 Task: Look for space in Amirdzhan, Azerbaijan from 1st June, 2023 to 9th June, 2023 for 6 adults in price range Rs.6000 to Rs.12000. Place can be entire place with 3 bedrooms having 3 beds and 3 bathrooms. Property type can be house. Amenities needed are: air conditioning, . Booking option can be shelf check-in. Required host language is English.
Action: Mouse moved to (605, 656)
Screenshot: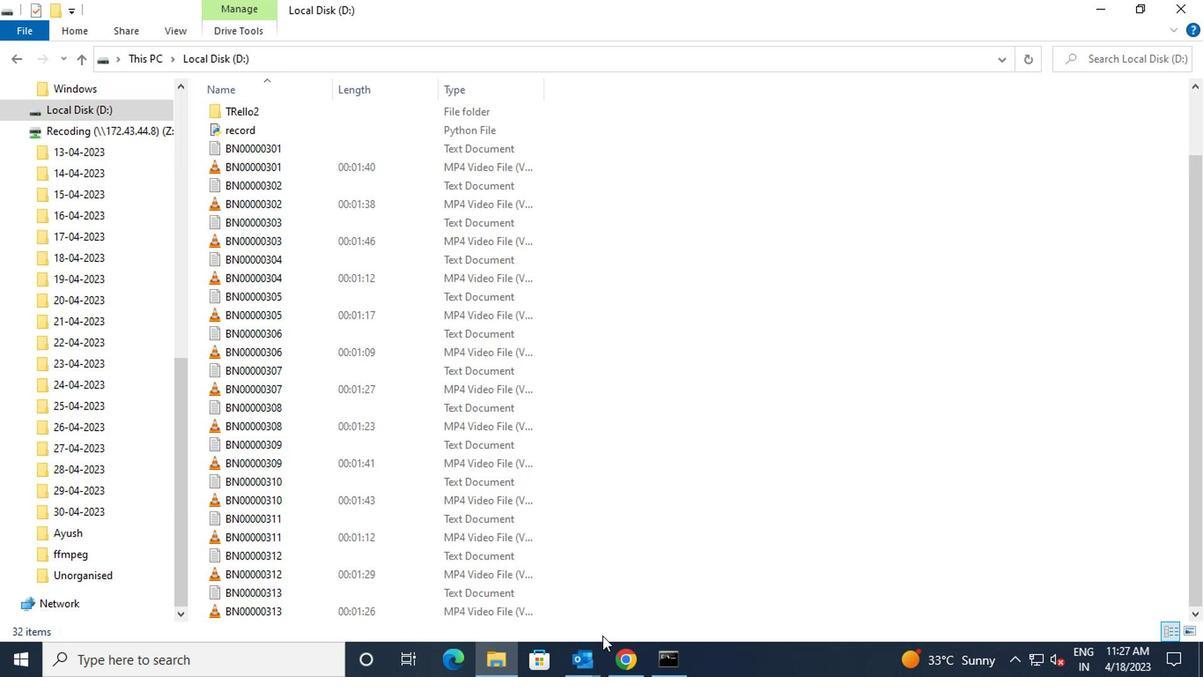 
Action: Mouse pressed left at (605, 656)
Screenshot: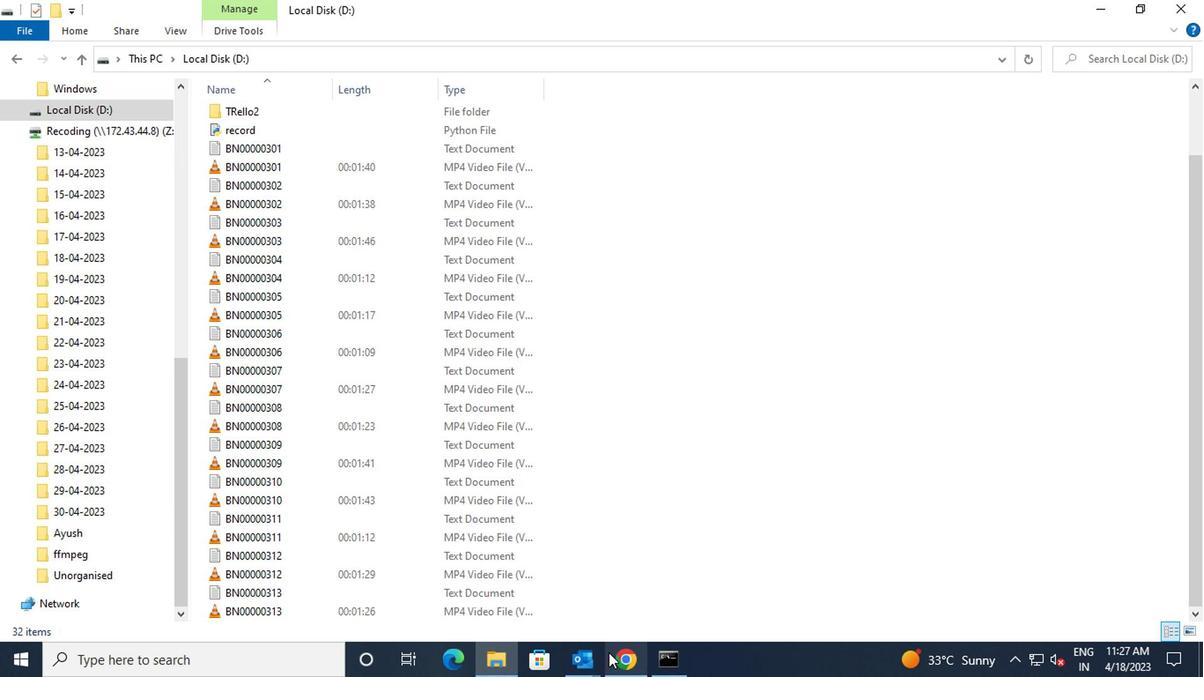
Action: Mouse moved to (472, 114)
Screenshot: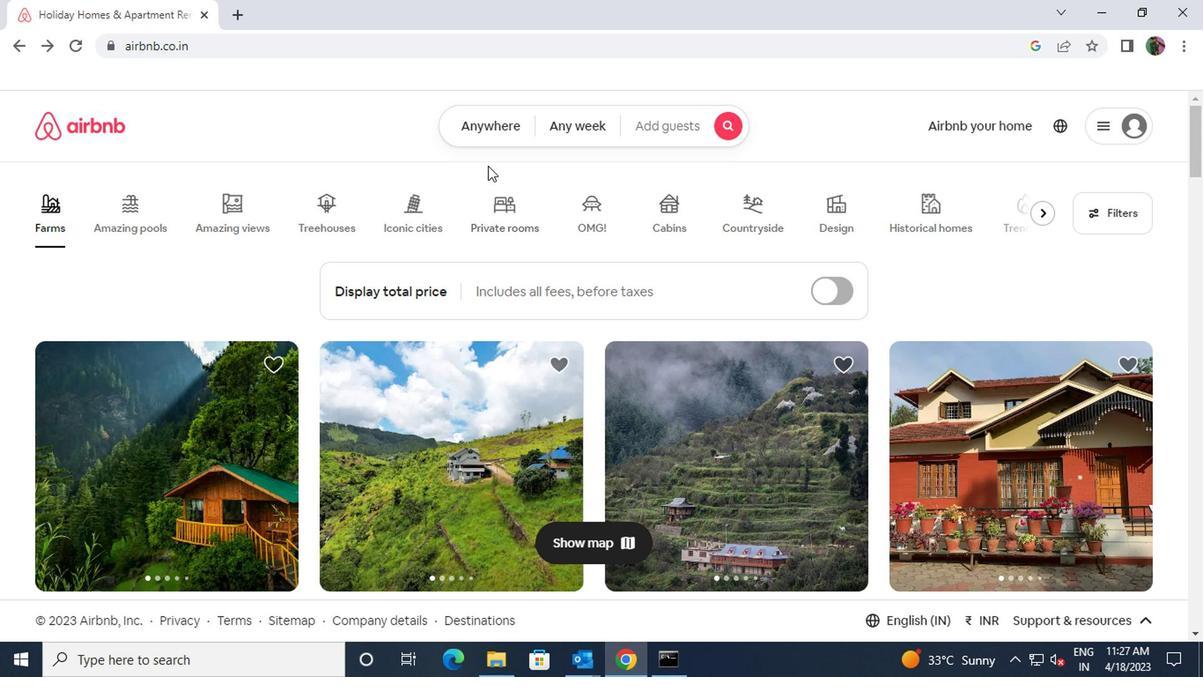 
Action: Mouse pressed left at (472, 114)
Screenshot: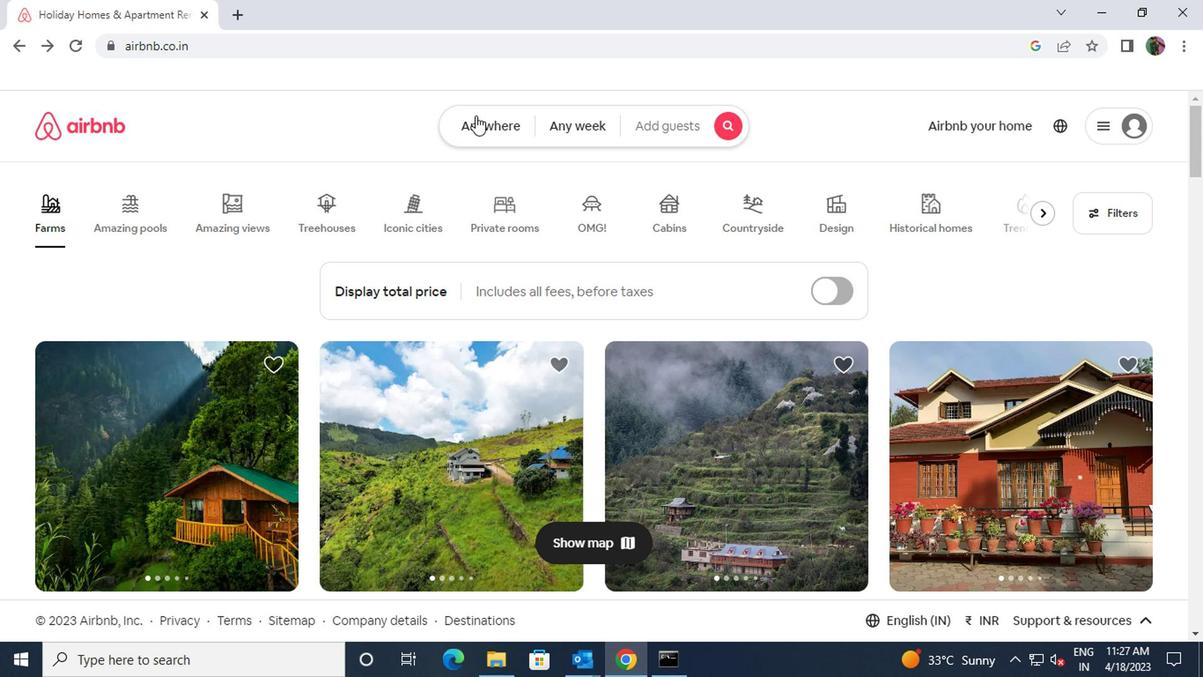 
Action: Mouse moved to (376, 184)
Screenshot: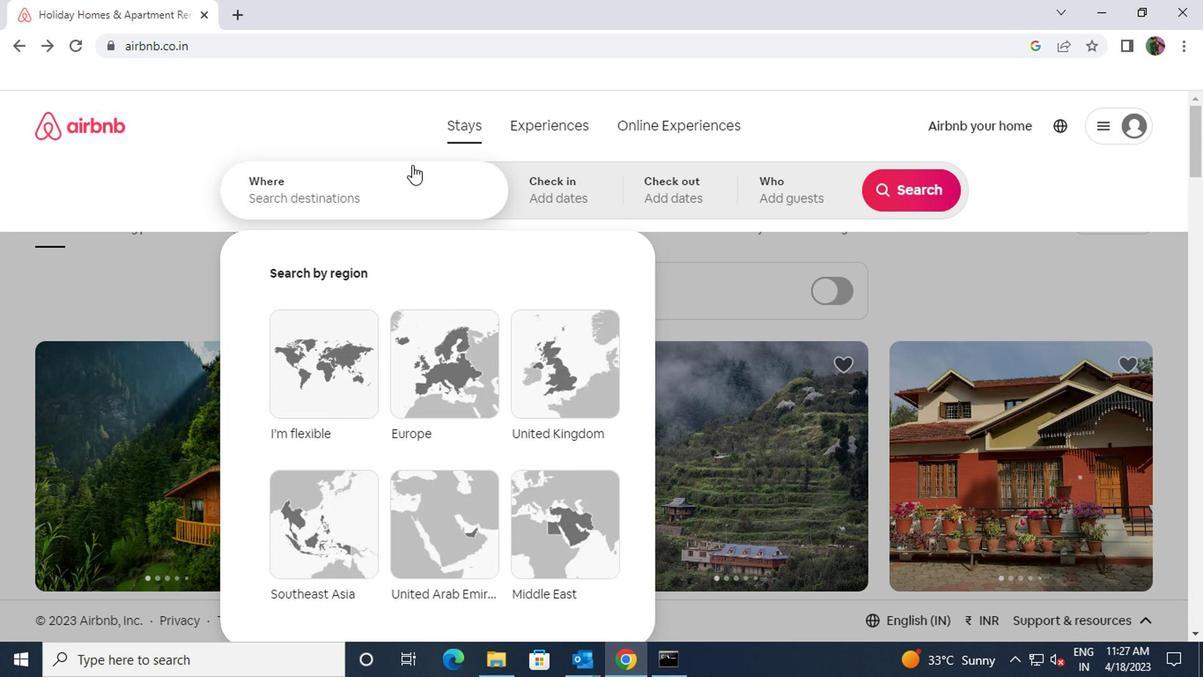 
Action: Mouse pressed left at (376, 184)
Screenshot: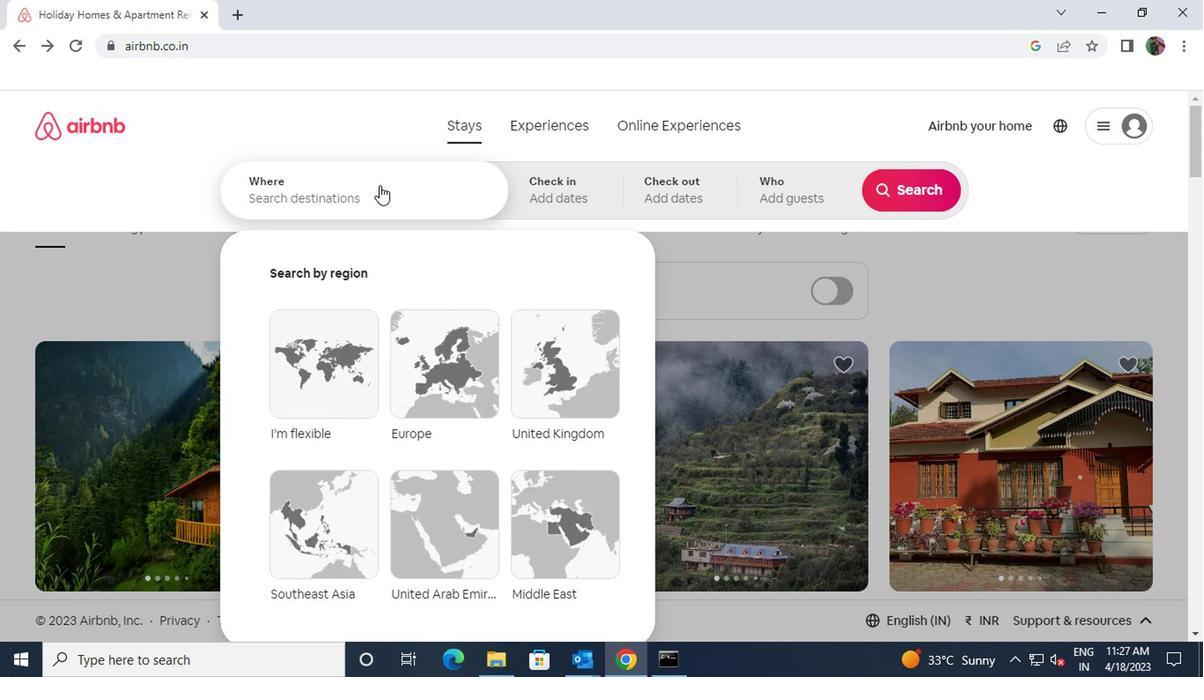 
Action: Key pressed <Key.shift>AMIRDZHAN<Key.space>AZER
Screenshot: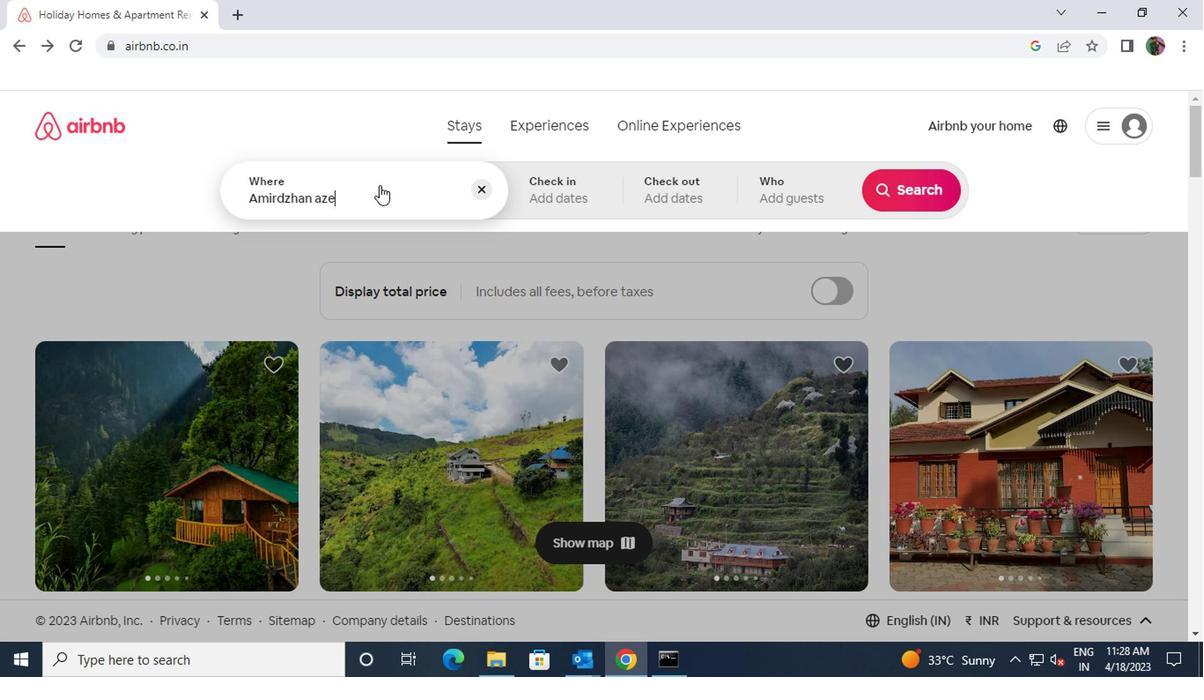 
Action: Mouse moved to (353, 276)
Screenshot: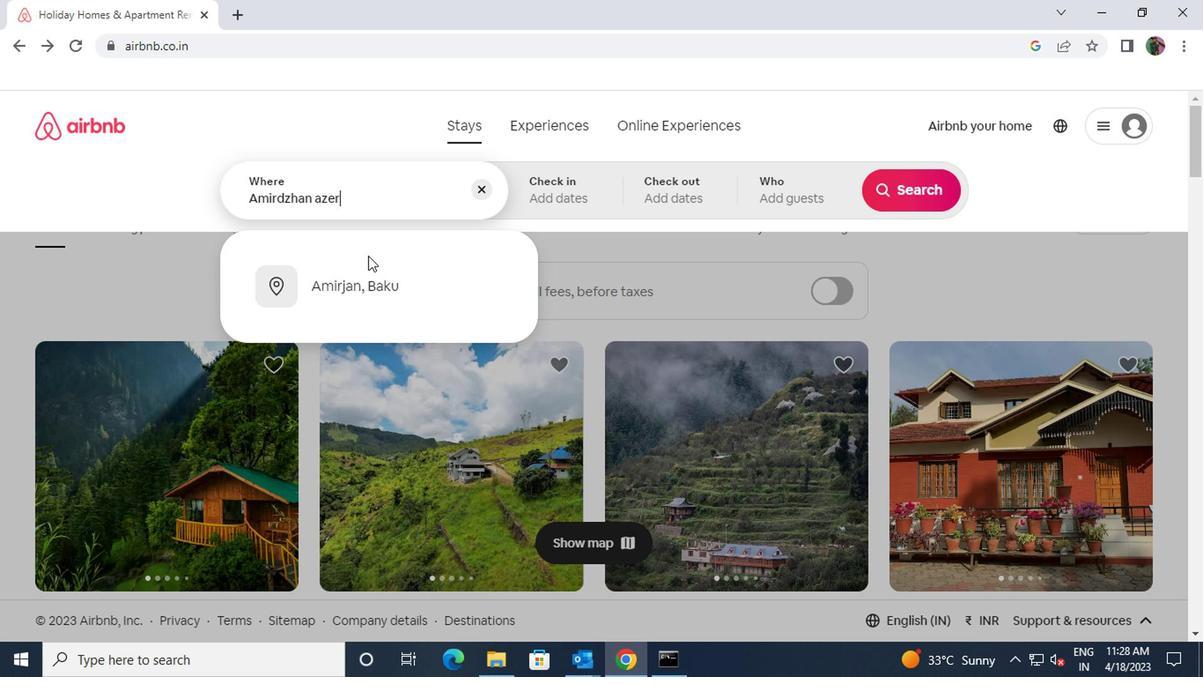 
Action: Mouse pressed left at (353, 276)
Screenshot: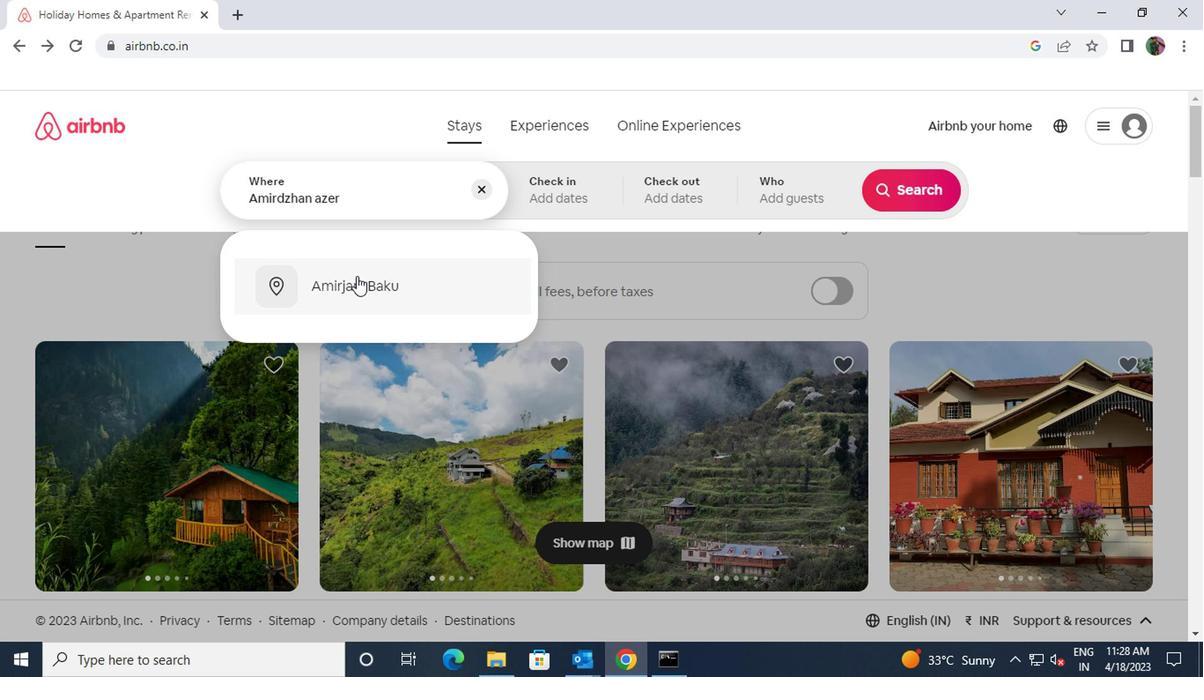
Action: Mouse moved to (888, 329)
Screenshot: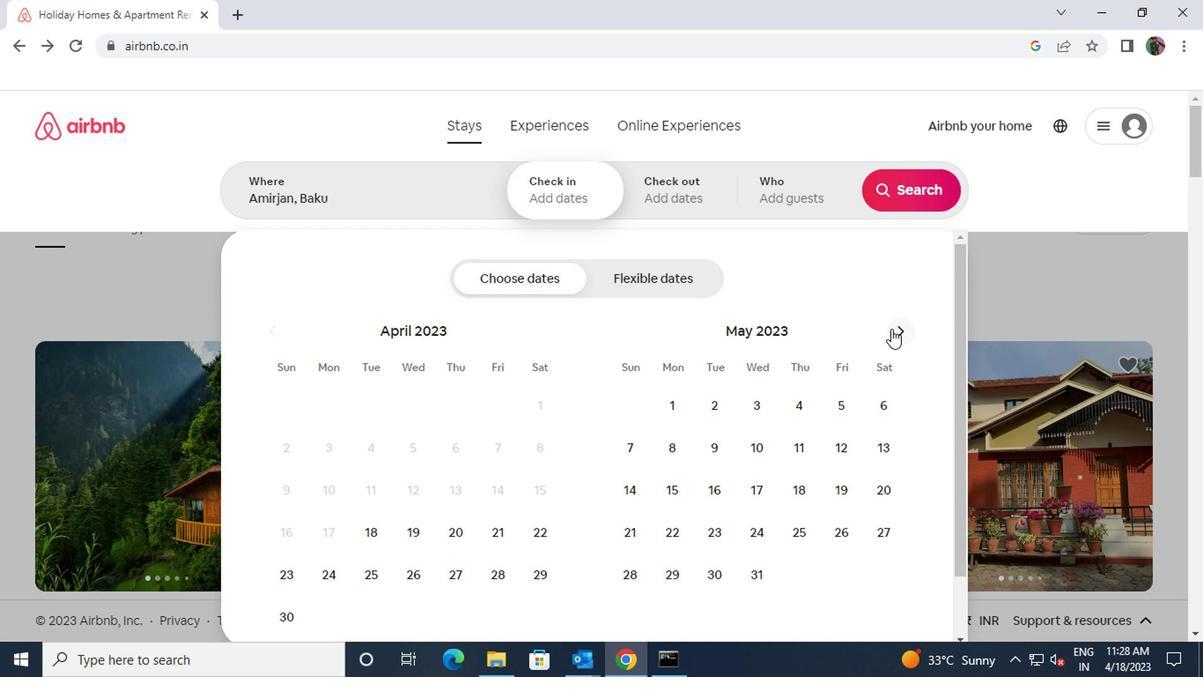
Action: Mouse pressed left at (888, 329)
Screenshot: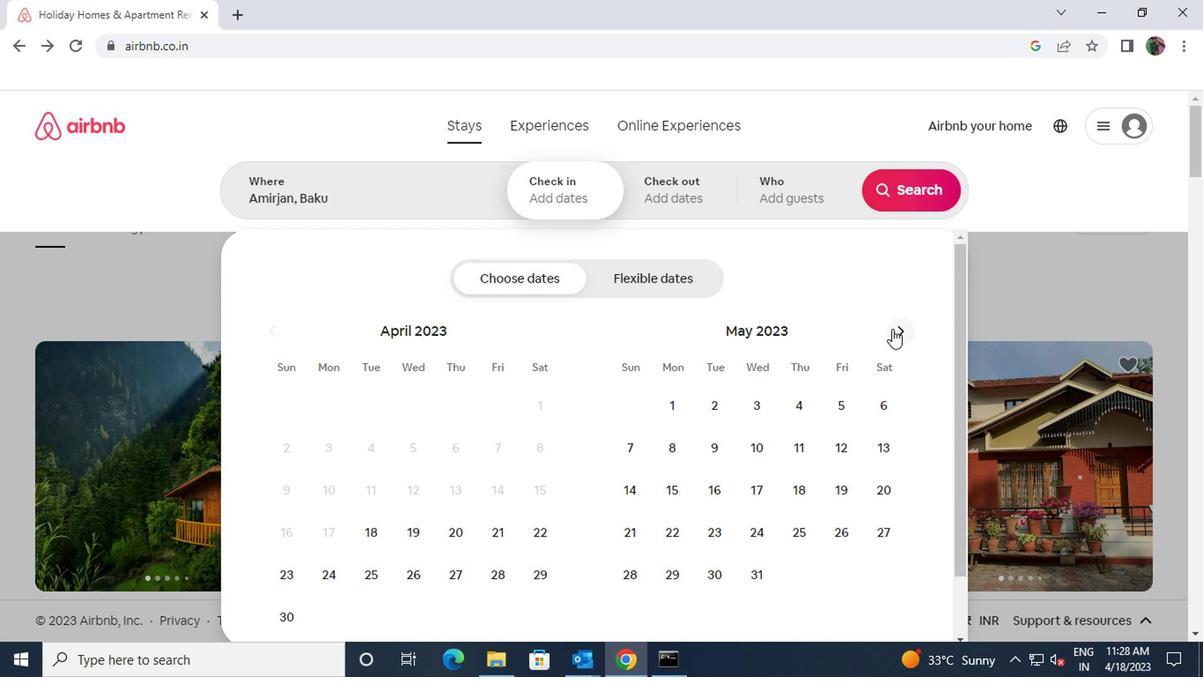 
Action: Mouse moved to (795, 399)
Screenshot: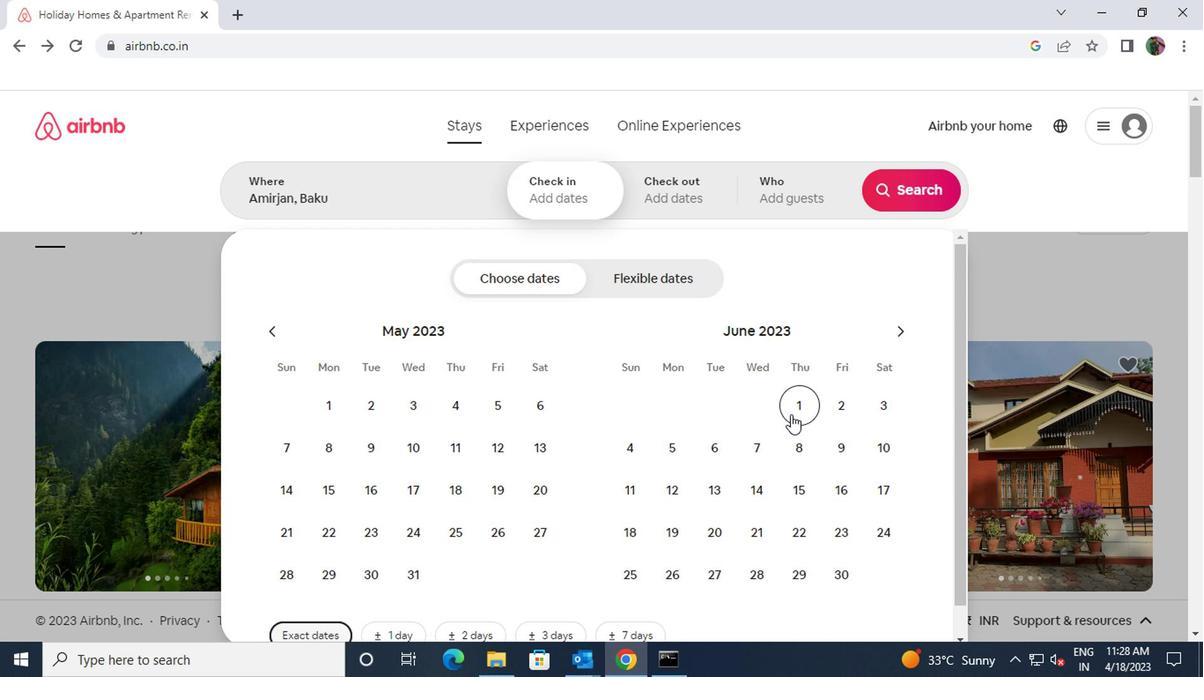
Action: Mouse pressed left at (795, 399)
Screenshot: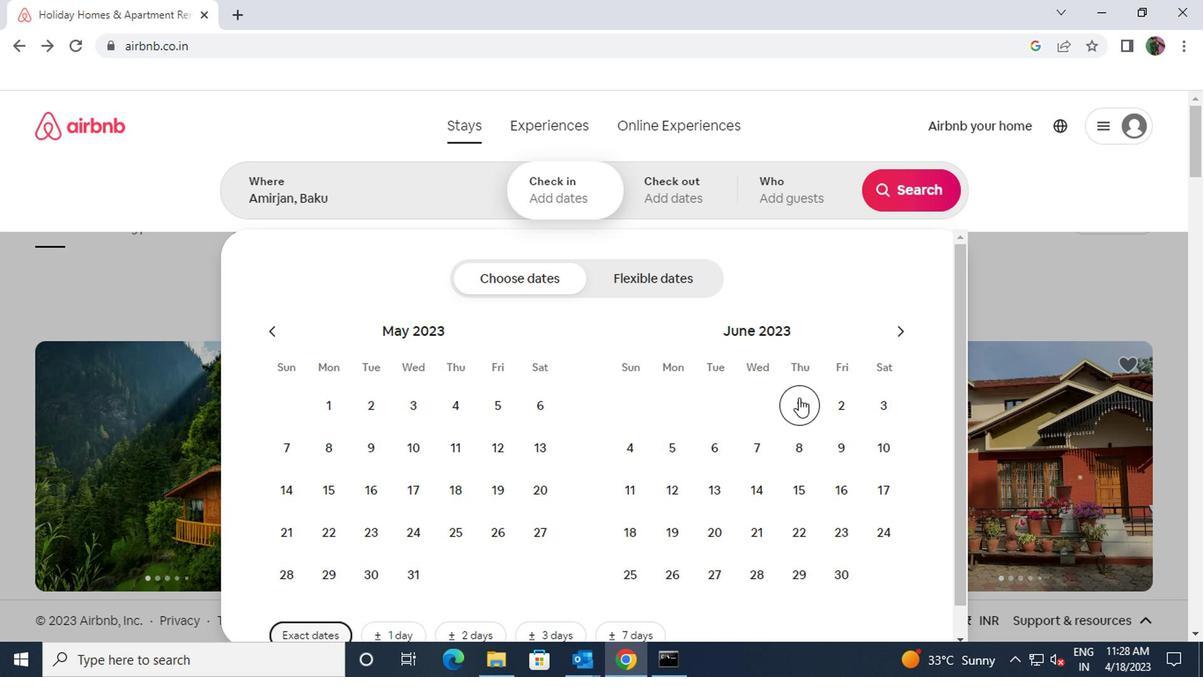 
Action: Mouse moved to (830, 441)
Screenshot: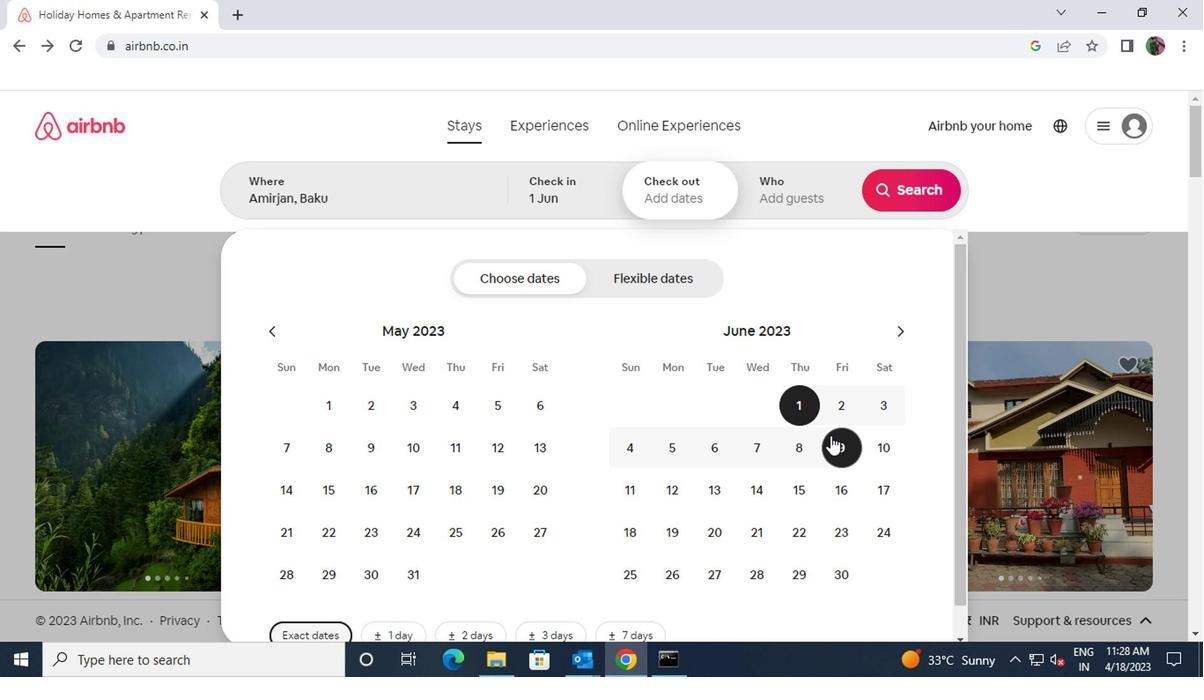 
Action: Mouse pressed left at (830, 441)
Screenshot: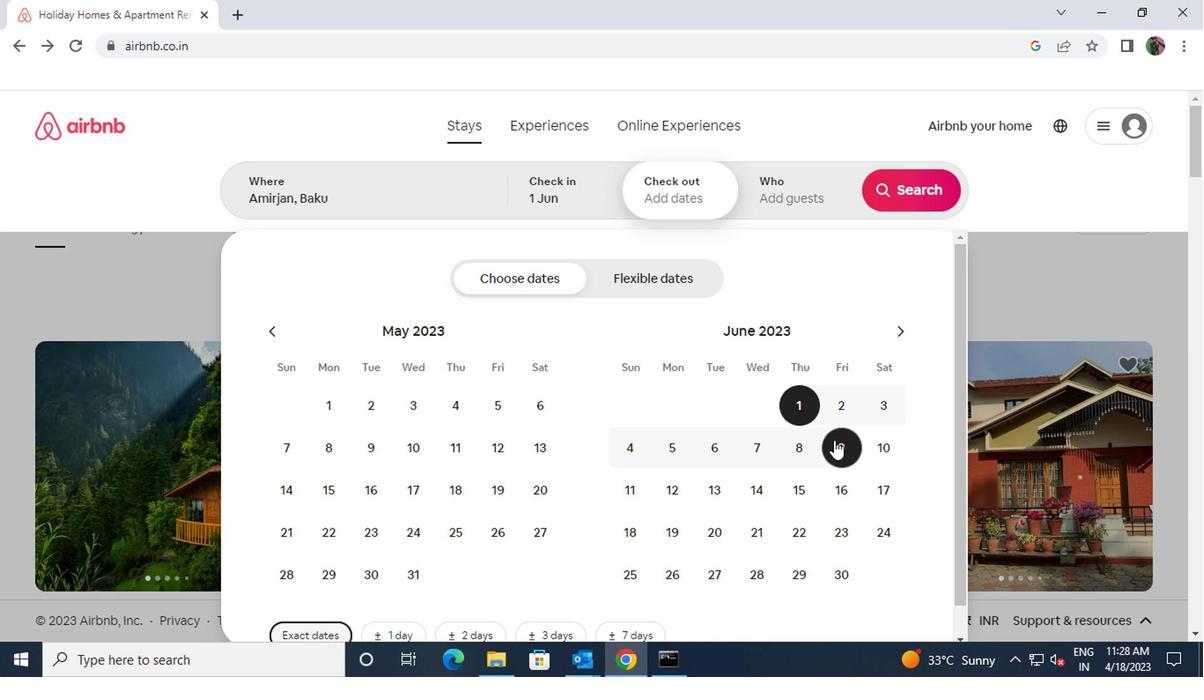 
Action: Mouse moved to (784, 206)
Screenshot: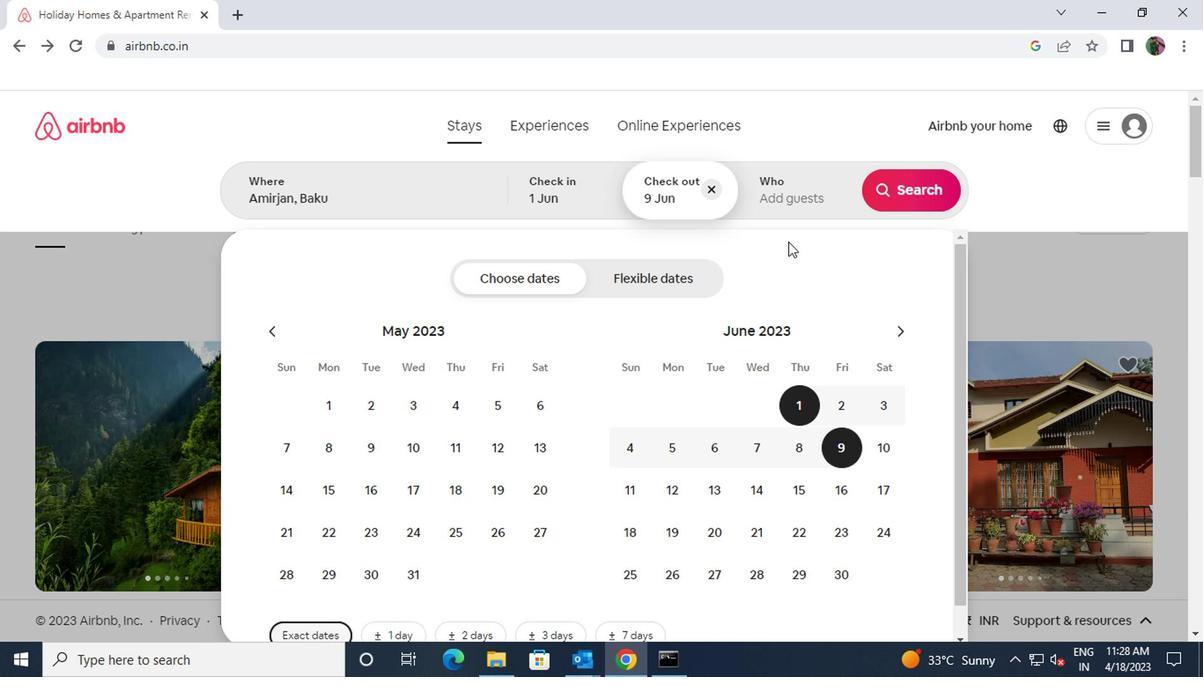 
Action: Mouse pressed left at (784, 206)
Screenshot: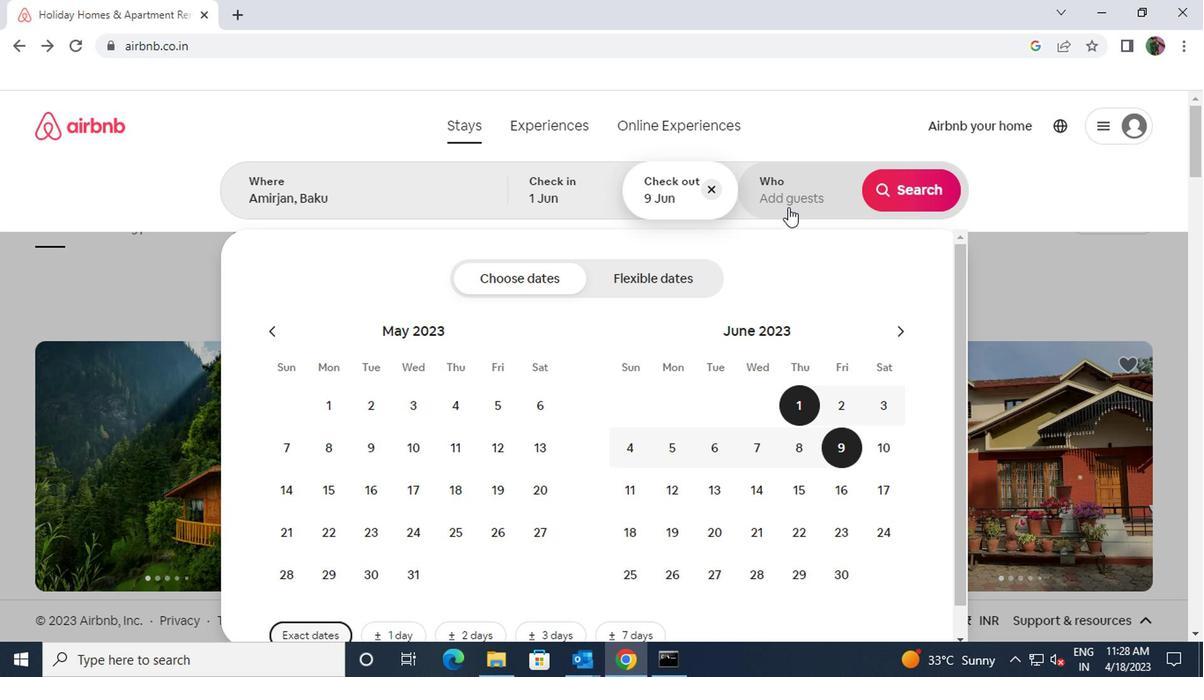 
Action: Mouse moved to (910, 291)
Screenshot: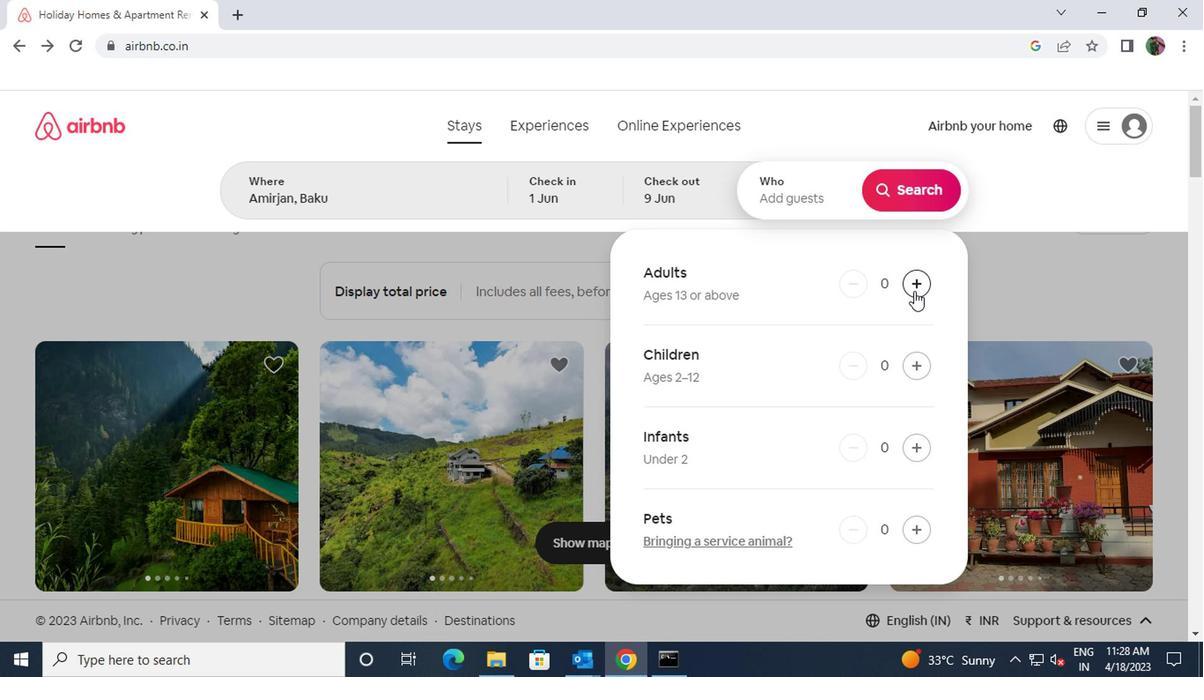 
Action: Mouse pressed left at (910, 291)
Screenshot: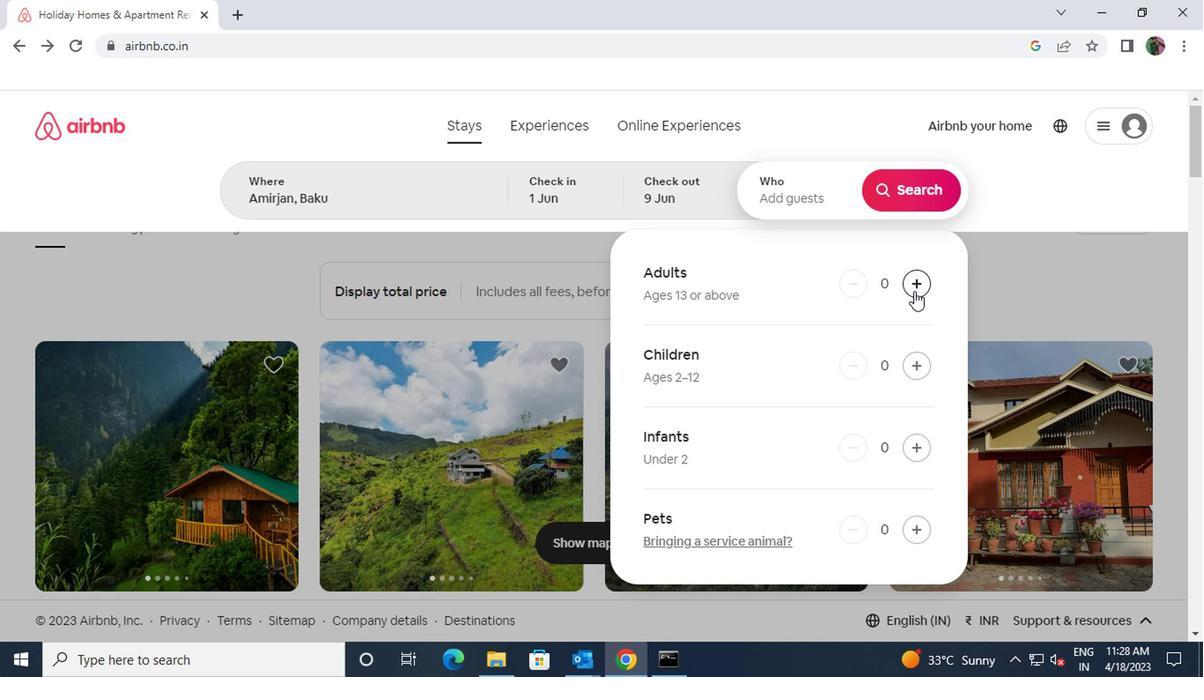 
Action: Mouse pressed left at (910, 291)
Screenshot: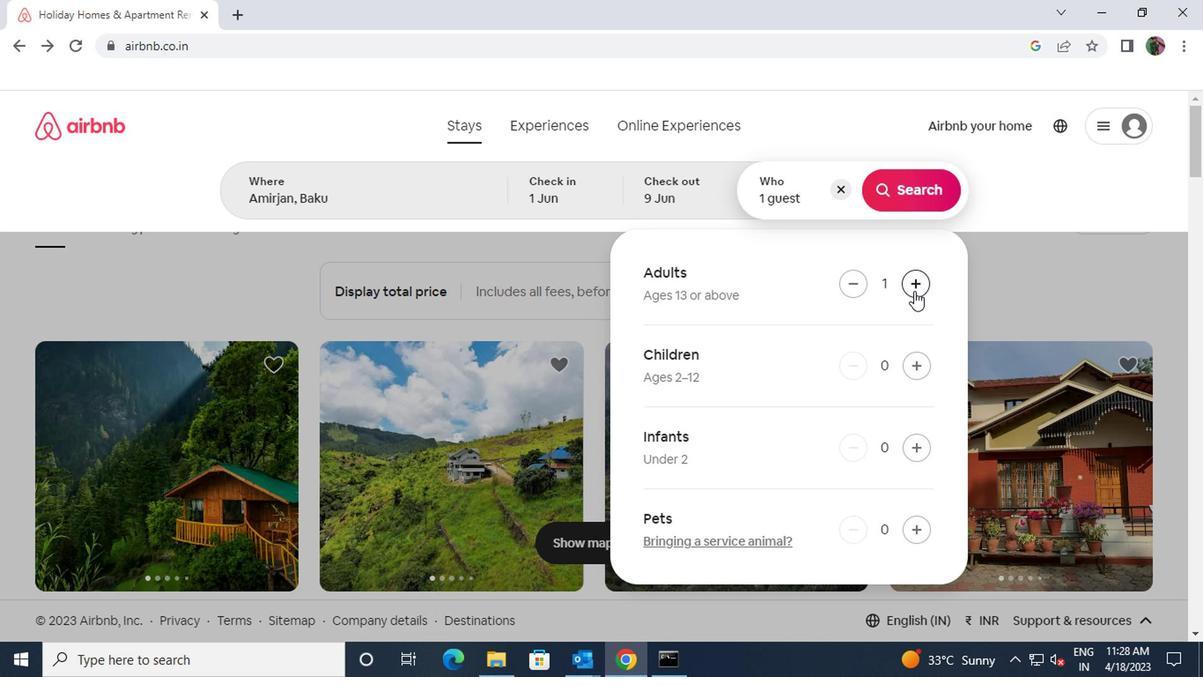 
Action: Mouse moved to (910, 291)
Screenshot: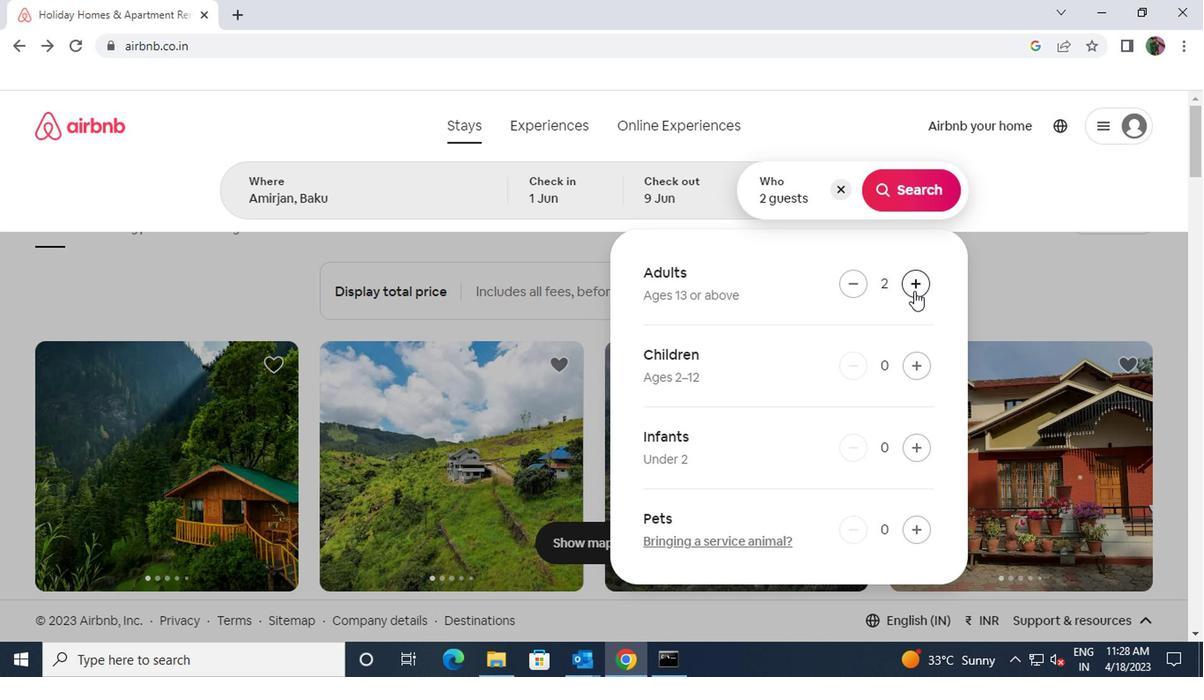
Action: Mouse pressed left at (910, 291)
Screenshot: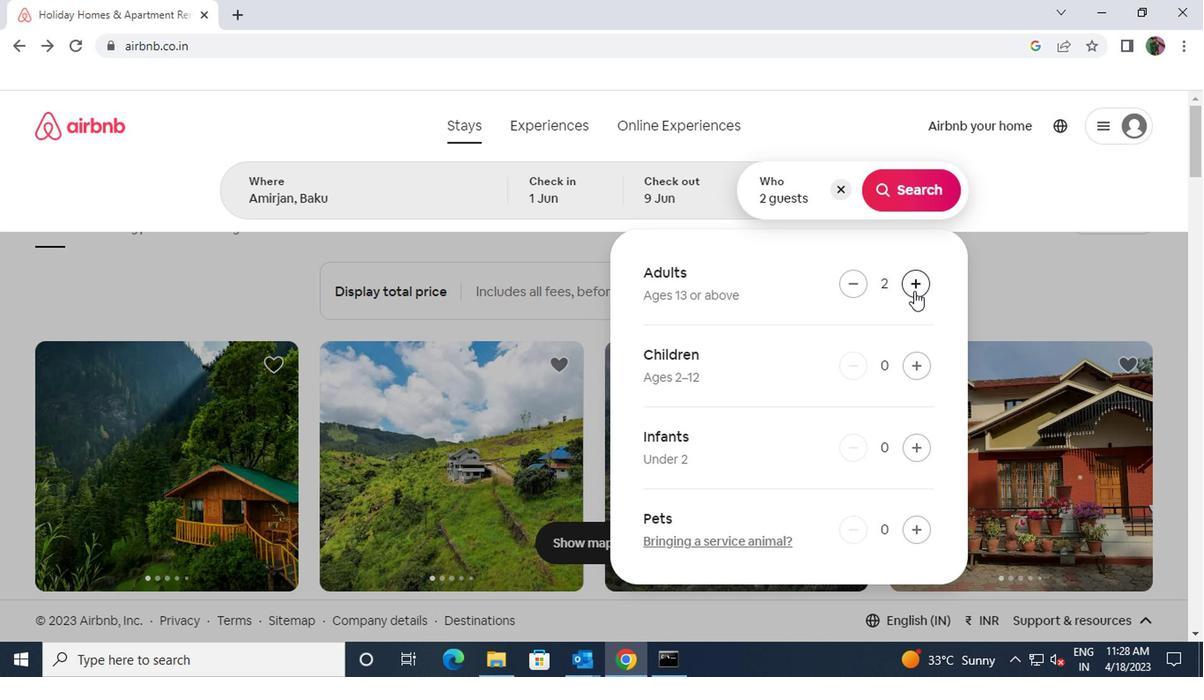 
Action: Mouse pressed left at (910, 291)
Screenshot: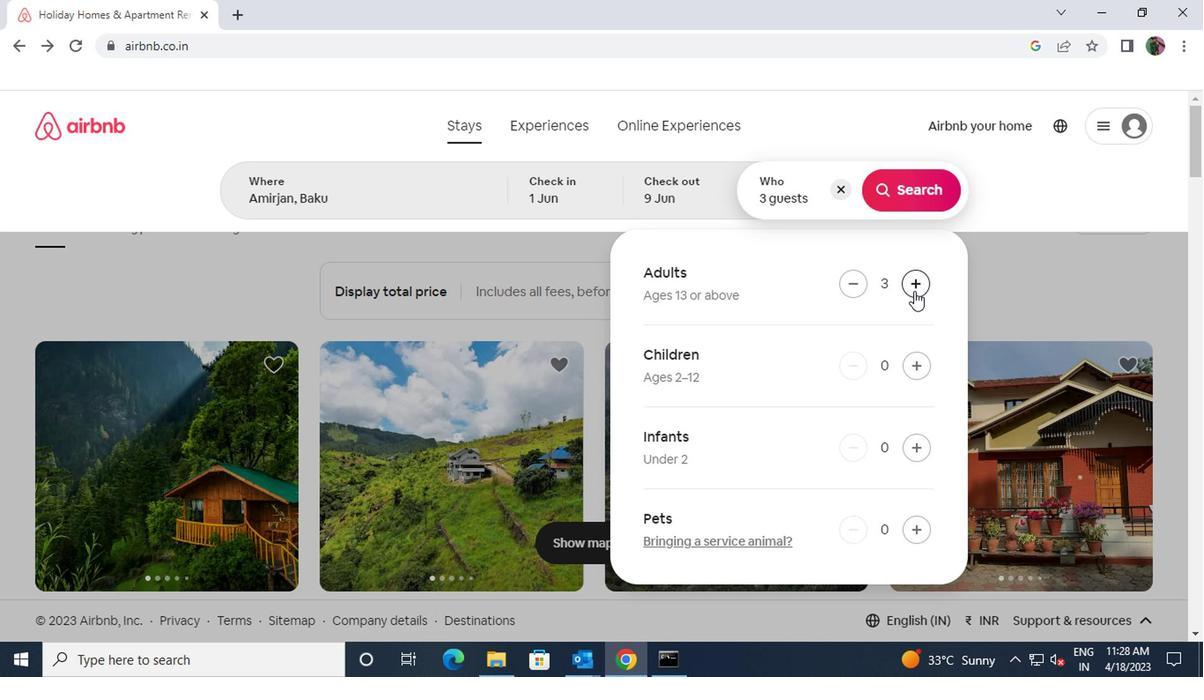 
Action: Mouse pressed left at (910, 291)
Screenshot: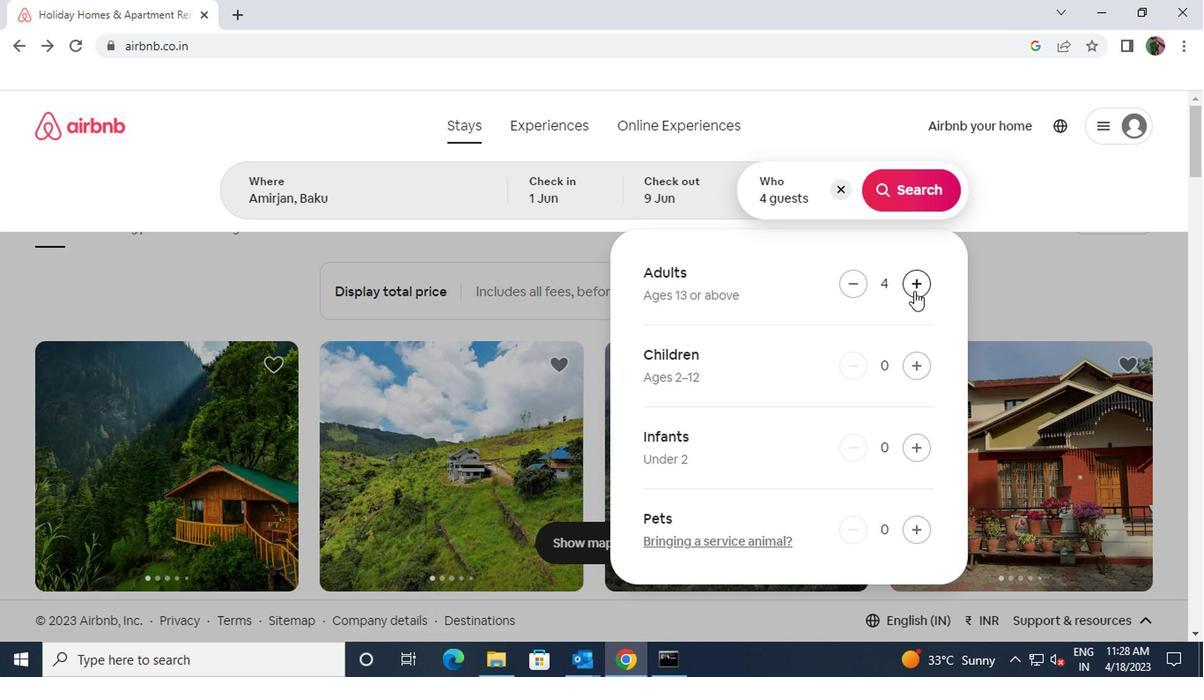 
Action: Mouse pressed left at (910, 291)
Screenshot: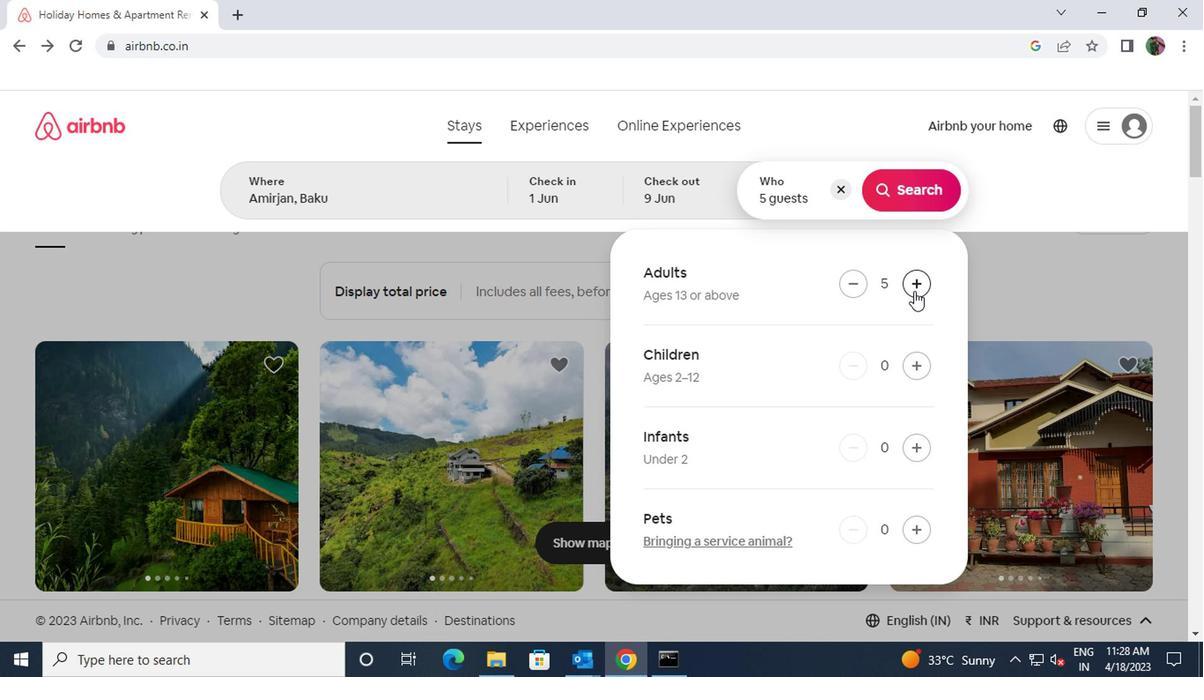 
Action: Mouse moved to (908, 196)
Screenshot: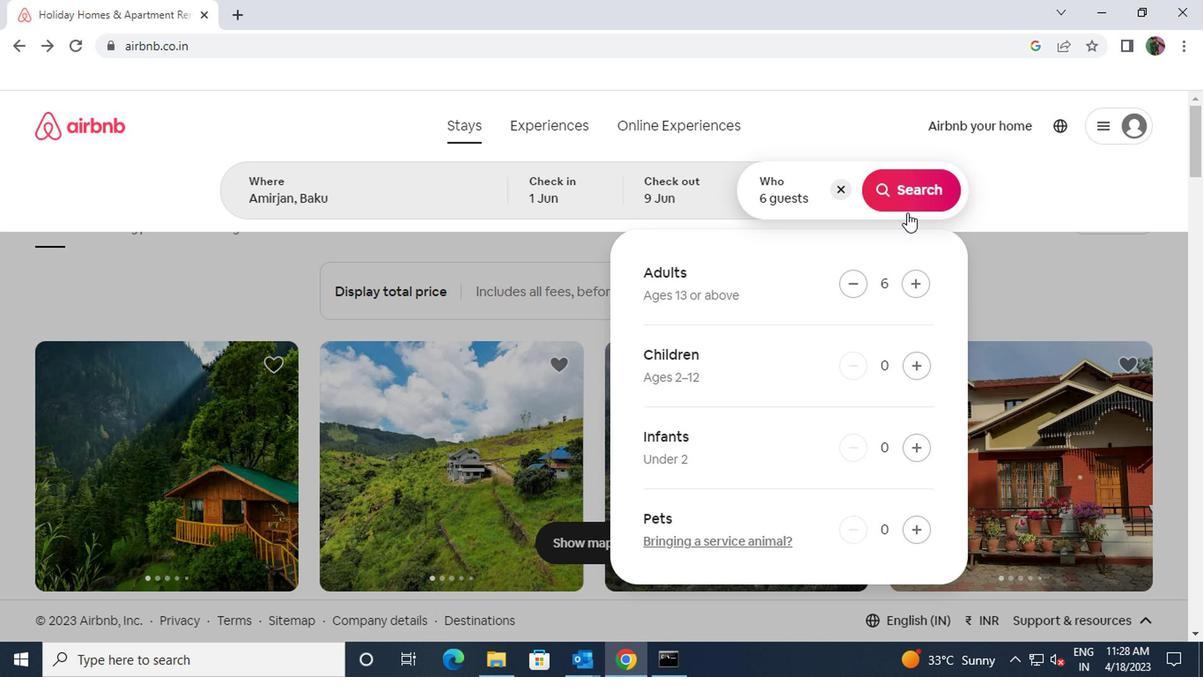 
Action: Mouse pressed left at (908, 196)
Screenshot: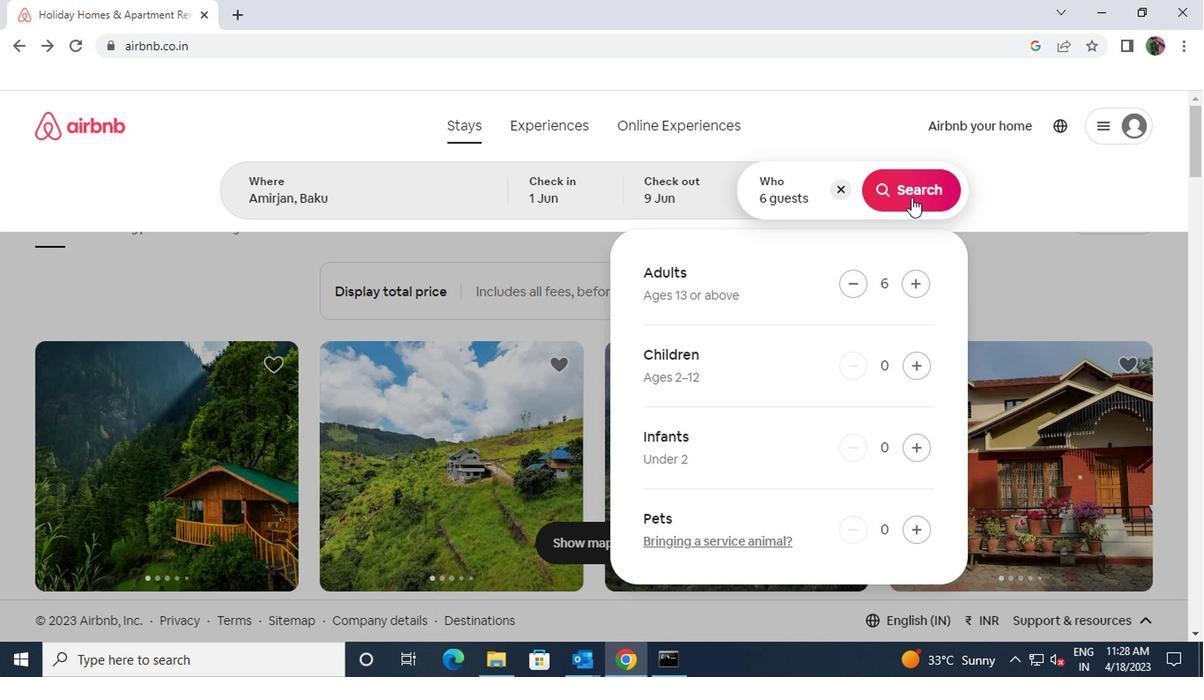 
Action: Mouse moved to (1100, 197)
Screenshot: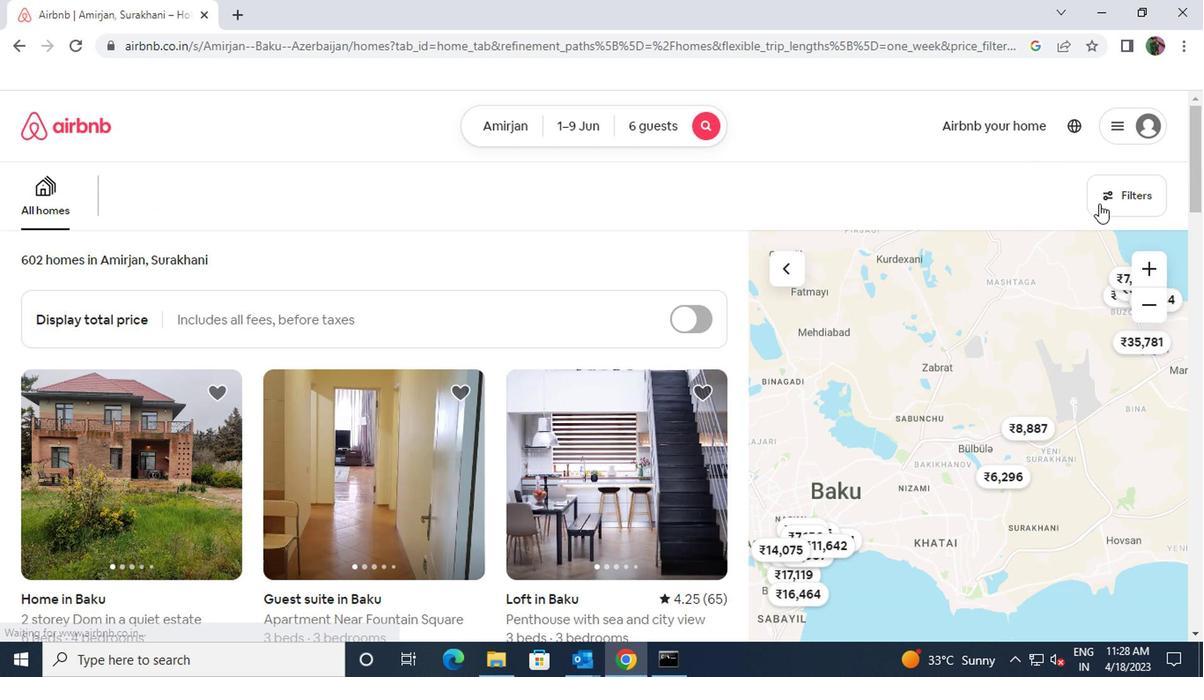 
Action: Mouse pressed left at (1100, 197)
Screenshot: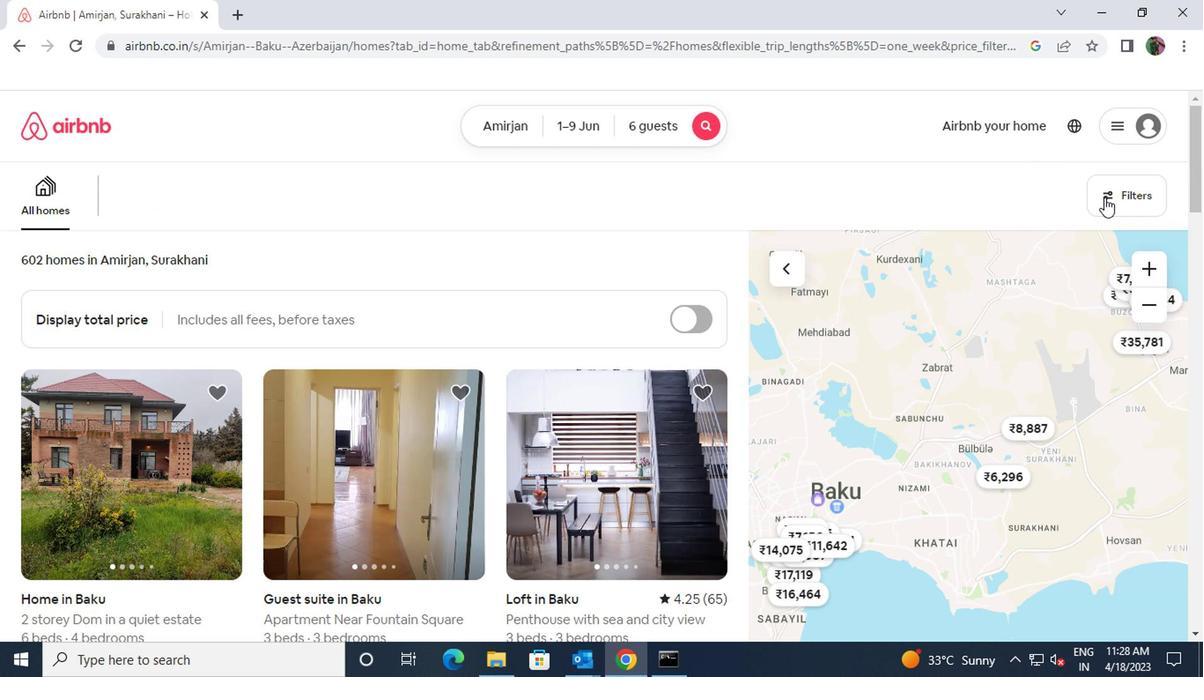 
Action: Mouse moved to (381, 424)
Screenshot: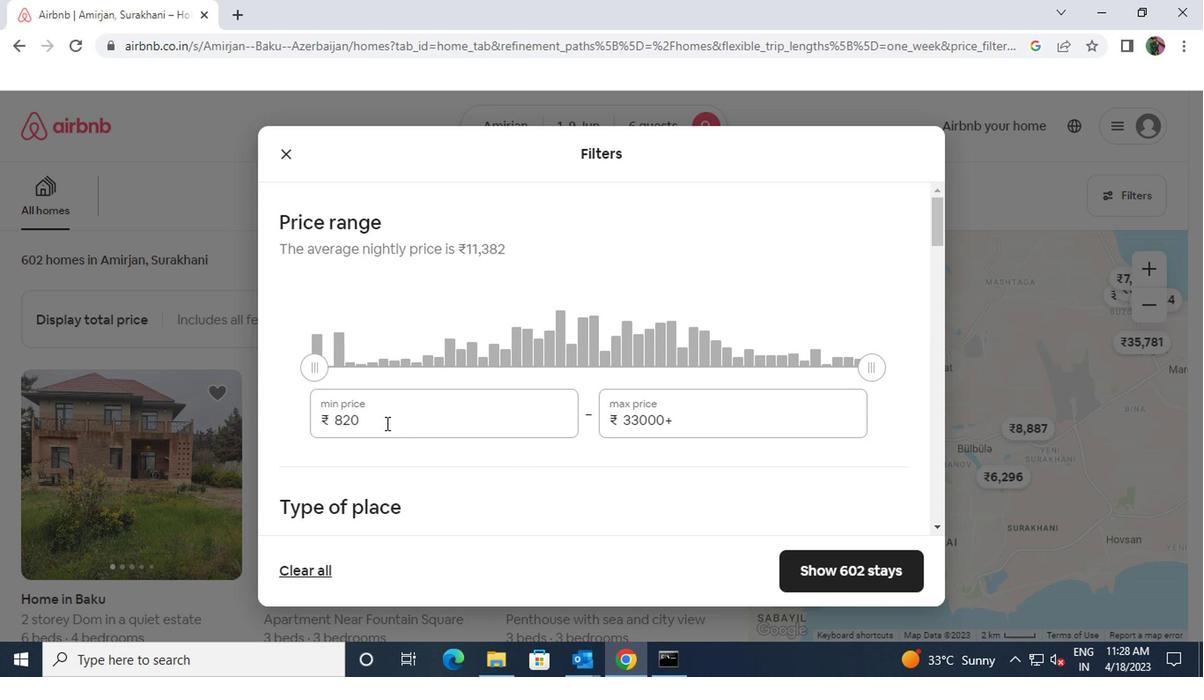 
Action: Mouse pressed left at (381, 424)
Screenshot: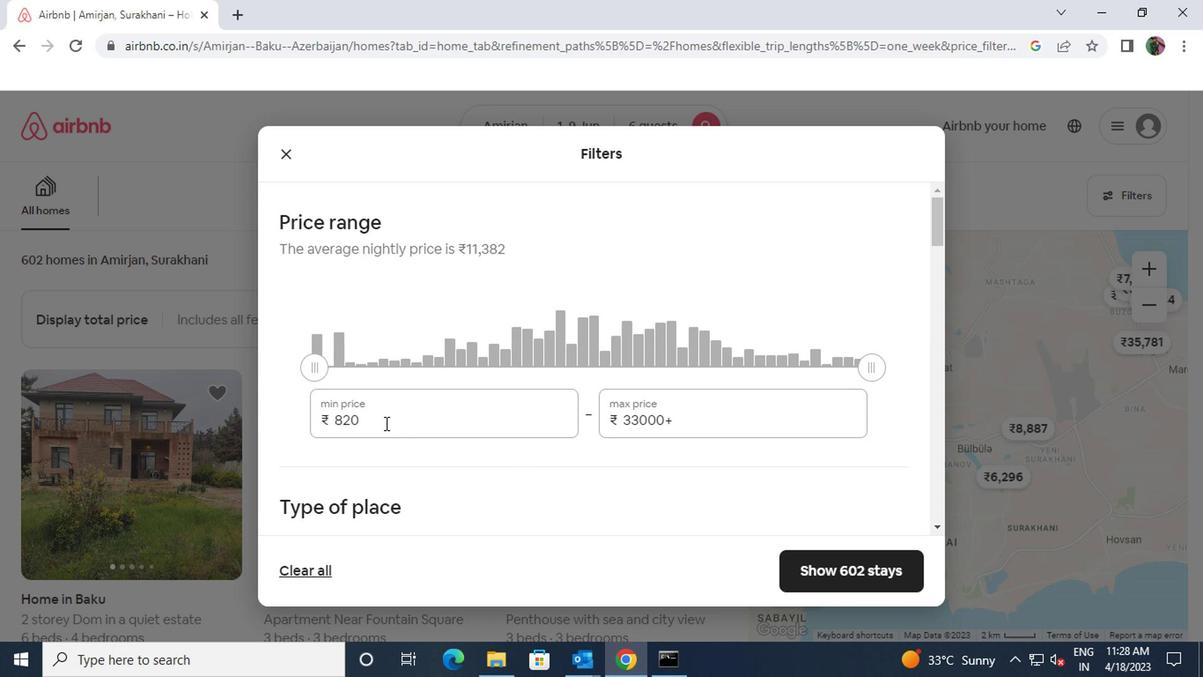 
Action: Mouse moved to (325, 429)
Screenshot: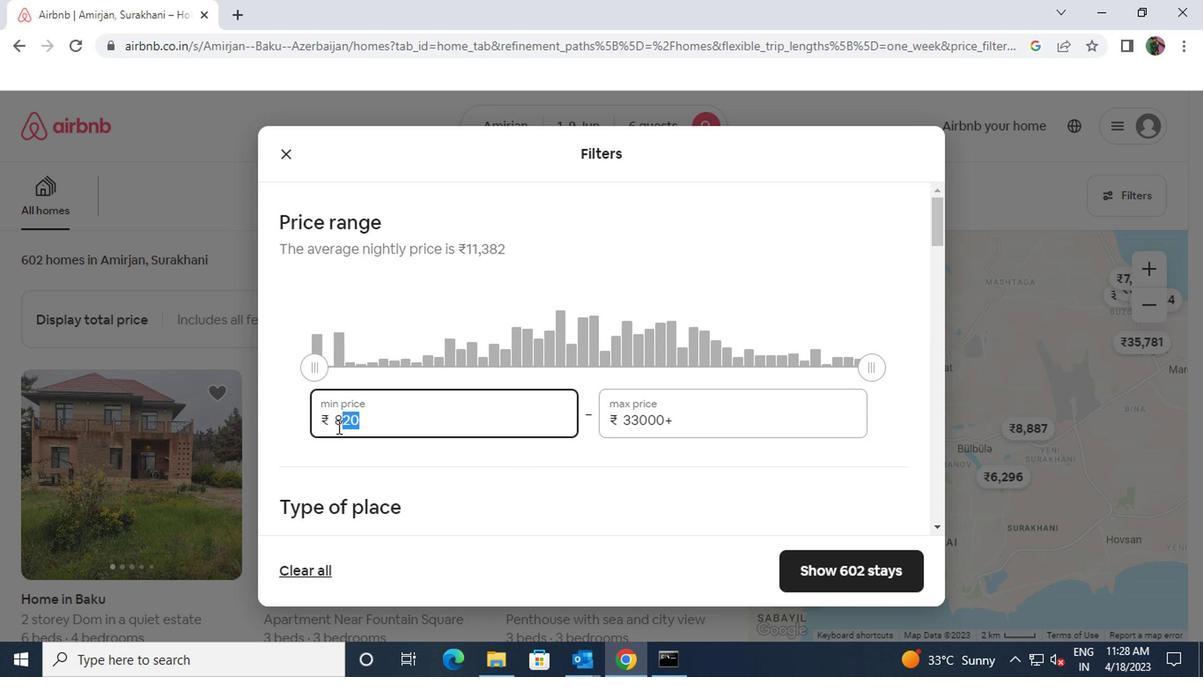 
Action: Key pressed 6000
Screenshot: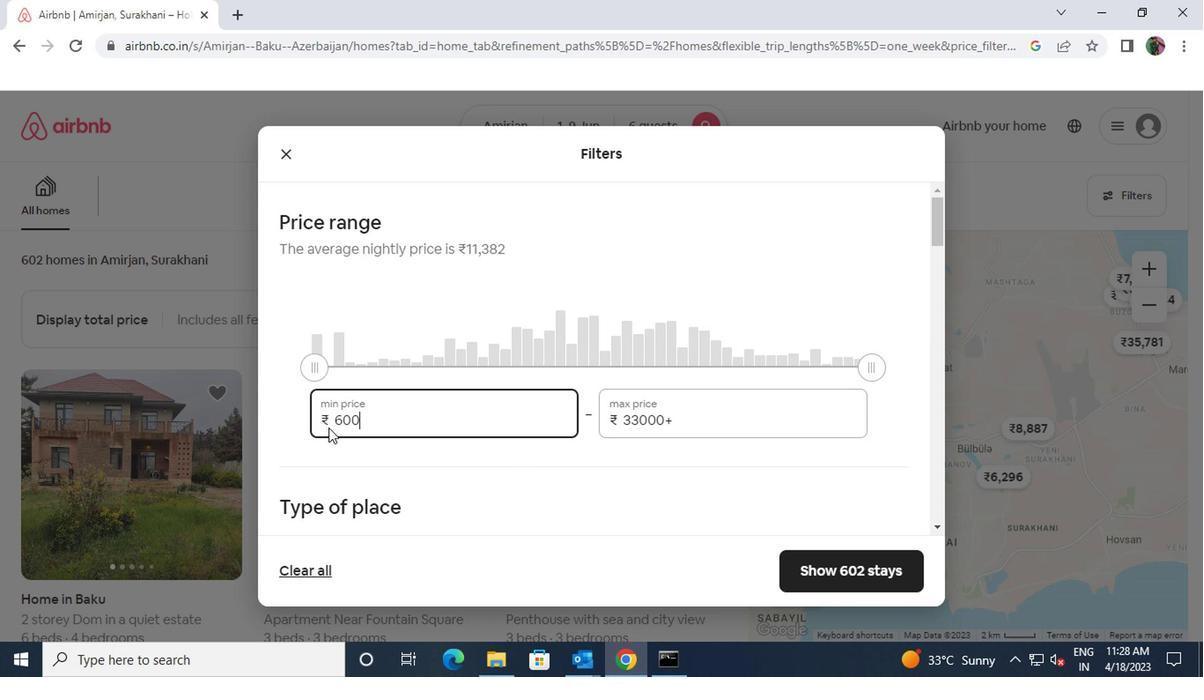 
Action: Mouse moved to (671, 418)
Screenshot: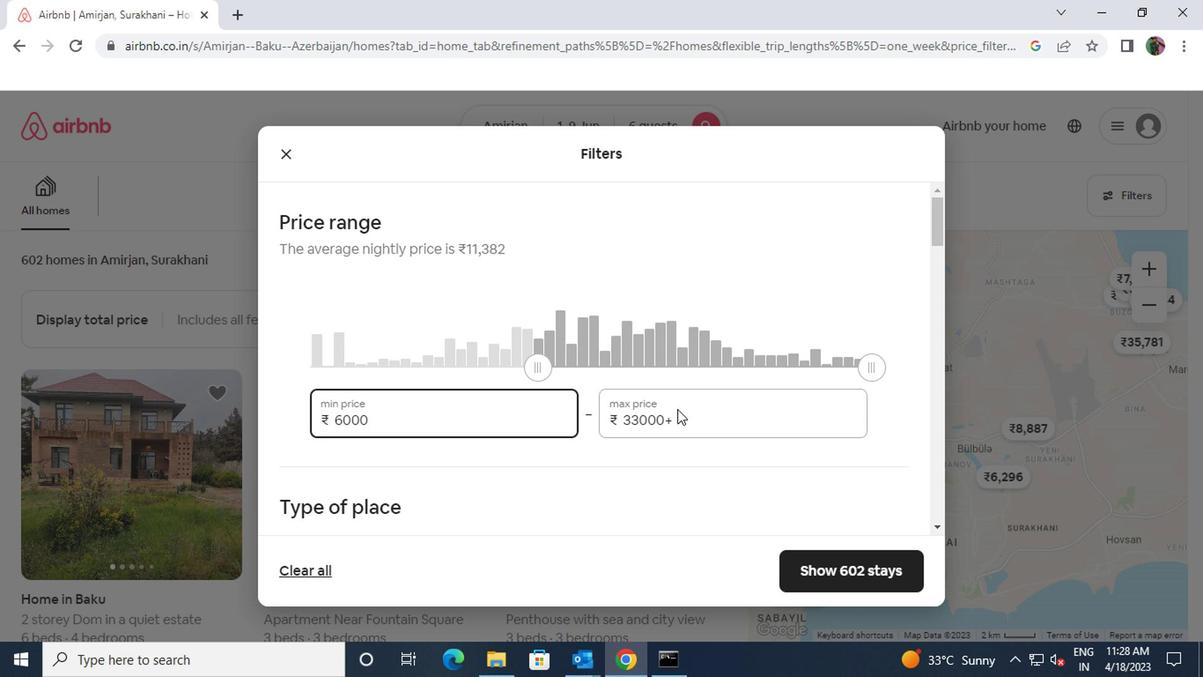 
Action: Mouse pressed left at (671, 418)
Screenshot: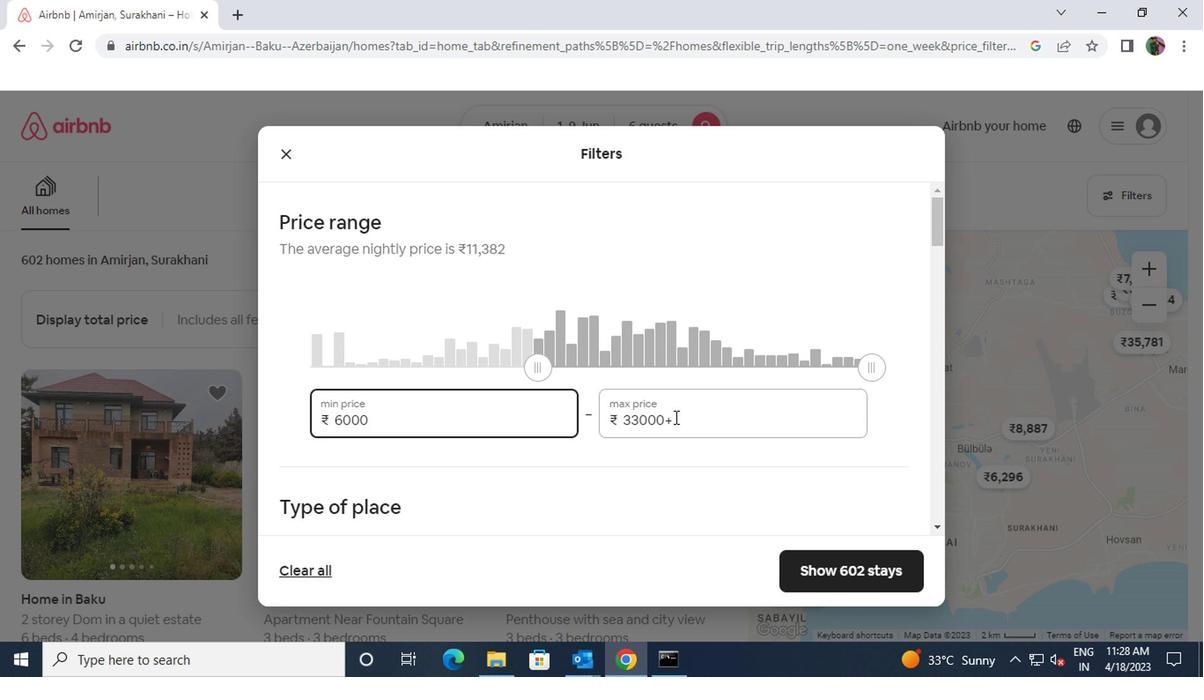 
Action: Mouse moved to (608, 419)
Screenshot: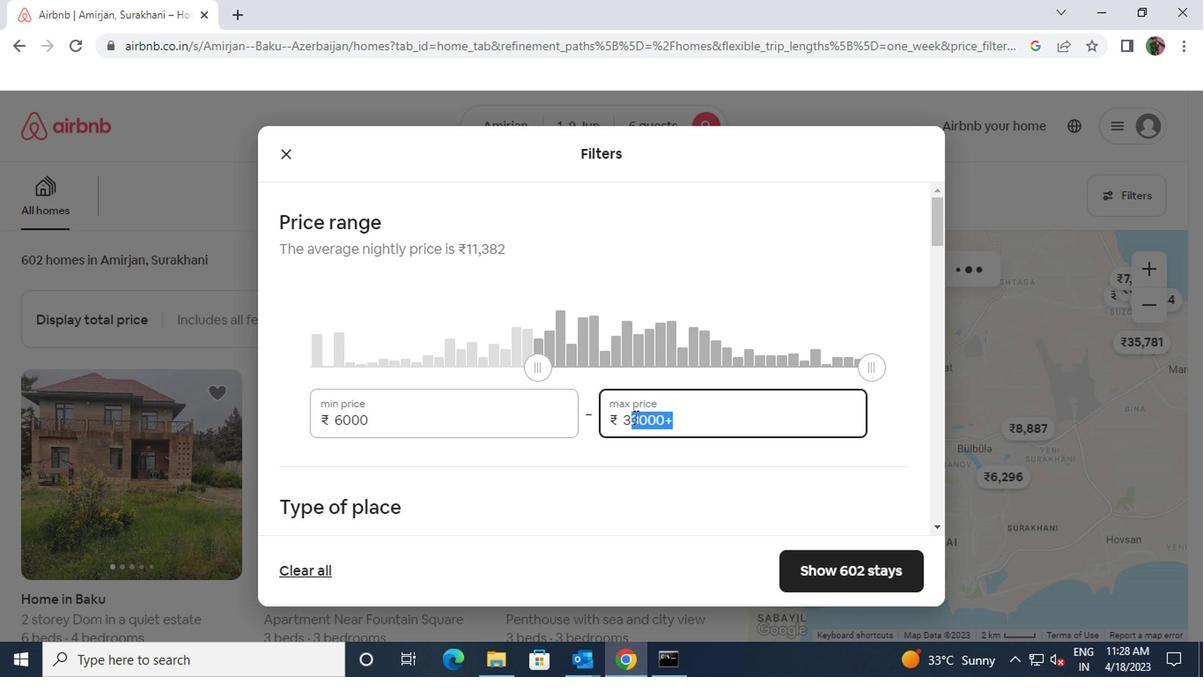 
Action: Key pressed 12000
Screenshot: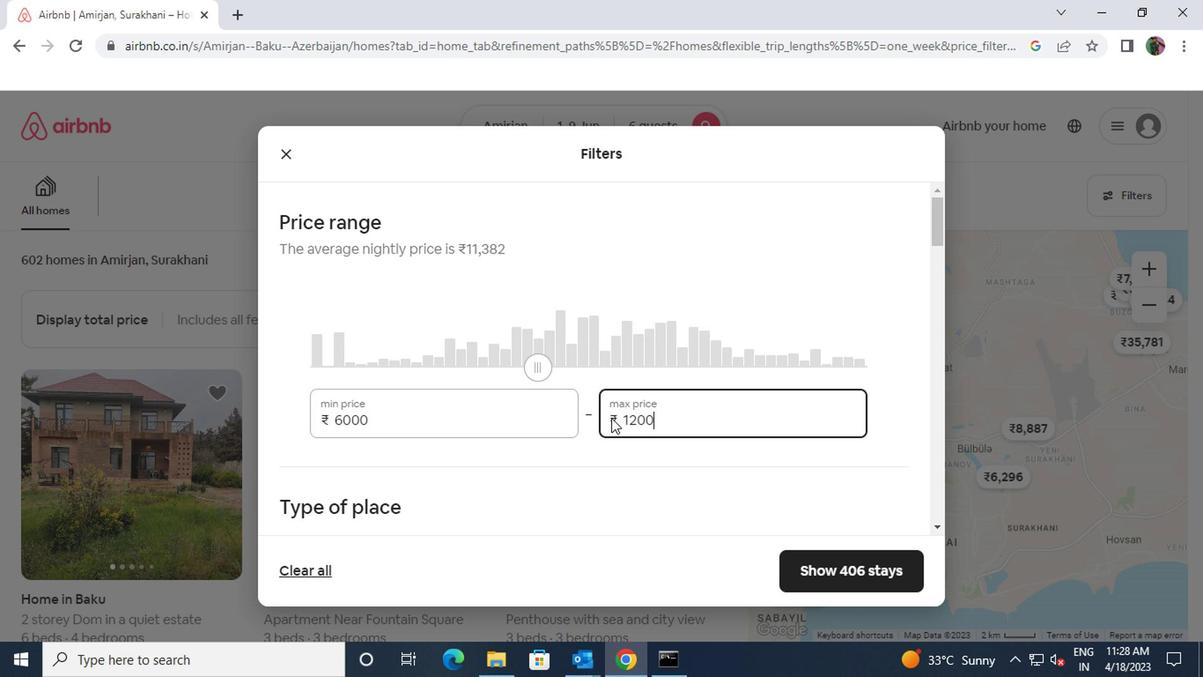 
Action: Mouse scrolled (608, 418) with delta (0, 0)
Screenshot: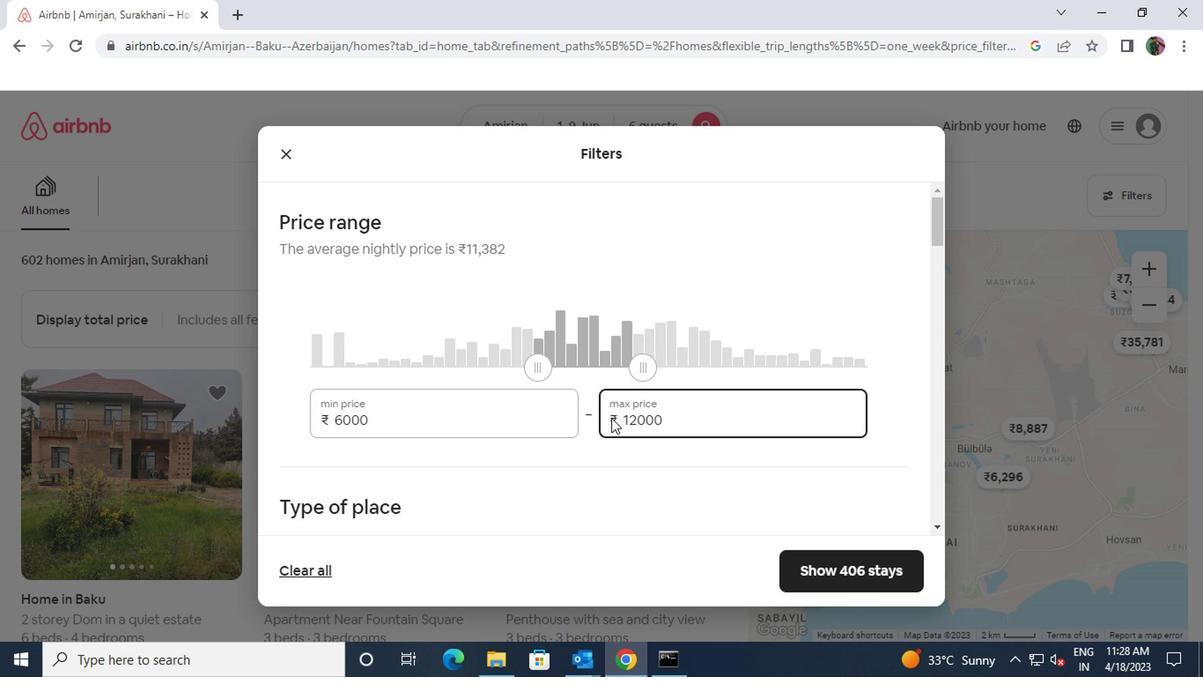 
Action: Mouse scrolled (608, 418) with delta (0, 0)
Screenshot: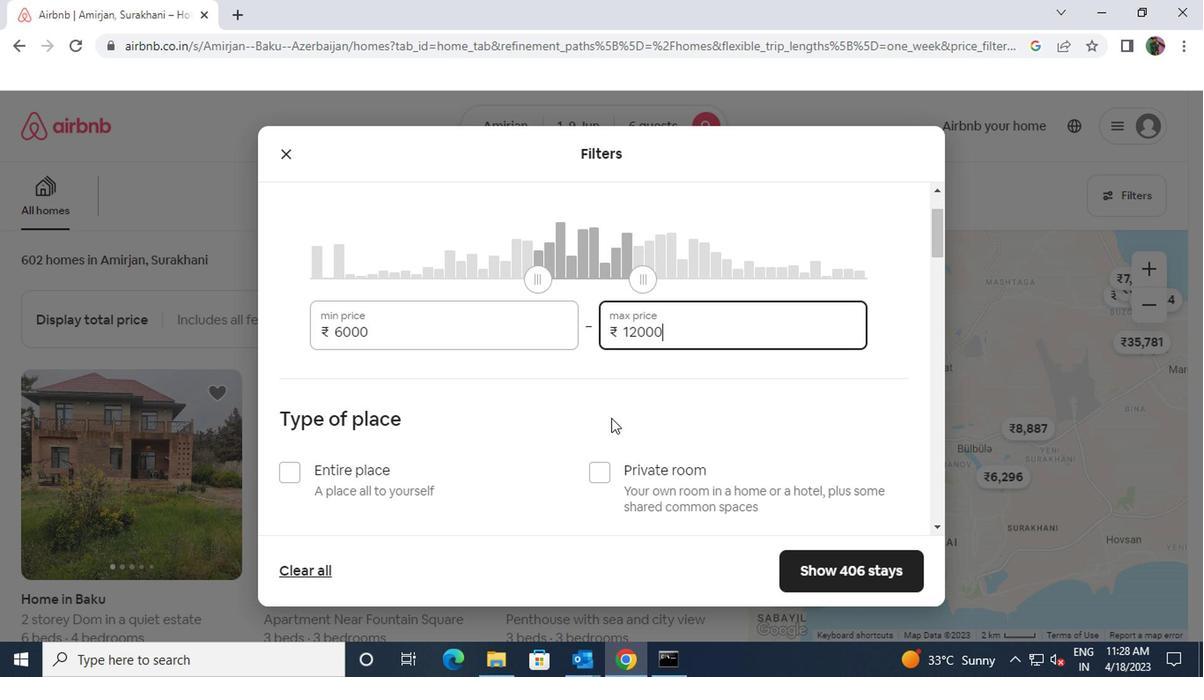 
Action: Mouse moved to (285, 381)
Screenshot: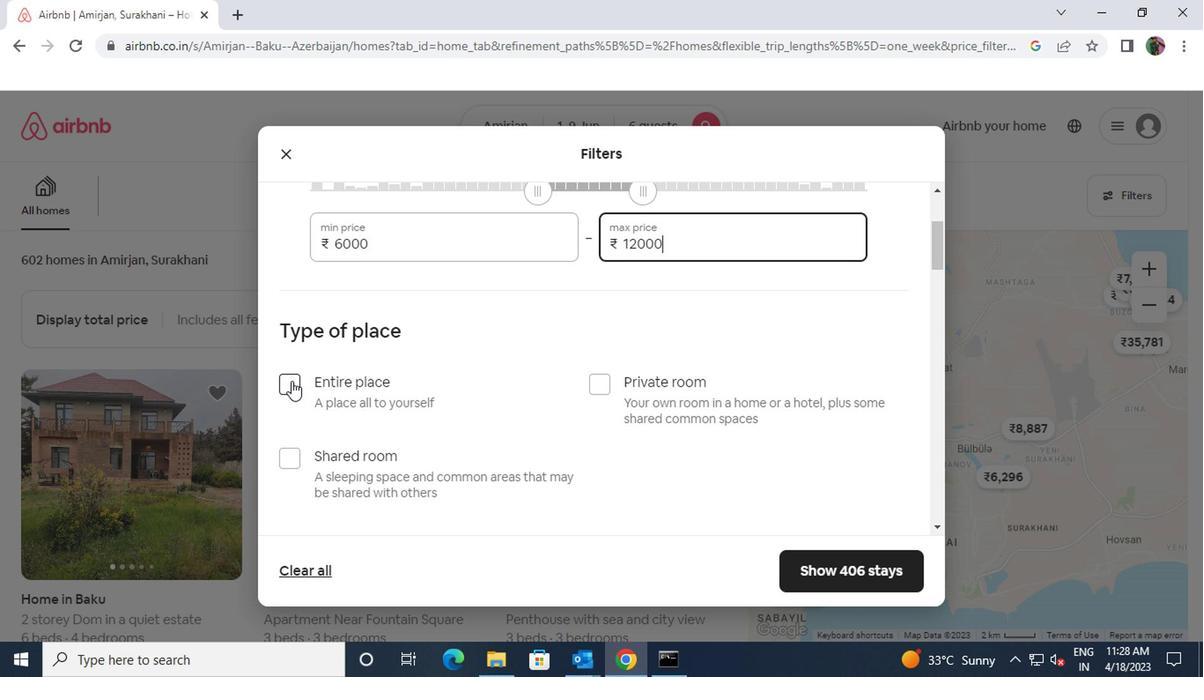 
Action: Mouse pressed left at (285, 381)
Screenshot: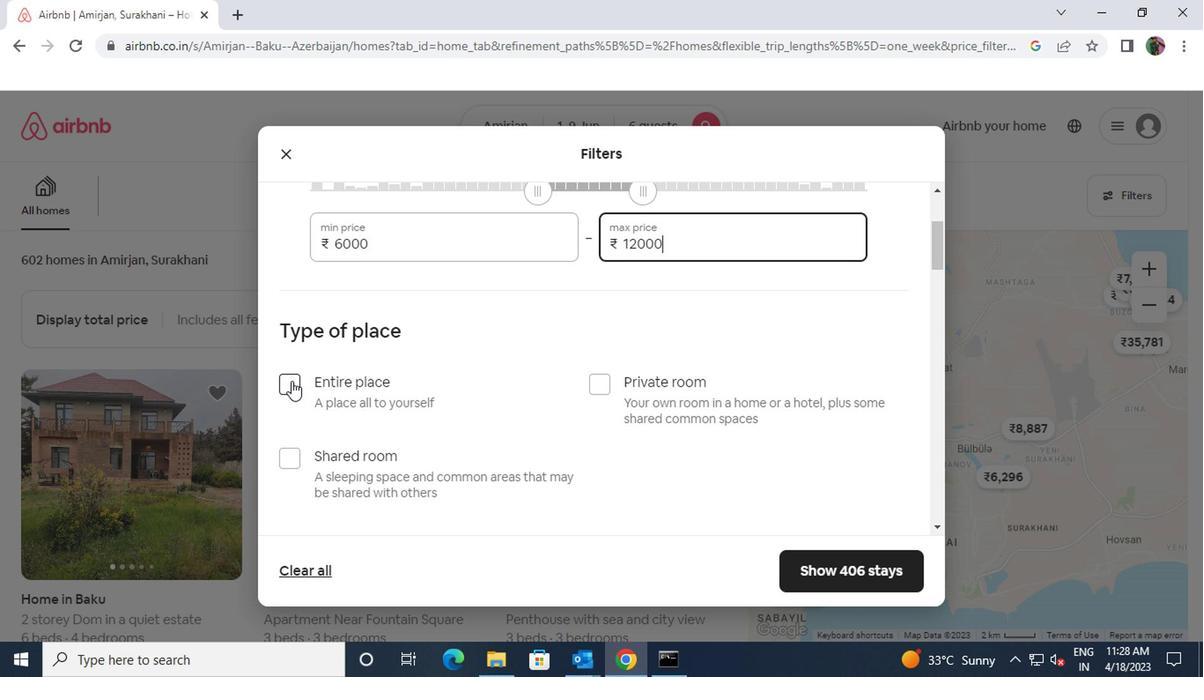 
Action: Mouse moved to (452, 446)
Screenshot: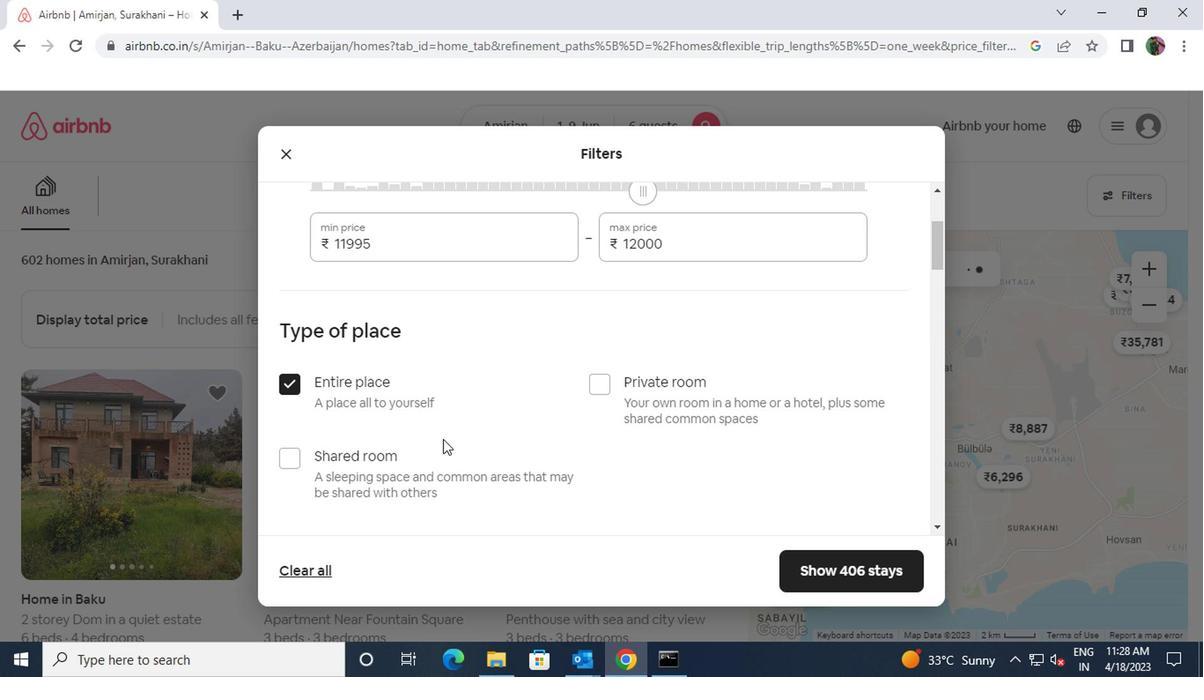 
Action: Mouse scrolled (452, 445) with delta (0, 0)
Screenshot: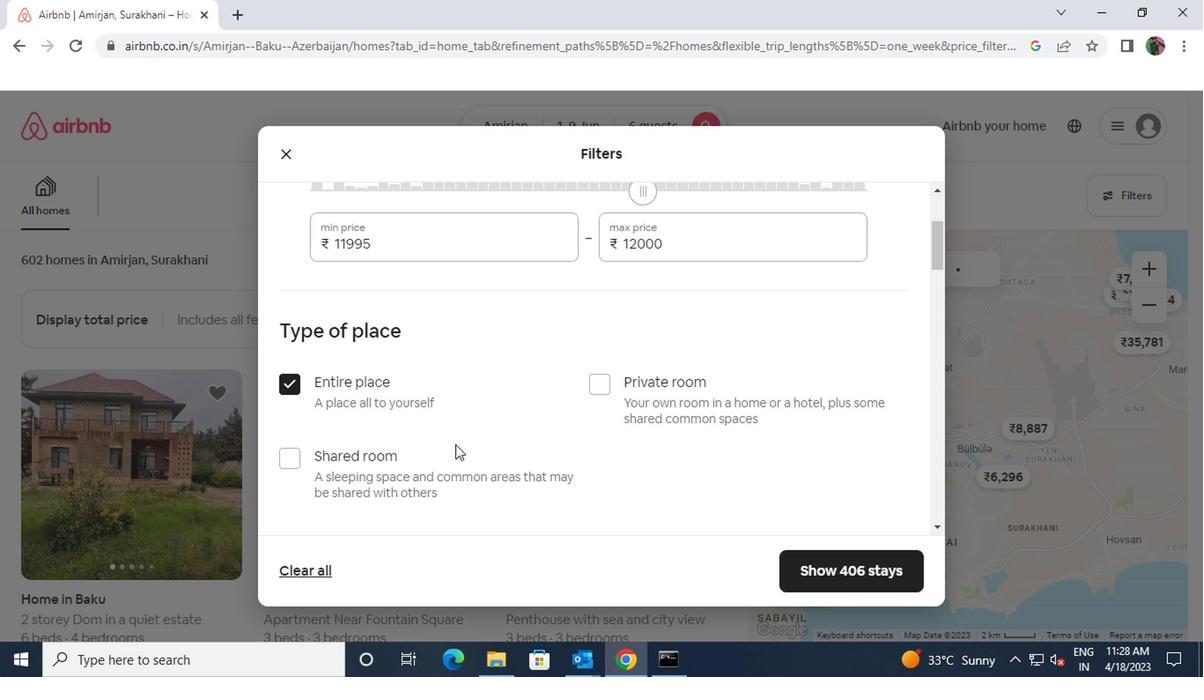 
Action: Mouse moved to (453, 446)
Screenshot: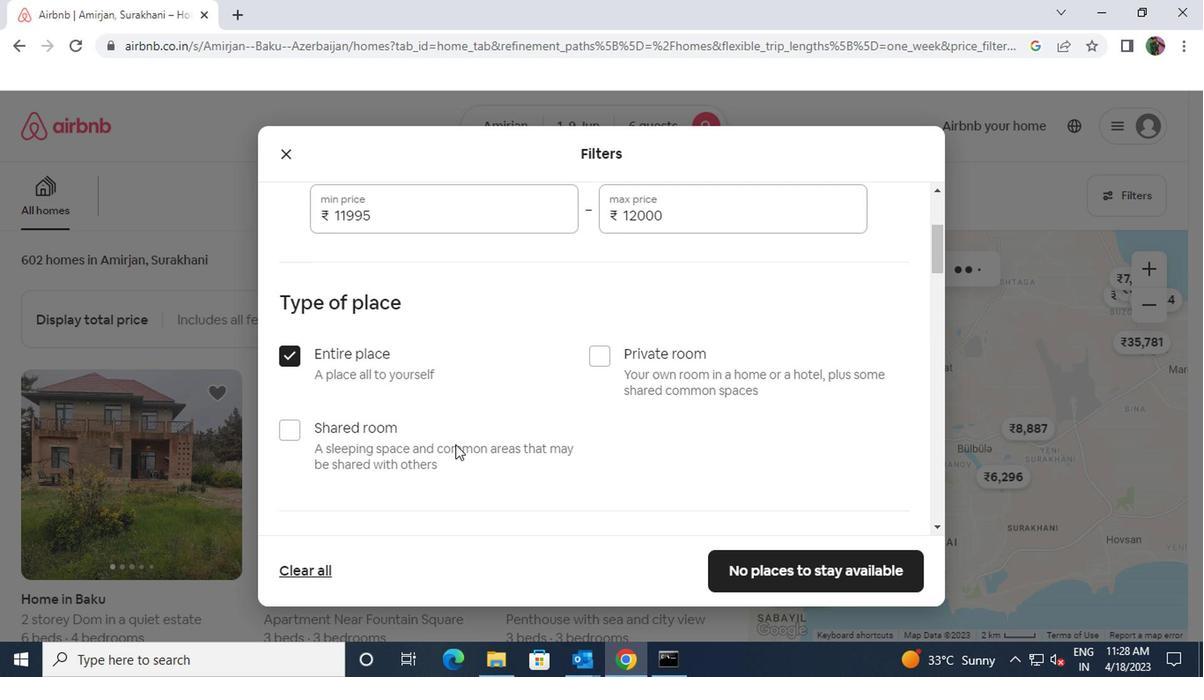 
Action: Mouse scrolled (453, 445) with delta (0, 0)
Screenshot: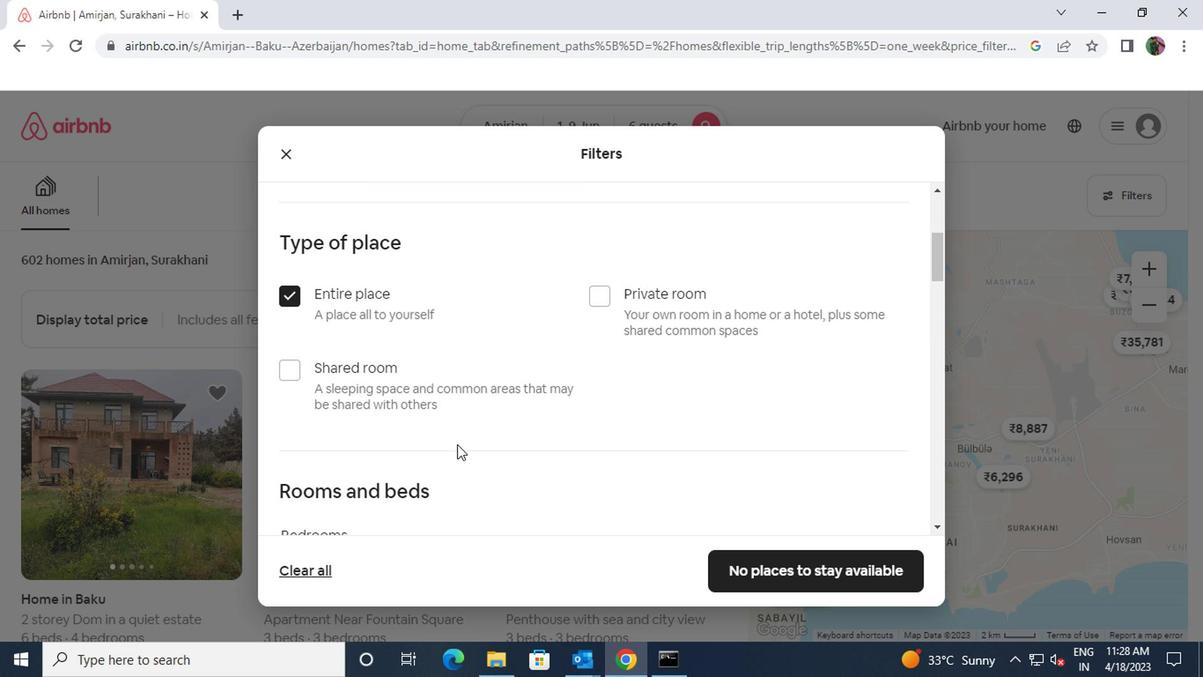 
Action: Mouse moved to (455, 443)
Screenshot: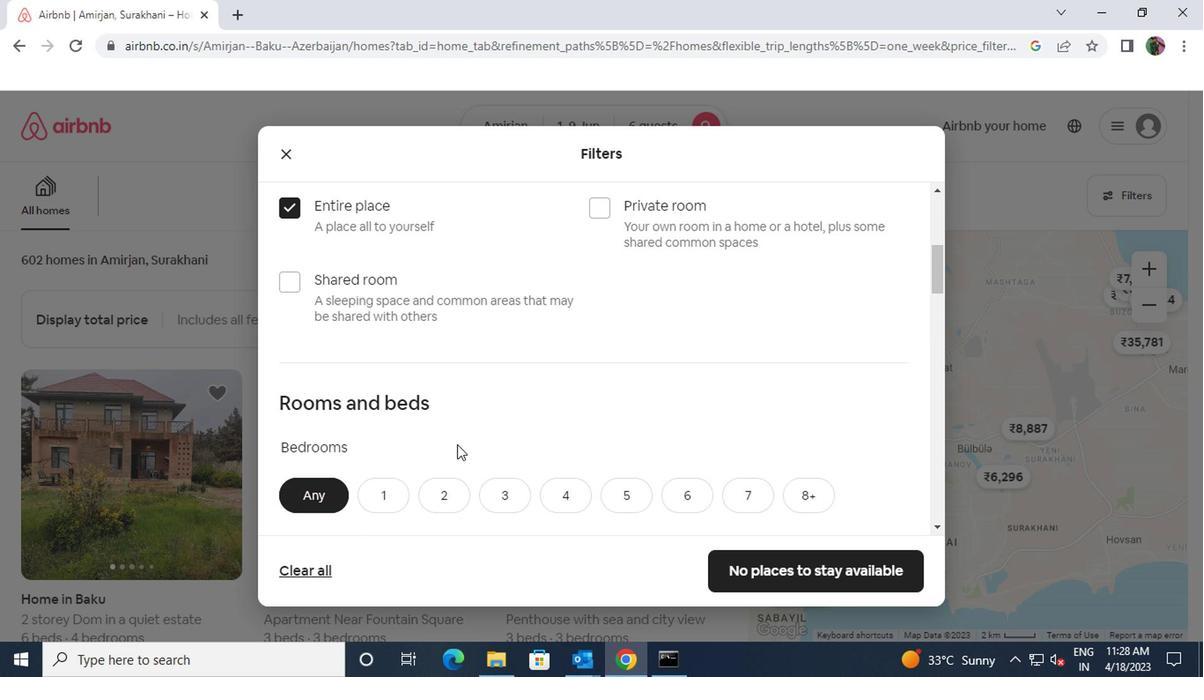 
Action: Mouse scrolled (455, 442) with delta (0, -1)
Screenshot: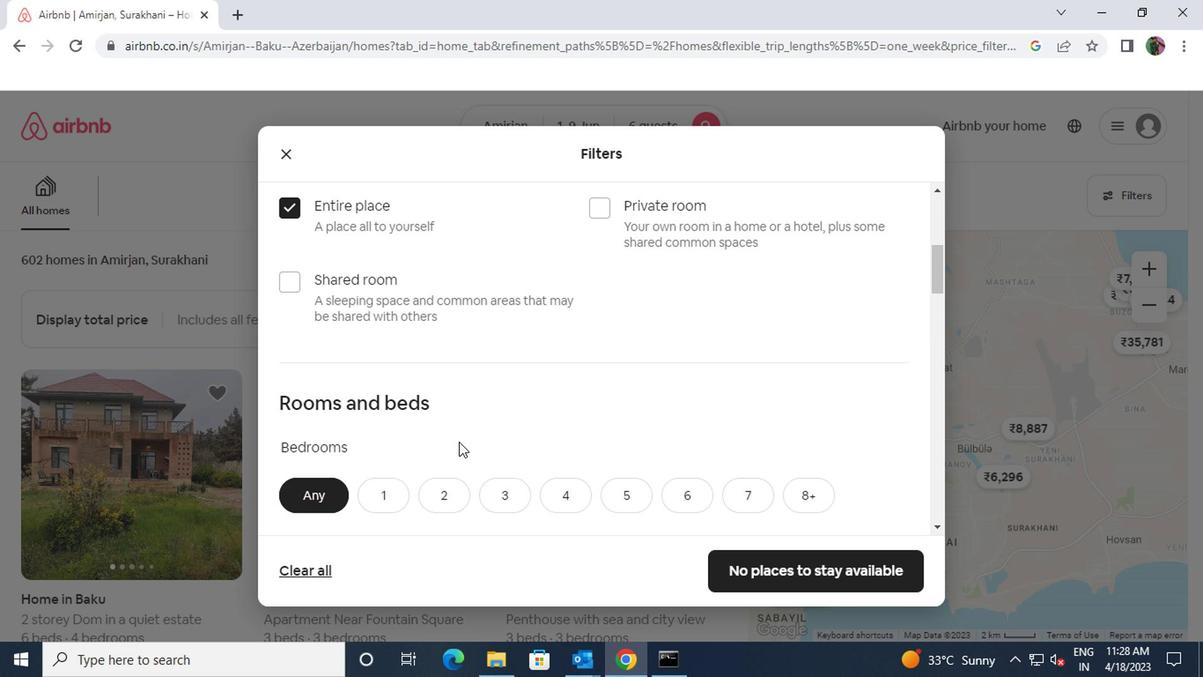 
Action: Mouse moved to (497, 406)
Screenshot: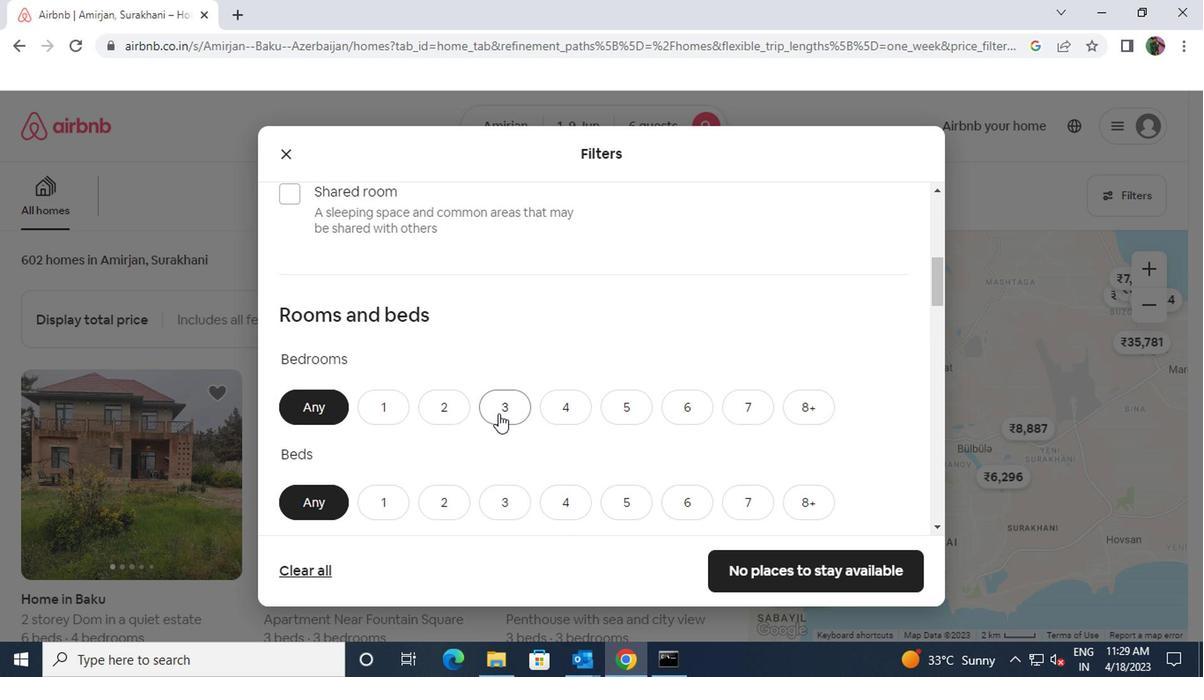 
Action: Mouse pressed left at (497, 406)
Screenshot: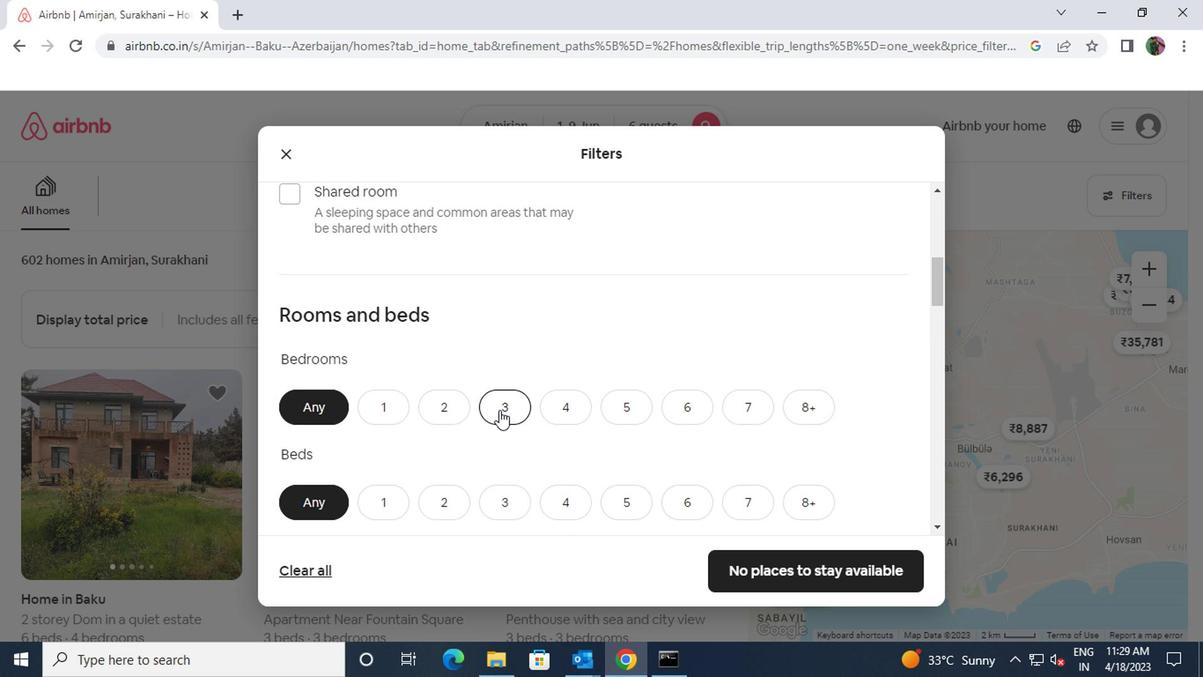 
Action: Mouse moved to (500, 495)
Screenshot: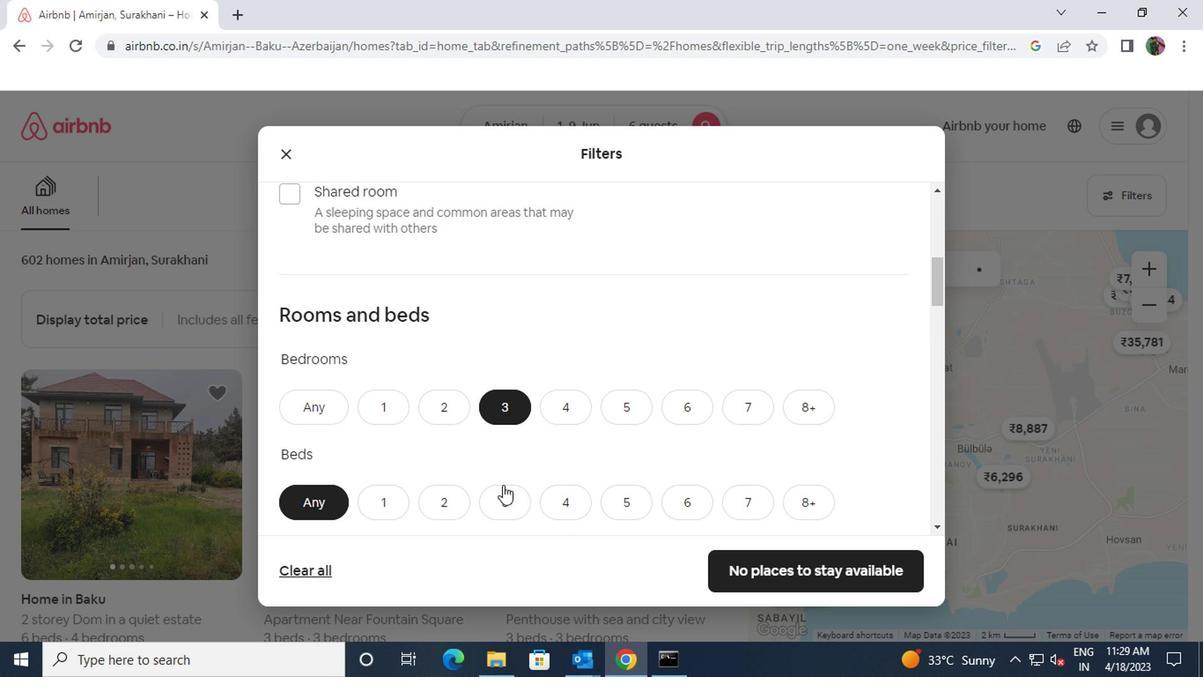 
Action: Mouse pressed left at (500, 495)
Screenshot: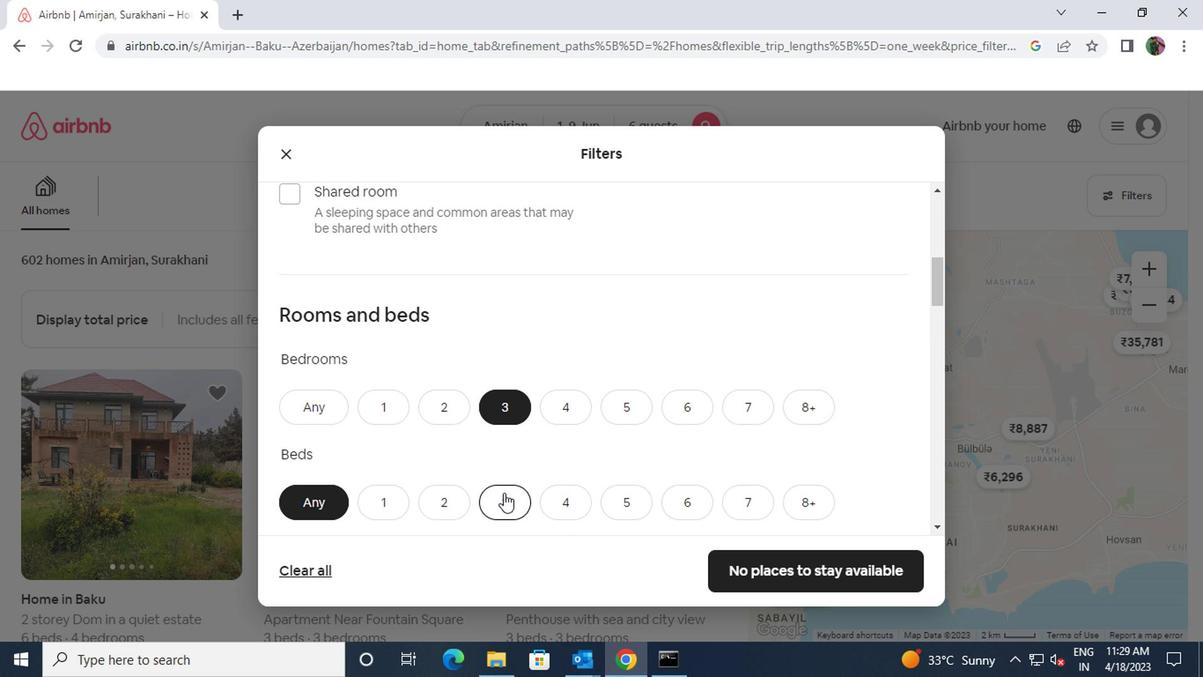 
Action: Mouse moved to (500, 495)
Screenshot: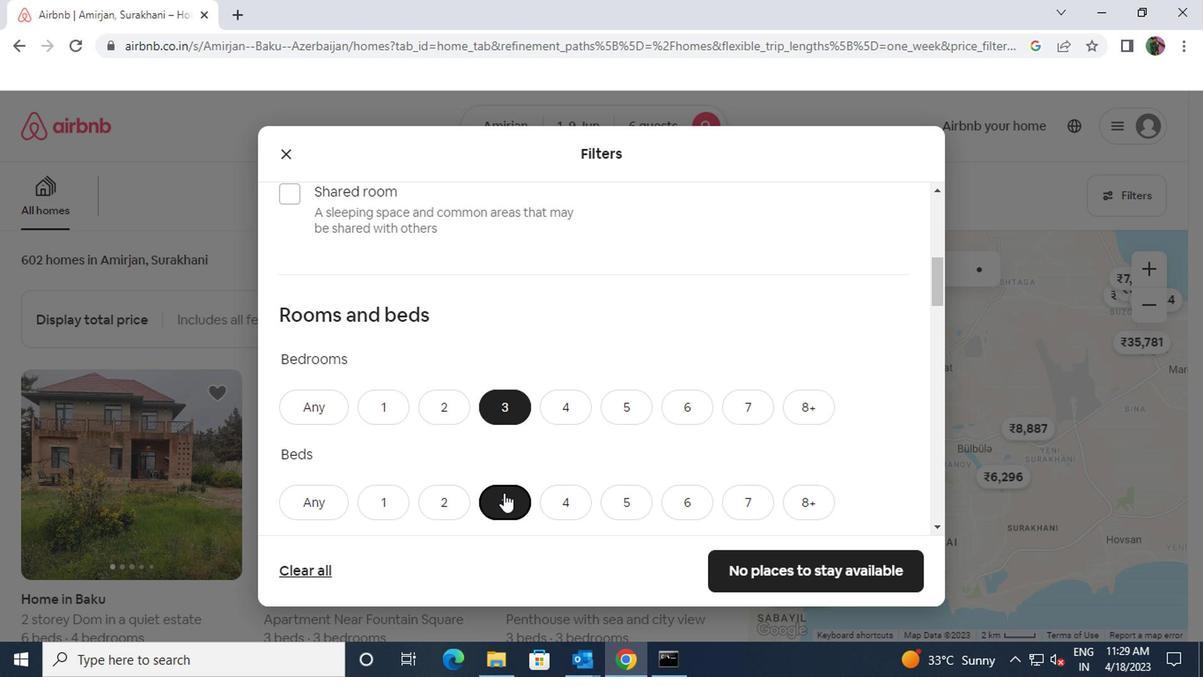 
Action: Mouse scrolled (500, 495) with delta (0, 0)
Screenshot: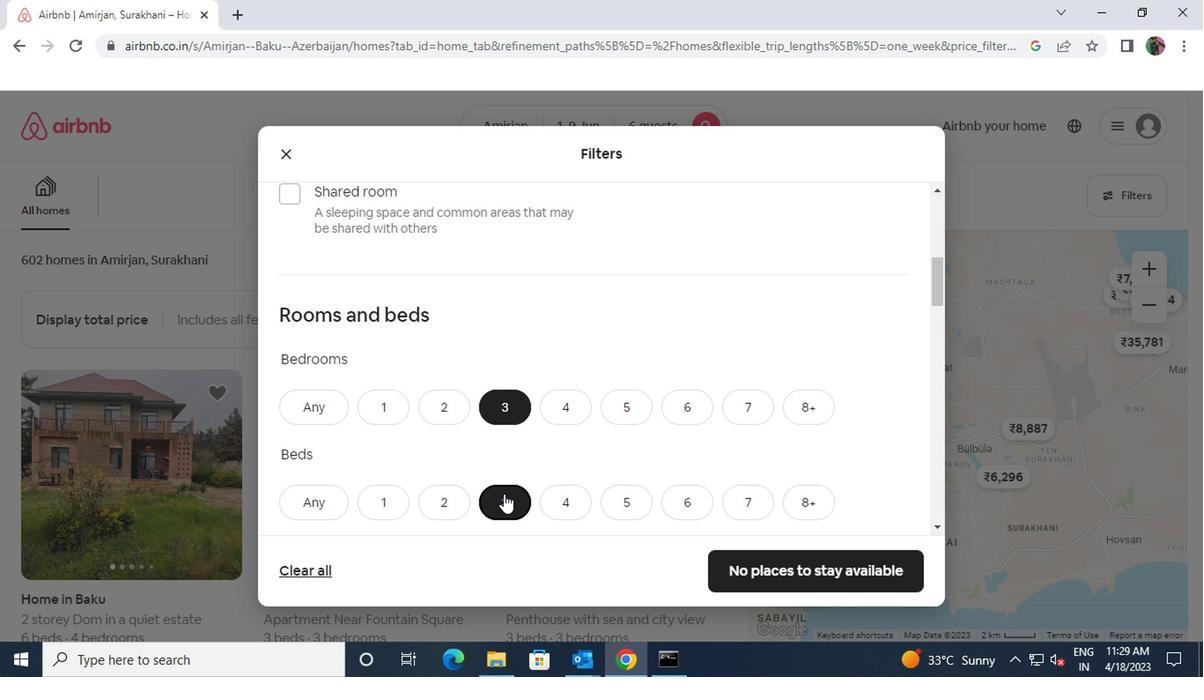 
Action: Mouse pressed left at (500, 495)
Screenshot: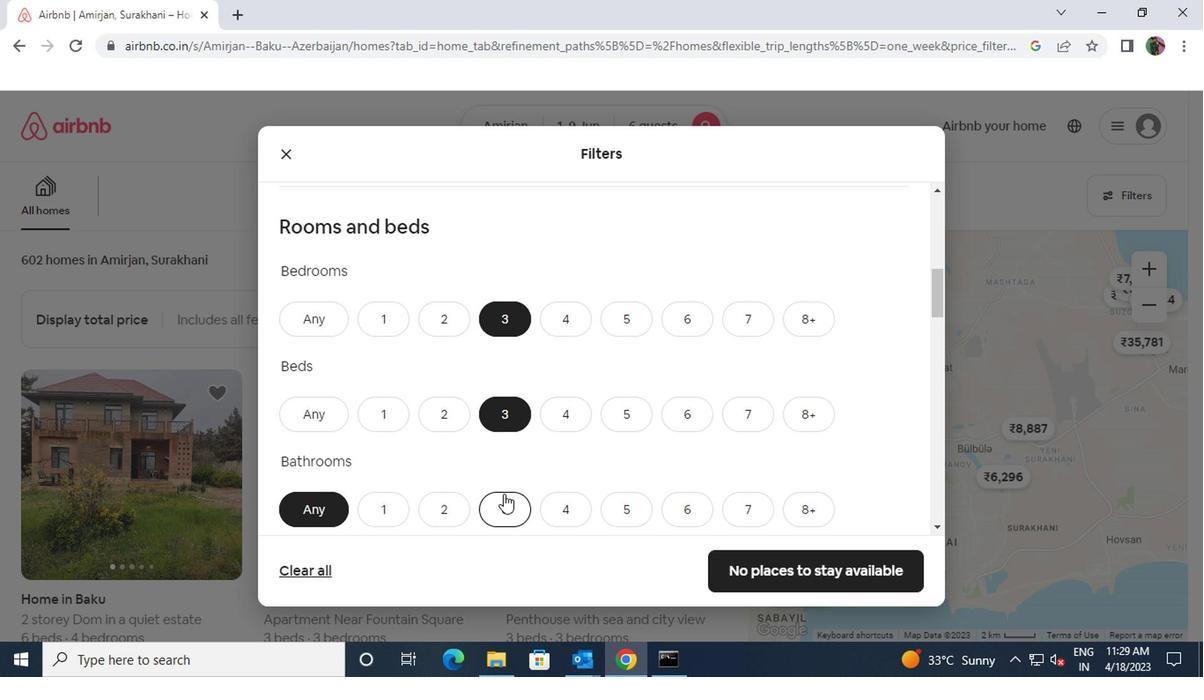 
Action: Mouse scrolled (500, 495) with delta (0, 0)
Screenshot: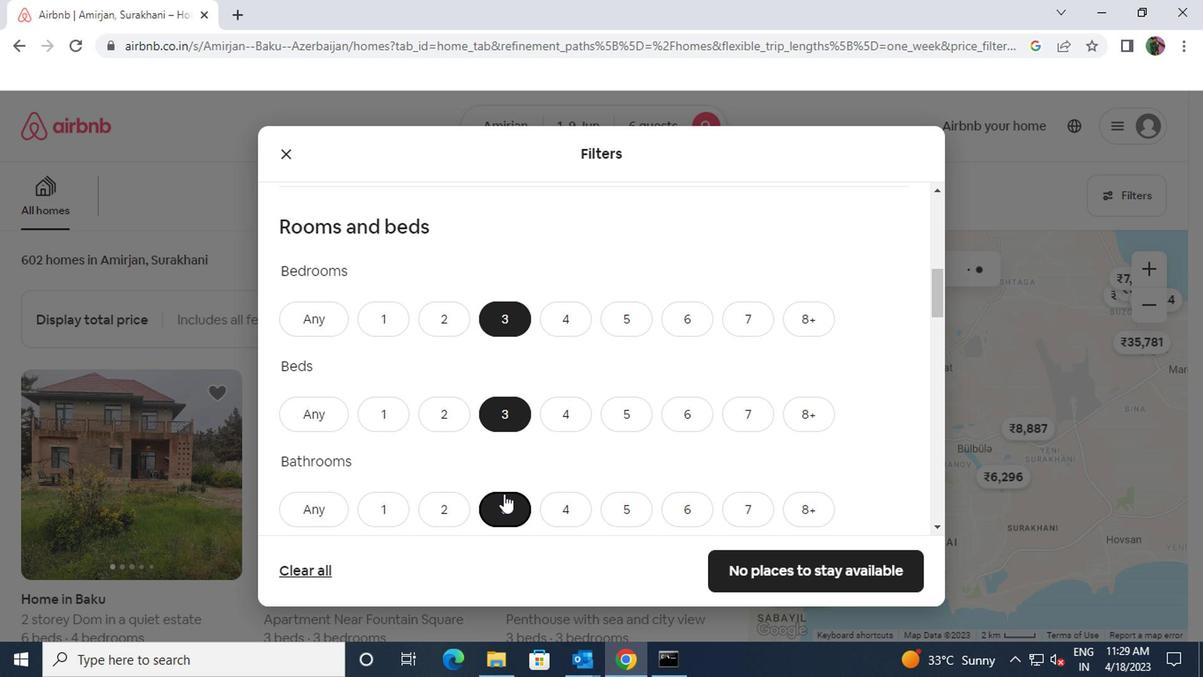 
Action: Mouse scrolled (500, 495) with delta (0, 0)
Screenshot: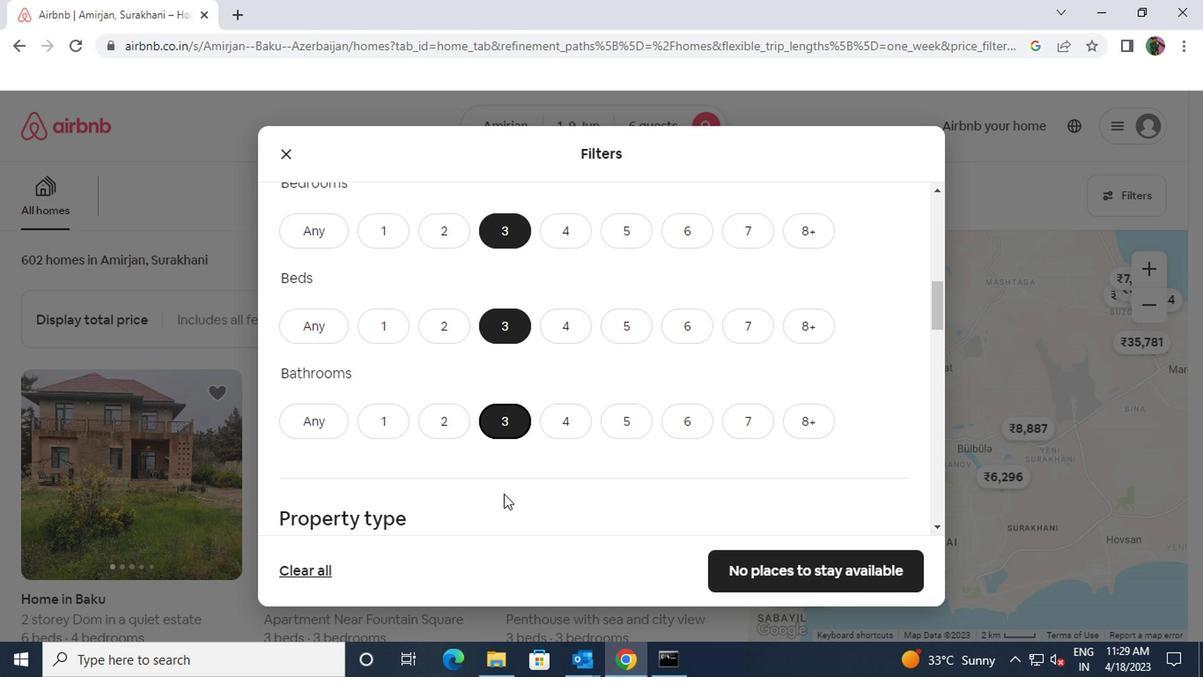 
Action: Mouse scrolled (500, 495) with delta (0, 0)
Screenshot: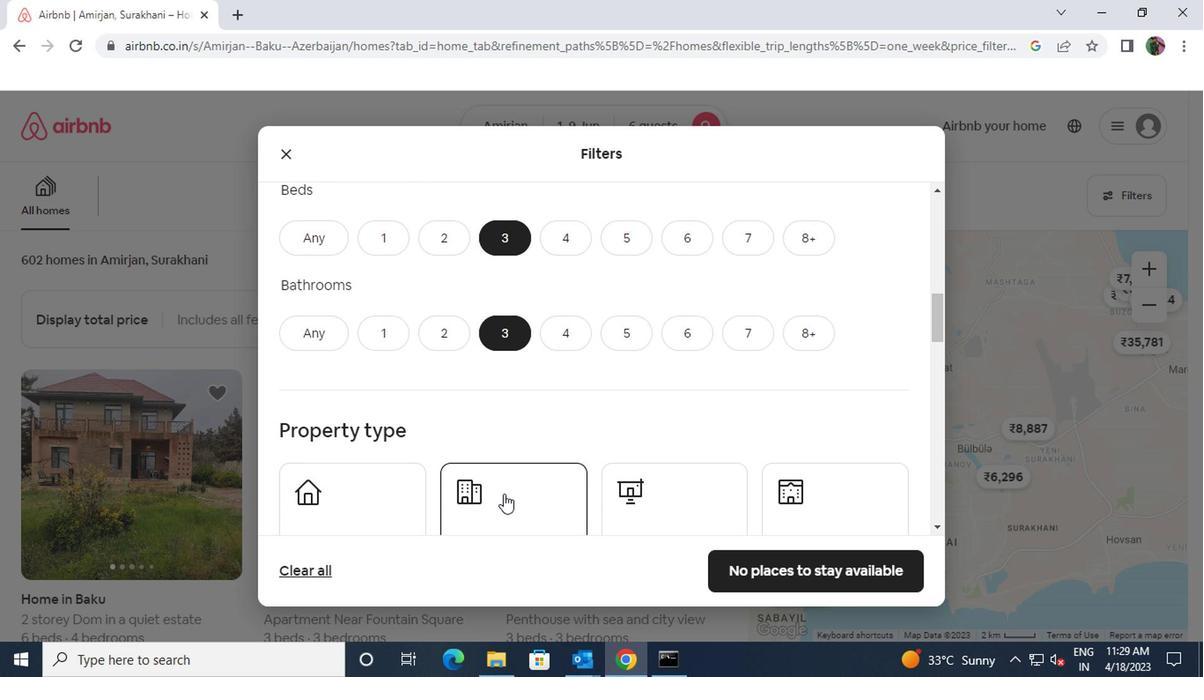 
Action: Mouse moved to (392, 437)
Screenshot: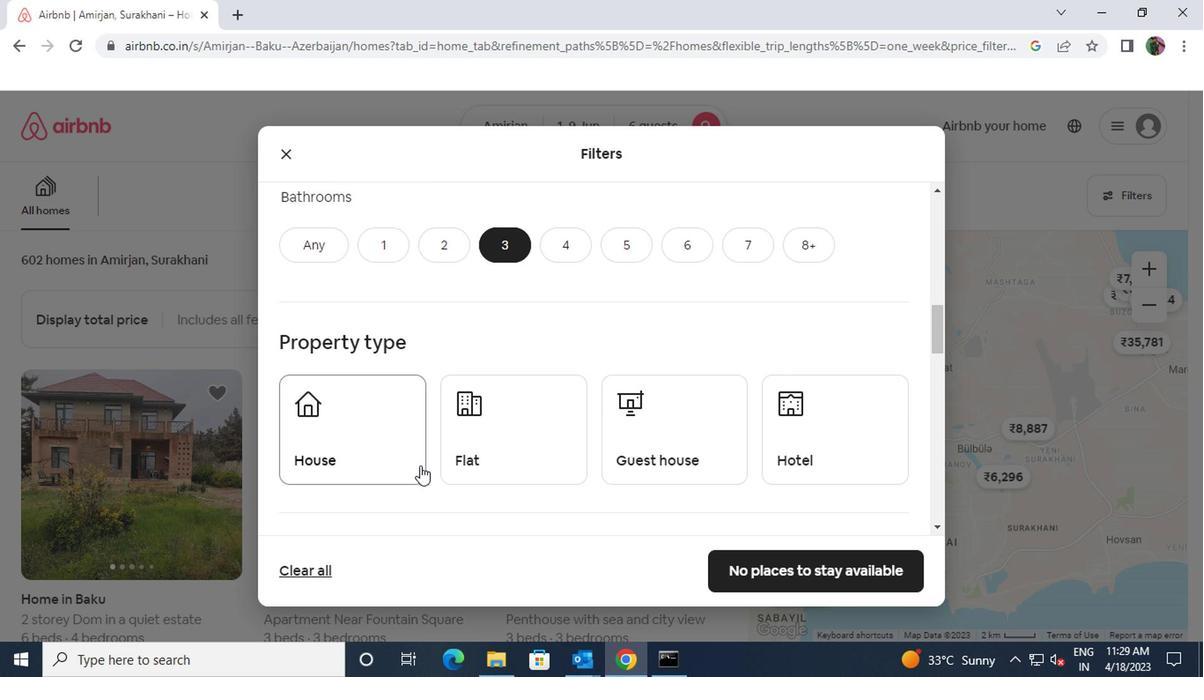 
Action: Mouse pressed left at (392, 437)
Screenshot: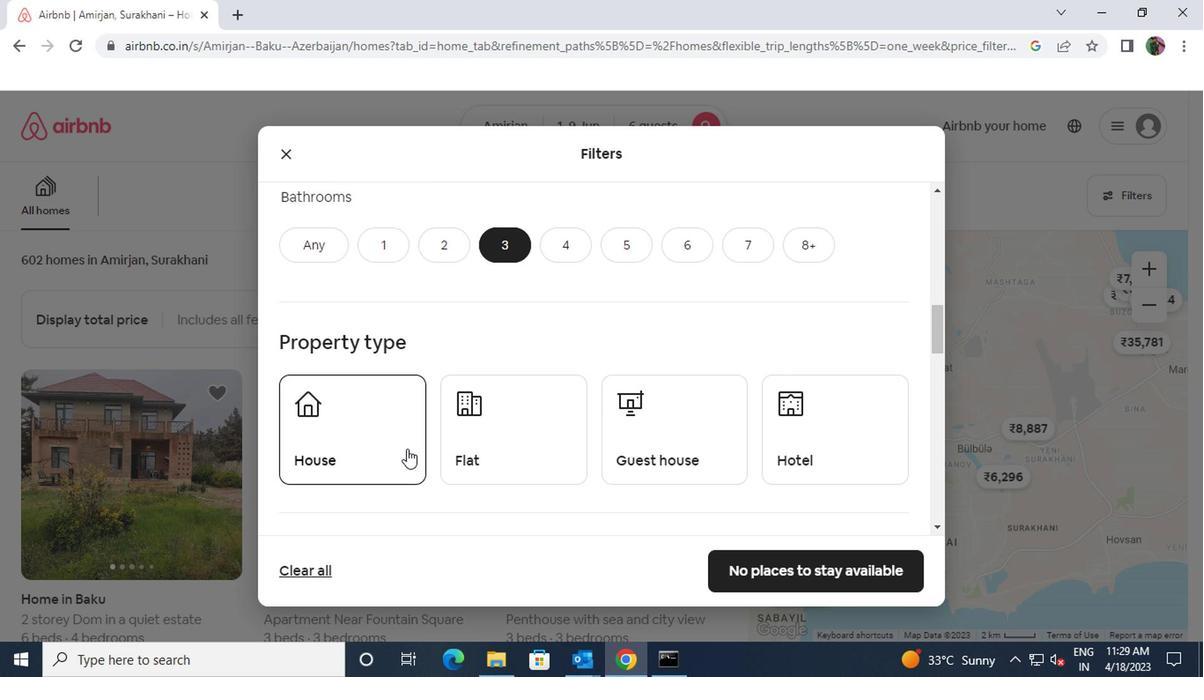 
Action: Mouse scrolled (392, 436) with delta (0, -1)
Screenshot: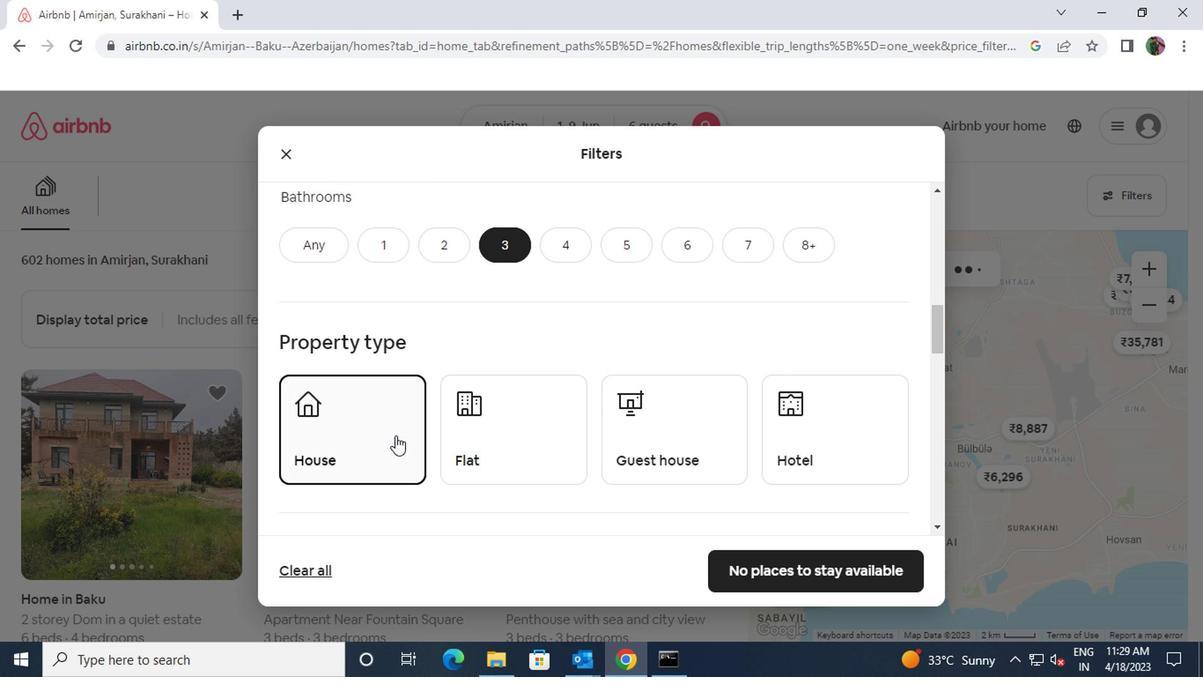 
Action: Mouse scrolled (392, 436) with delta (0, -1)
Screenshot: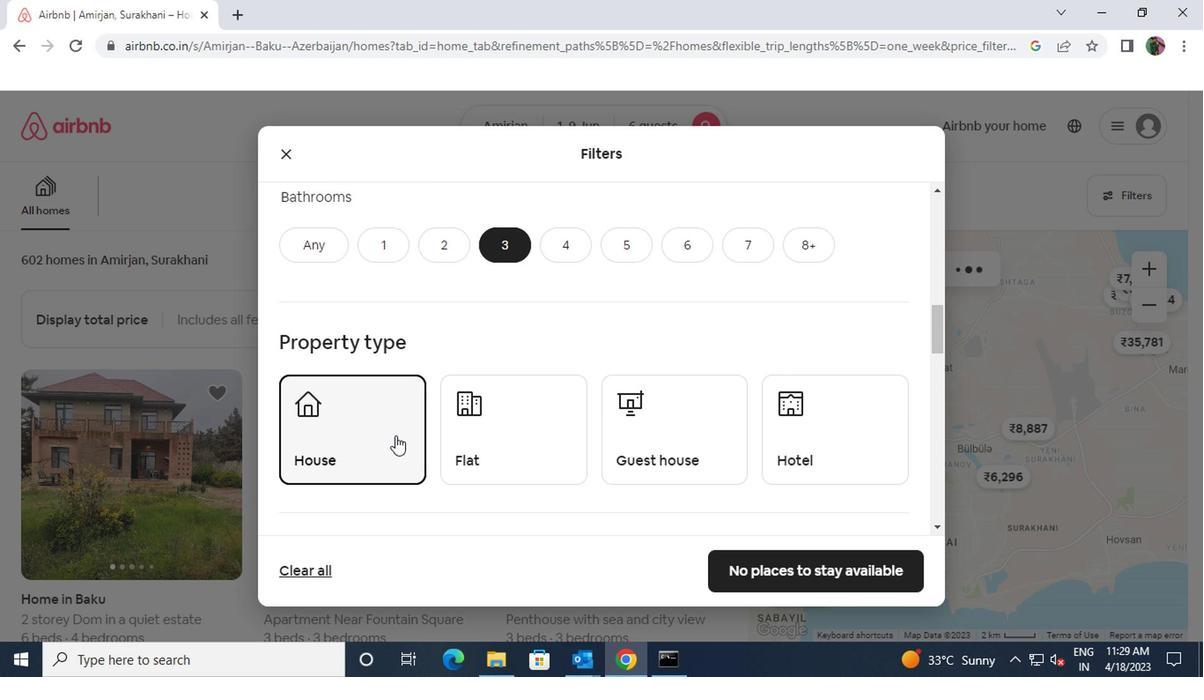
Action: Mouse scrolled (392, 436) with delta (0, -1)
Screenshot: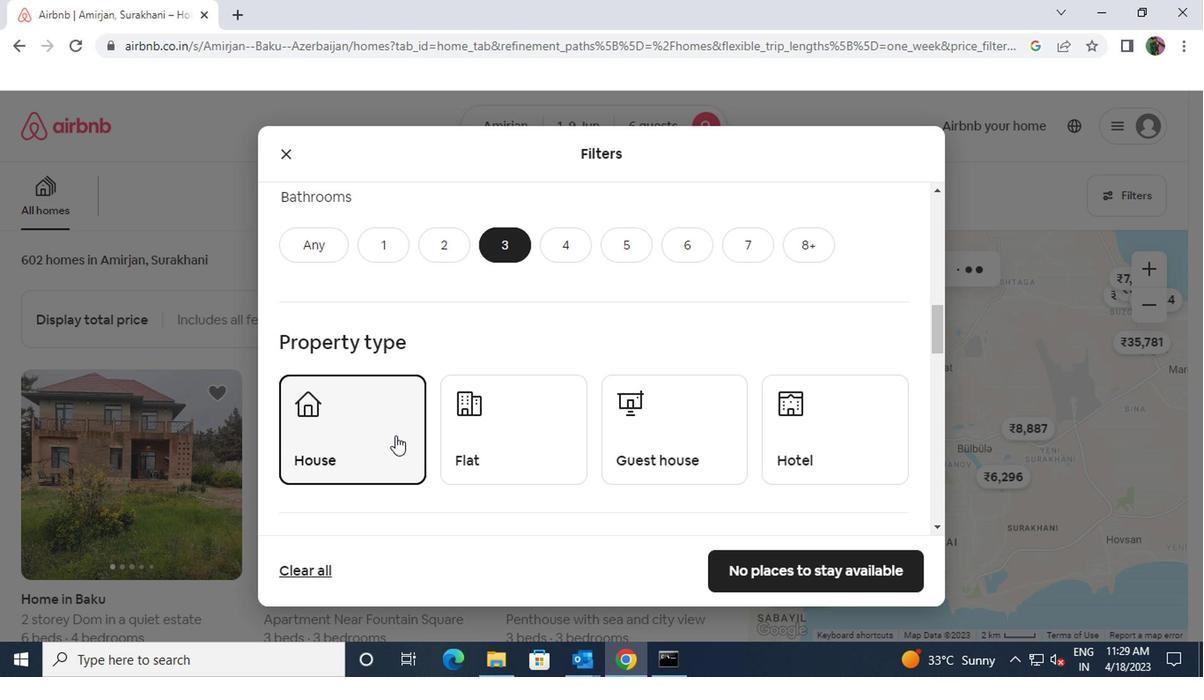 
Action: Mouse moved to (294, 457)
Screenshot: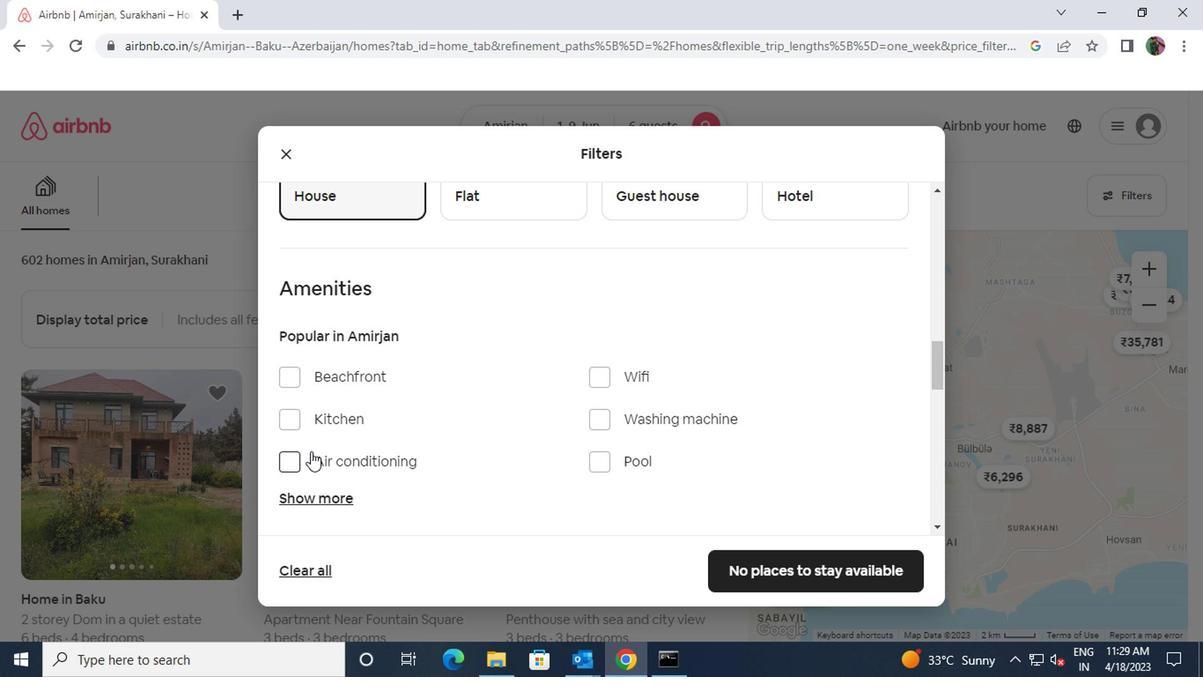 
Action: Mouse pressed left at (294, 457)
Screenshot: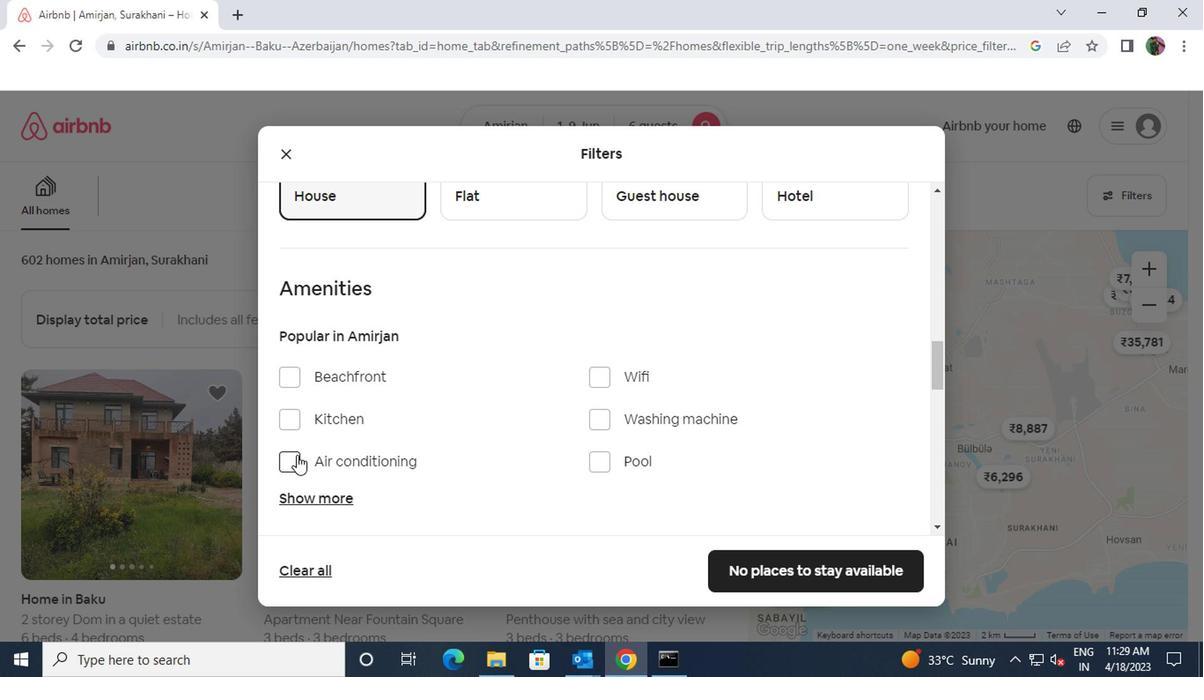 
Action: Mouse moved to (421, 487)
Screenshot: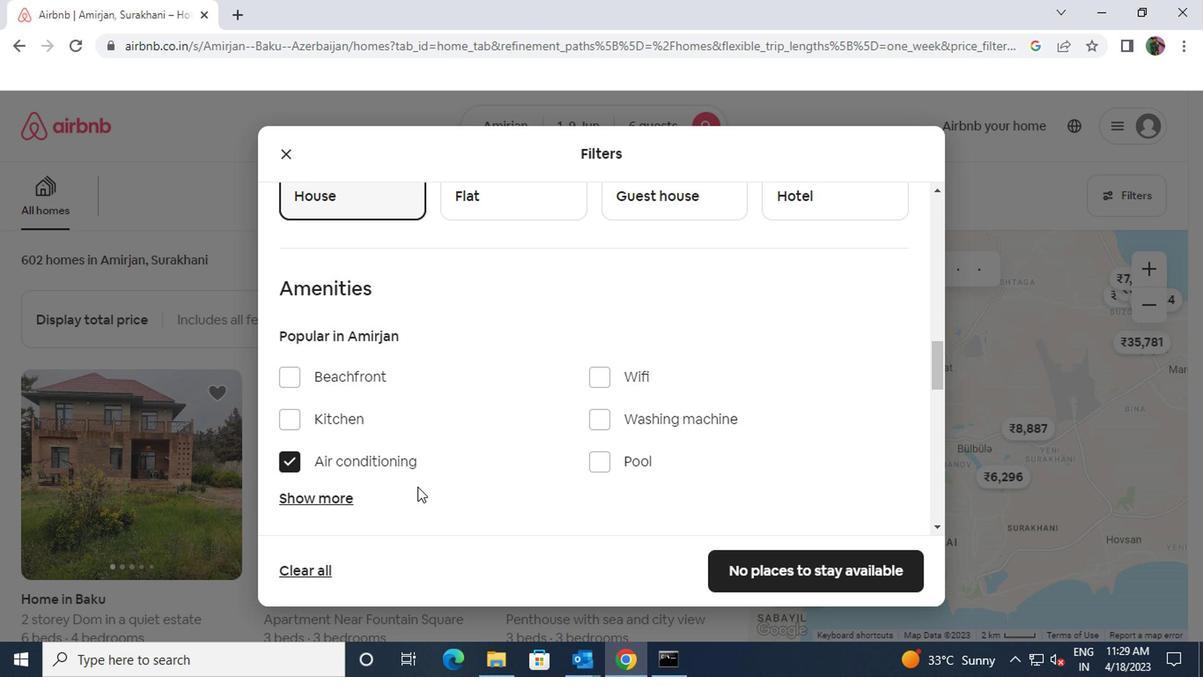
Action: Mouse scrolled (421, 486) with delta (0, 0)
Screenshot: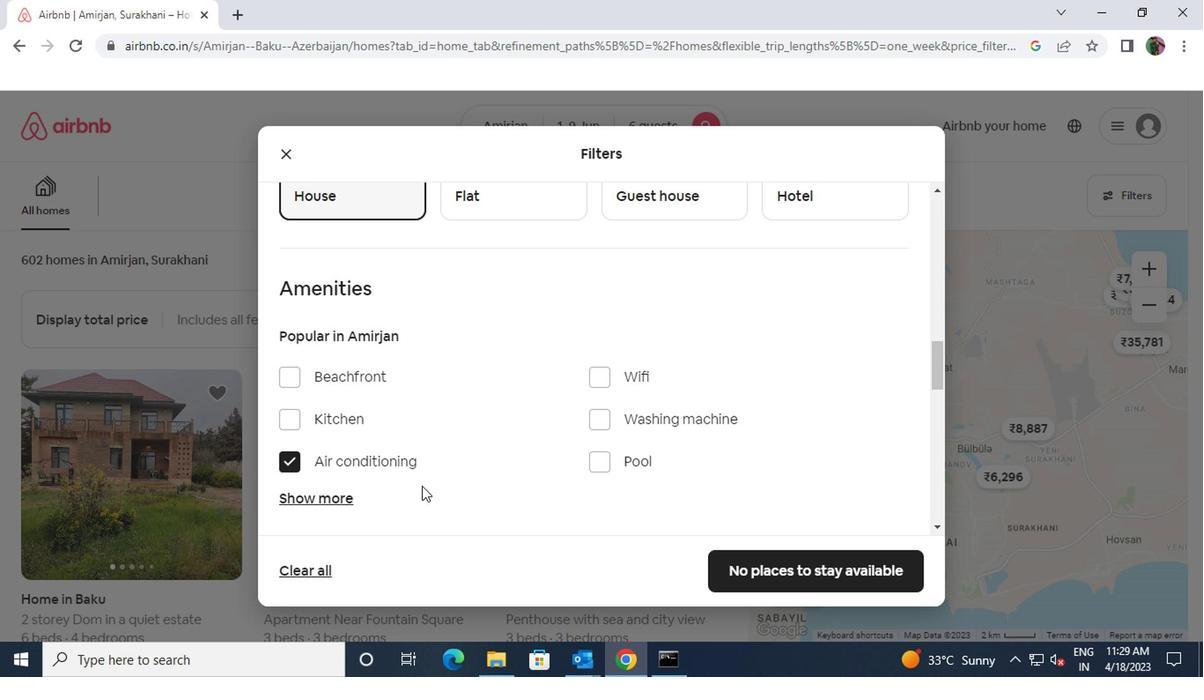 
Action: Mouse scrolled (421, 486) with delta (0, 0)
Screenshot: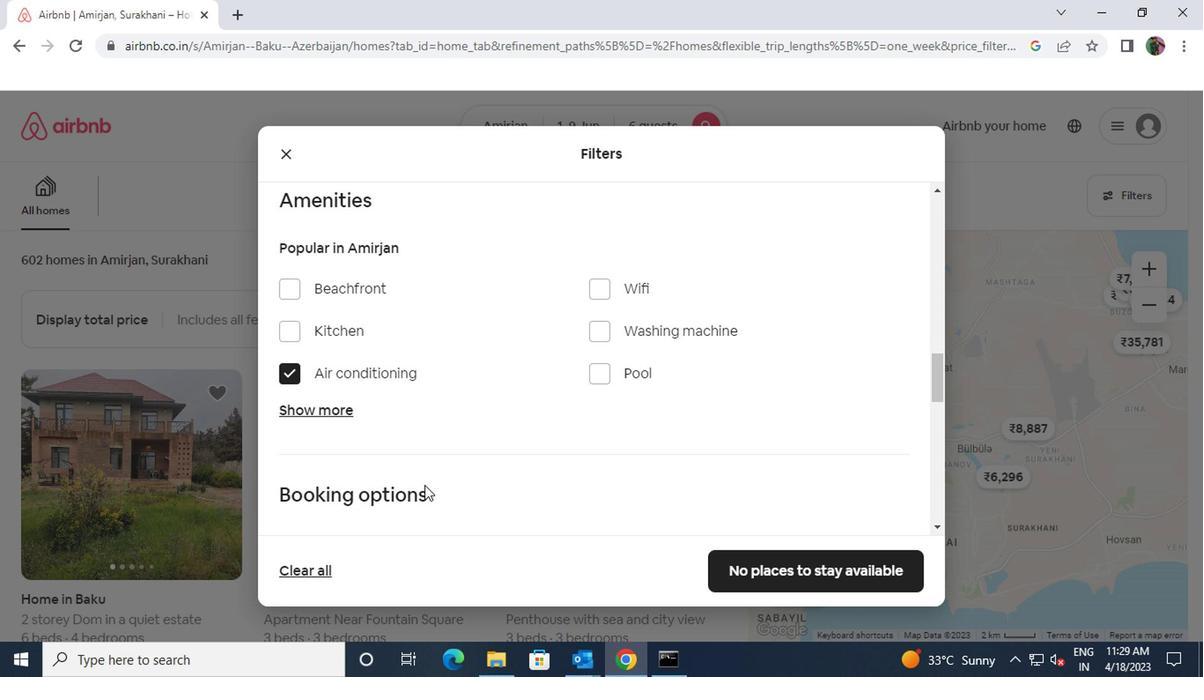 
Action: Mouse scrolled (421, 486) with delta (0, 0)
Screenshot: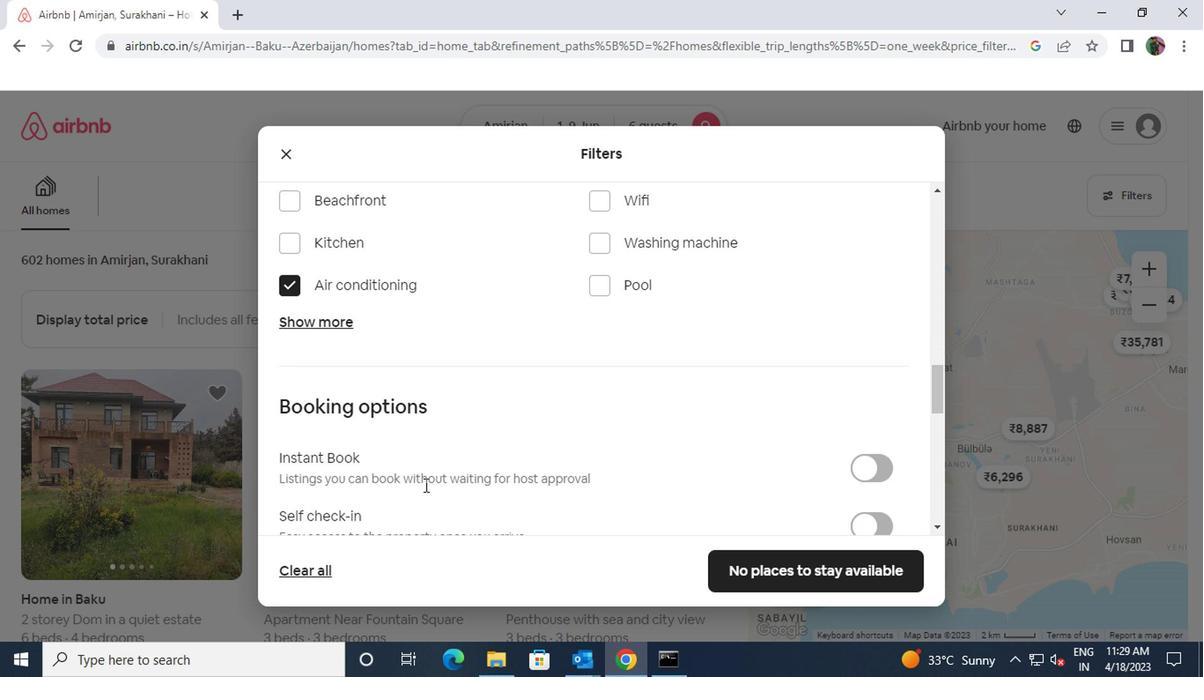 
Action: Mouse moved to (851, 438)
Screenshot: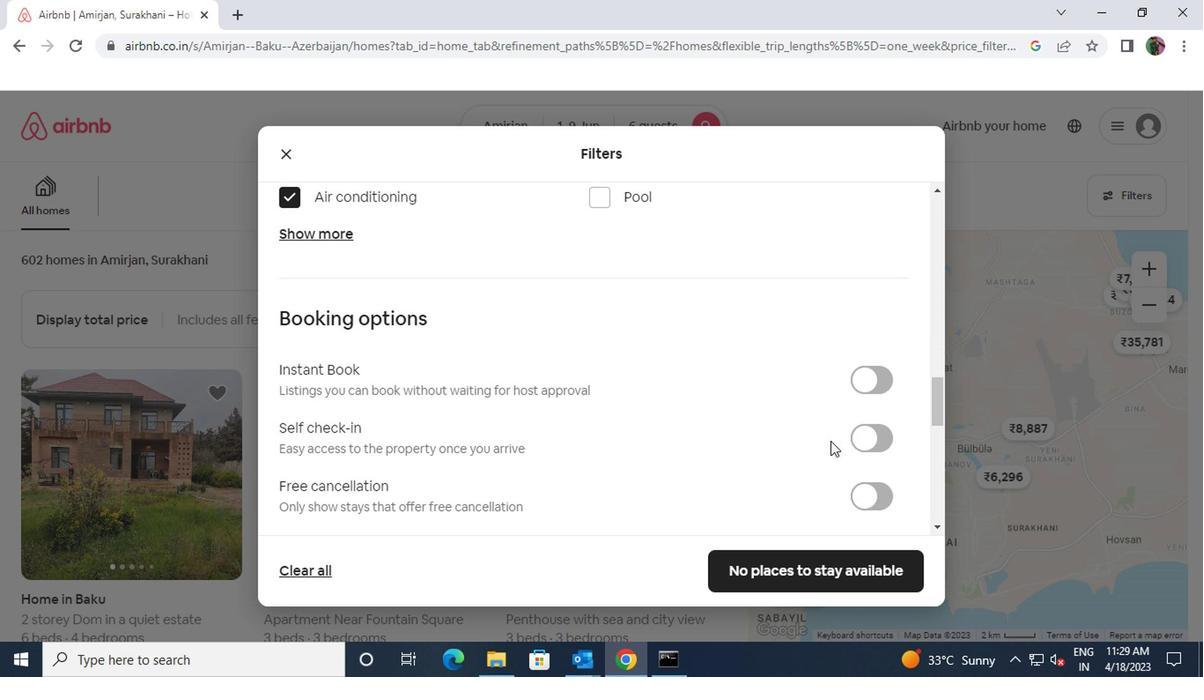 
Action: Mouse pressed left at (851, 438)
Screenshot: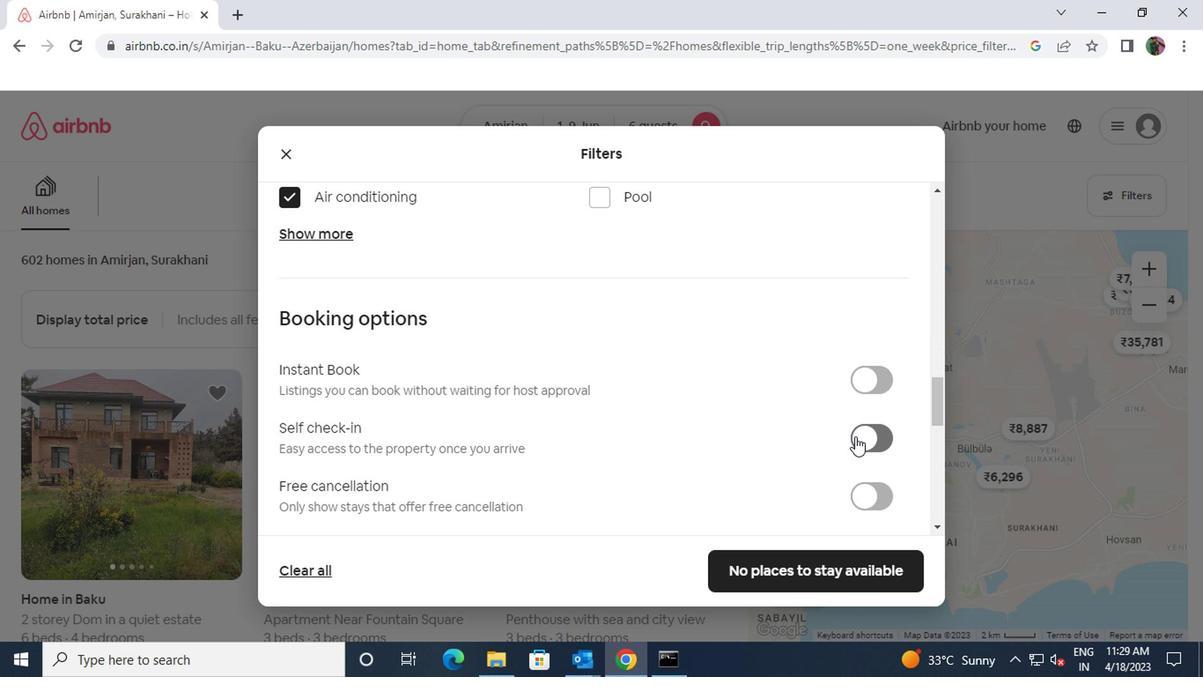 
Action: Mouse moved to (586, 454)
Screenshot: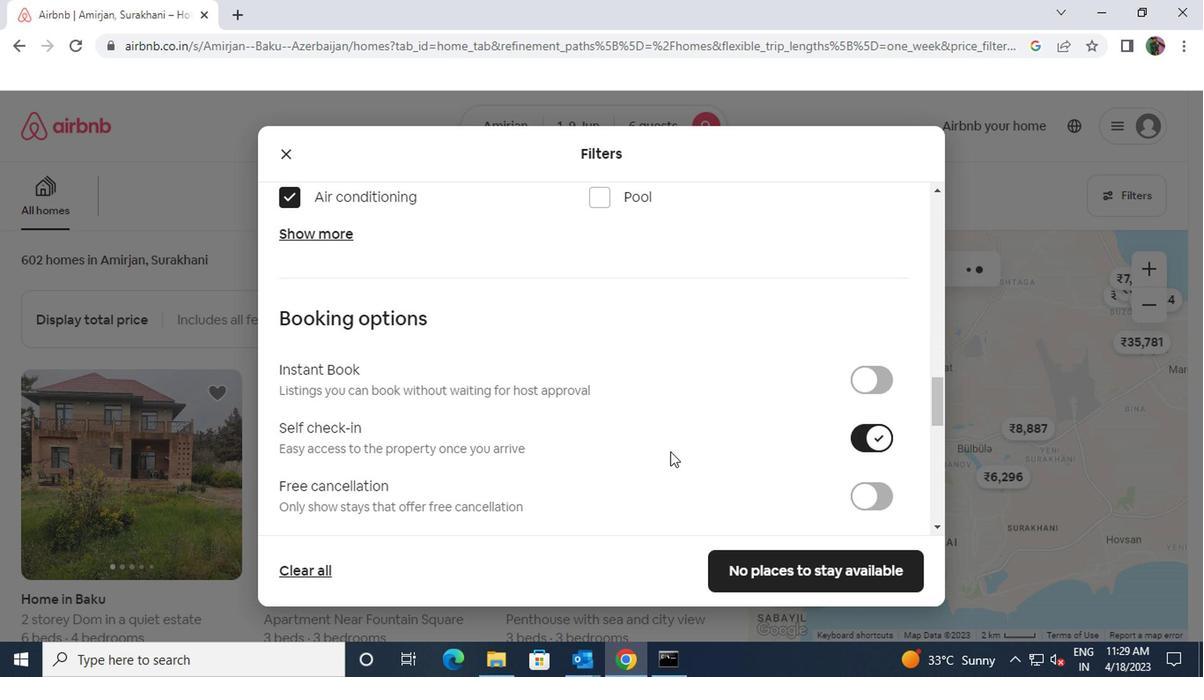 
Action: Mouse scrolled (586, 453) with delta (0, -1)
Screenshot: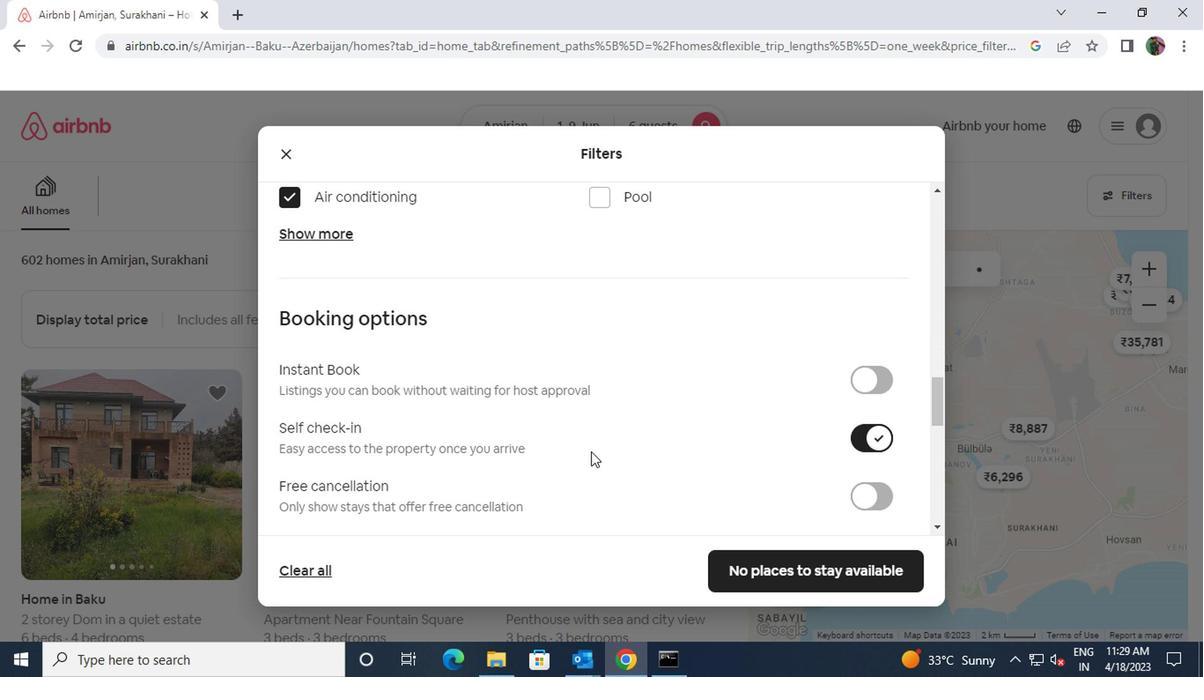 
Action: Mouse moved to (584, 453)
Screenshot: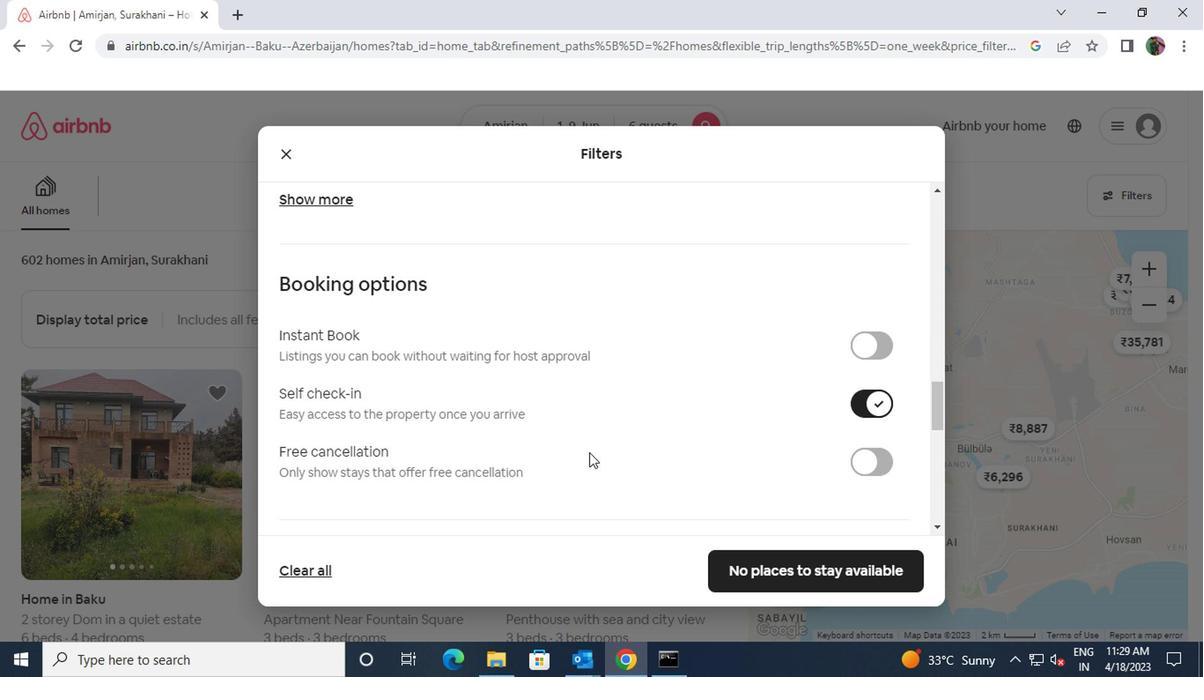 
Action: Mouse scrolled (584, 452) with delta (0, 0)
Screenshot: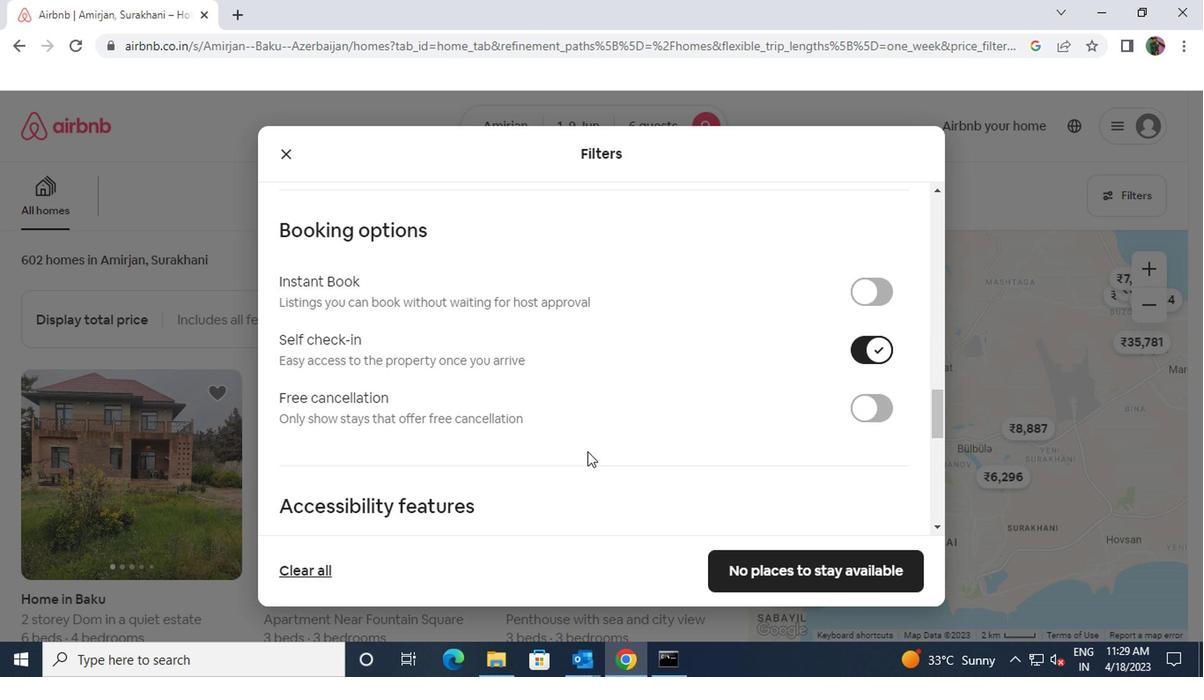 
Action: Mouse moved to (584, 451)
Screenshot: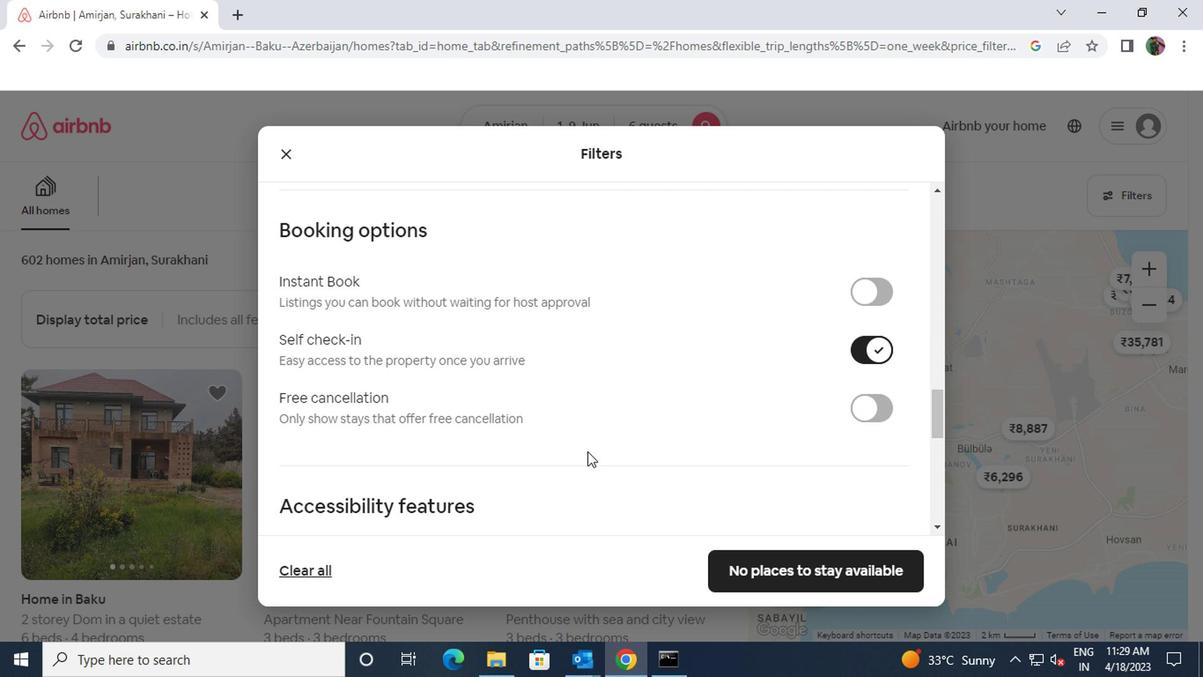 
Action: Mouse scrolled (584, 450) with delta (0, -1)
Screenshot: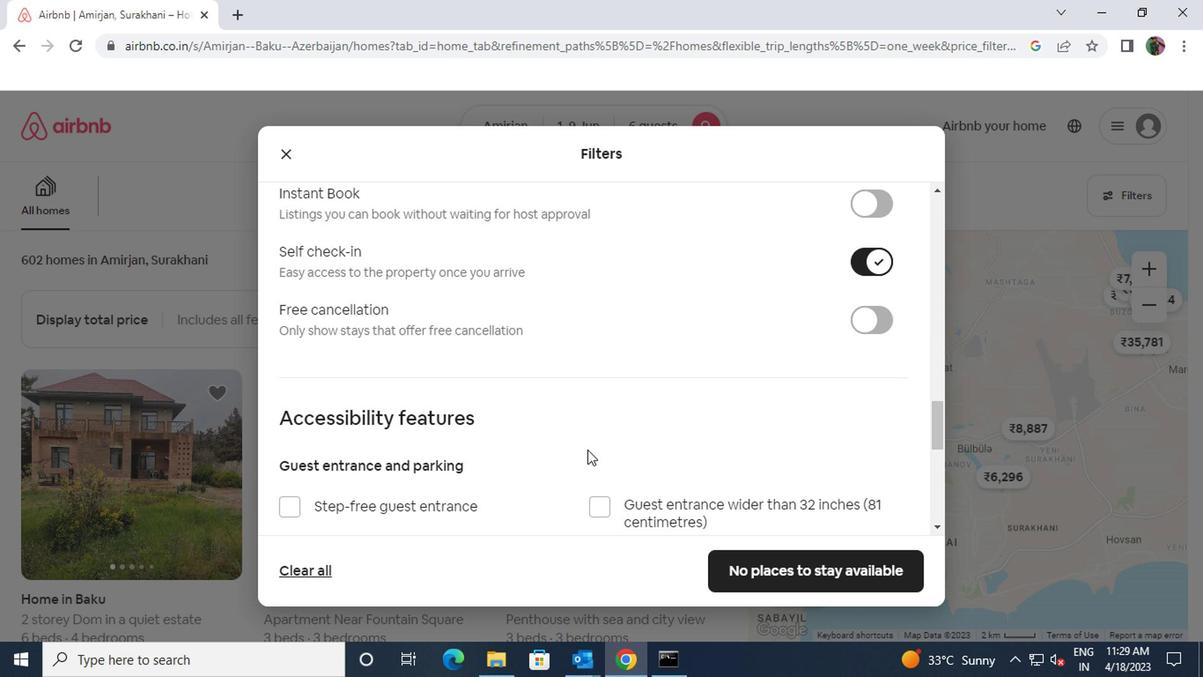 
Action: Mouse moved to (583, 451)
Screenshot: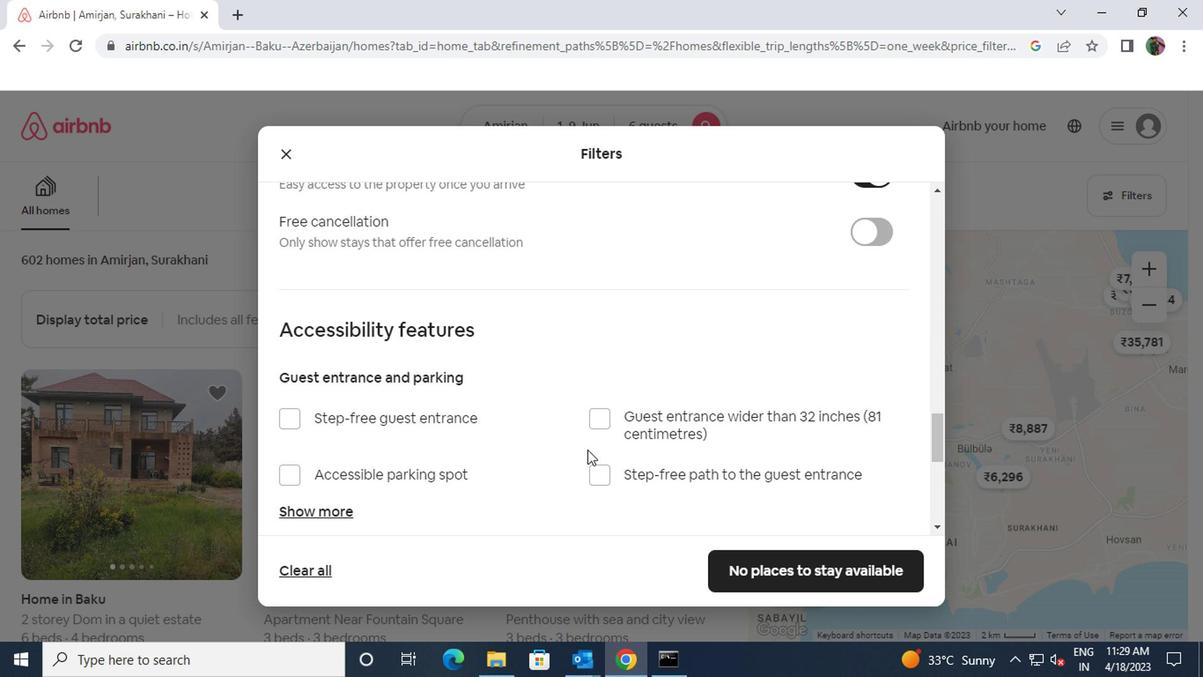 
Action: Mouse scrolled (583, 450) with delta (0, -1)
Screenshot: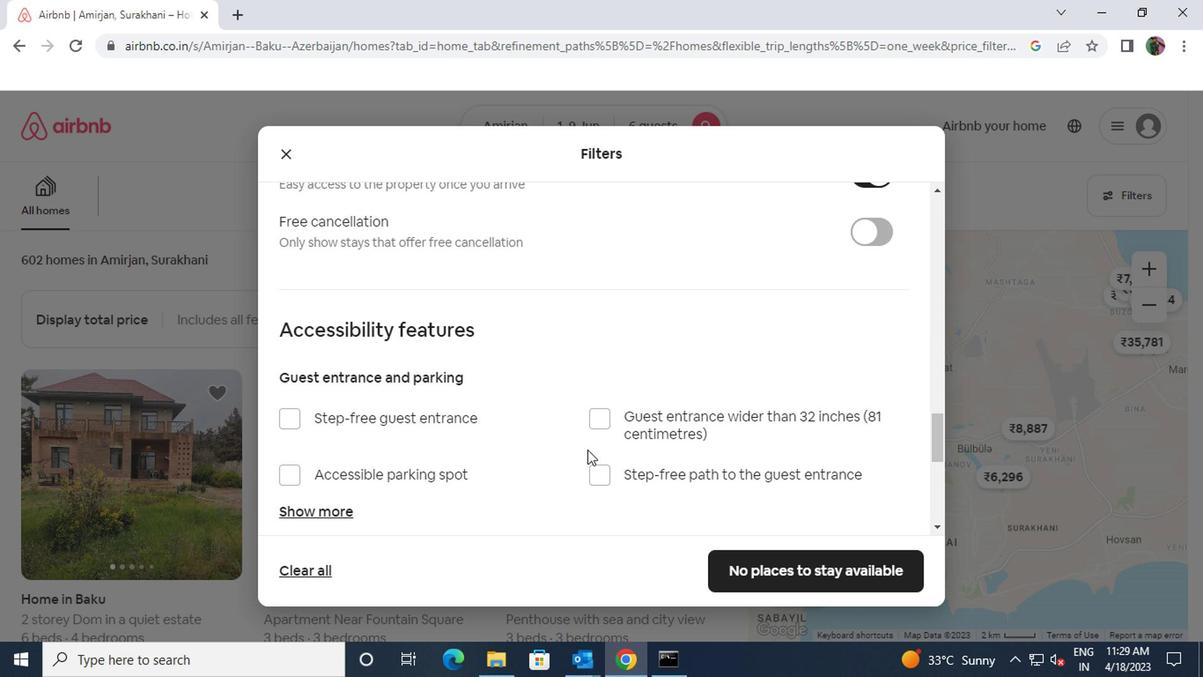 
Action: Mouse moved to (582, 451)
Screenshot: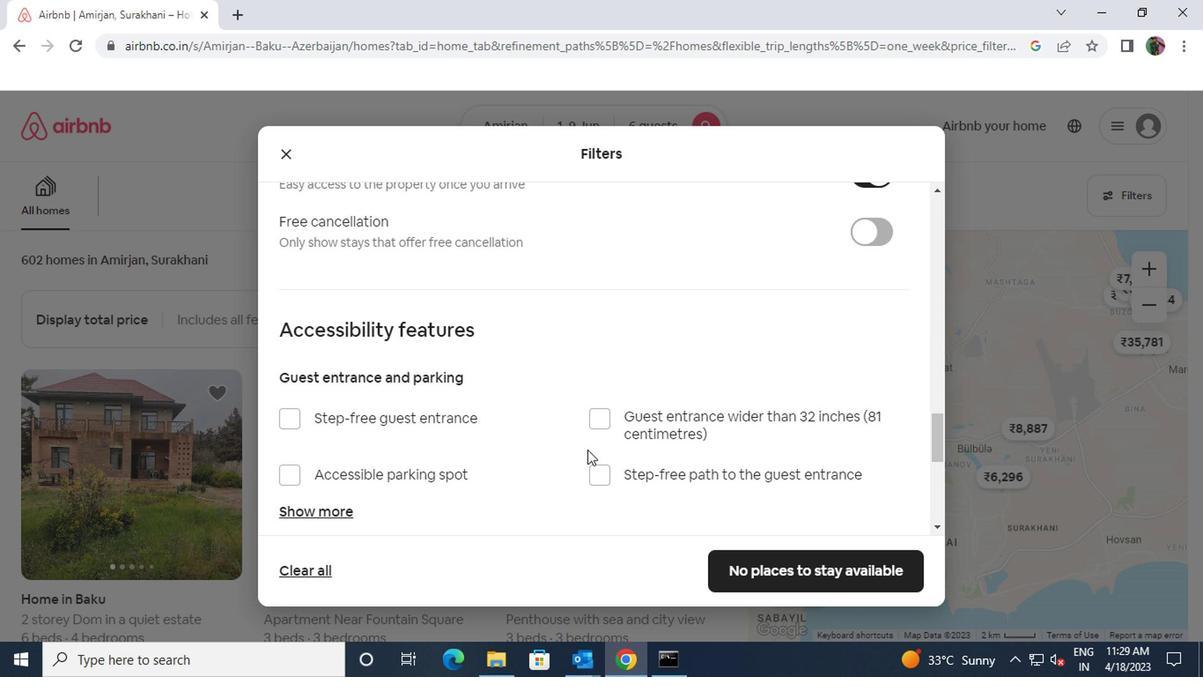 
Action: Mouse scrolled (582, 450) with delta (0, -1)
Screenshot: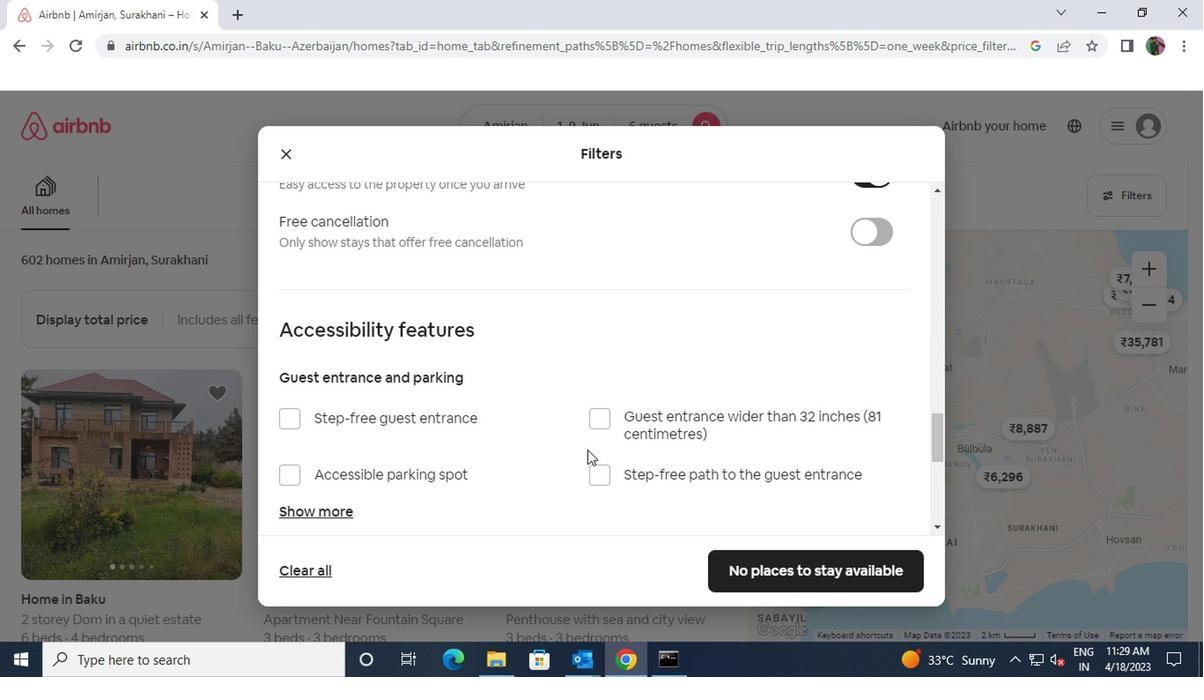 
Action: Mouse moved to (582, 450)
Screenshot: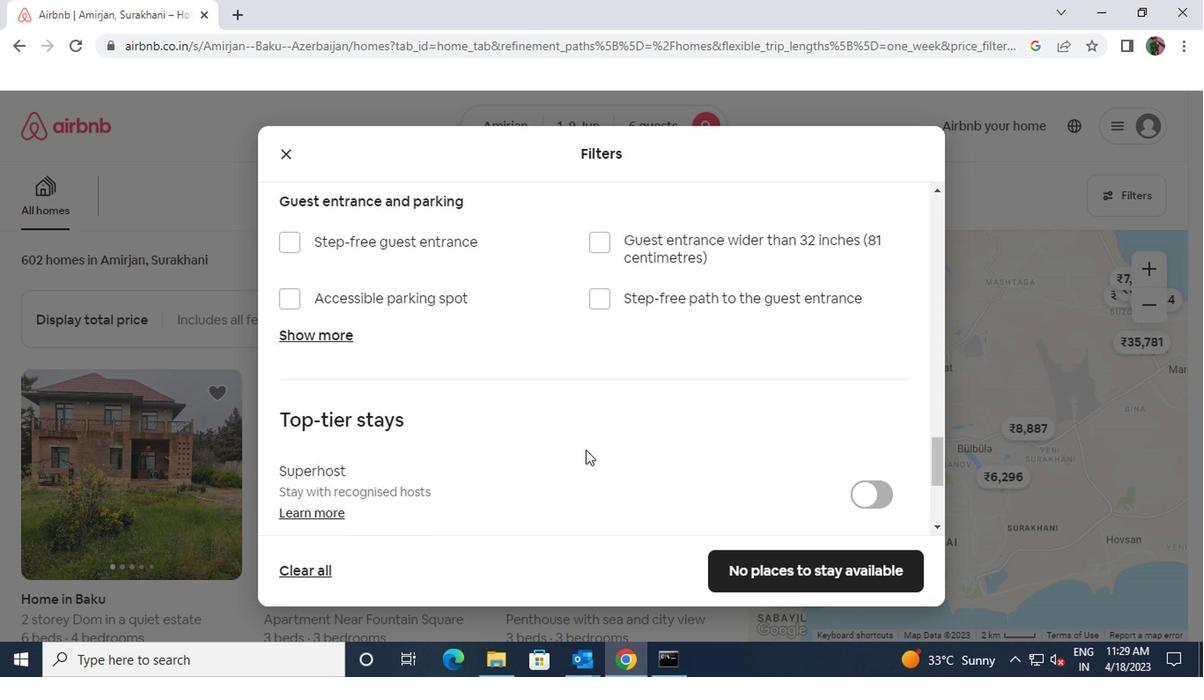 
Action: Mouse scrolled (582, 450) with delta (0, 0)
Screenshot: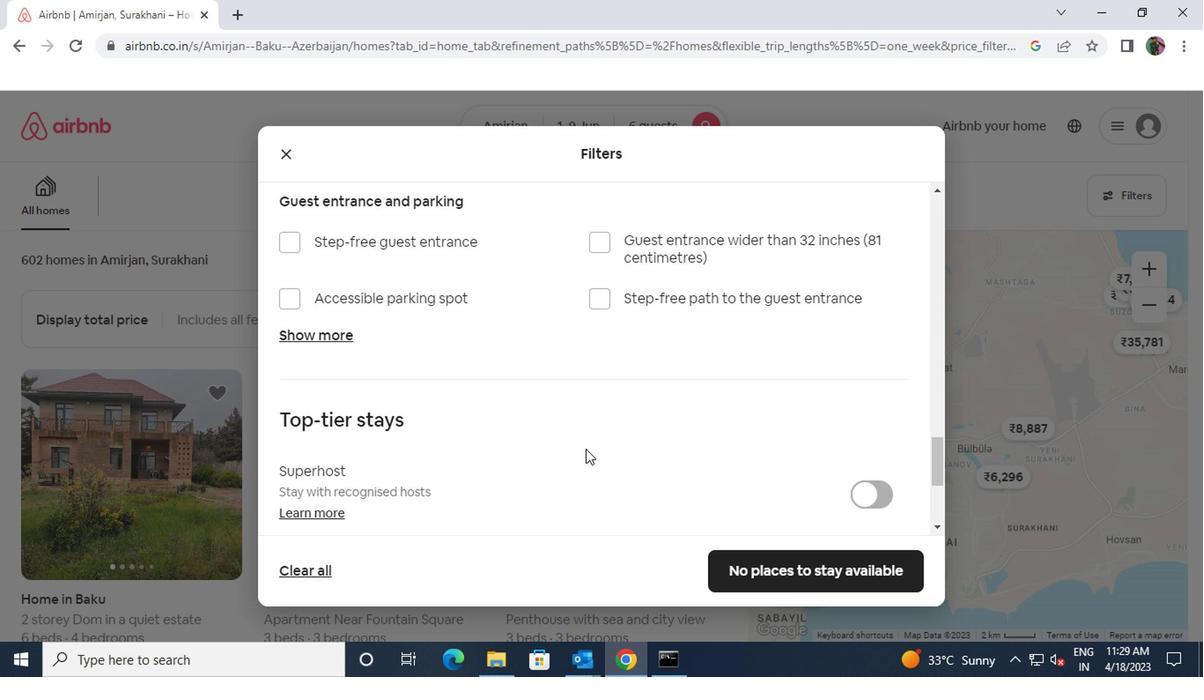 
Action: Mouse scrolled (582, 450) with delta (0, 0)
Screenshot: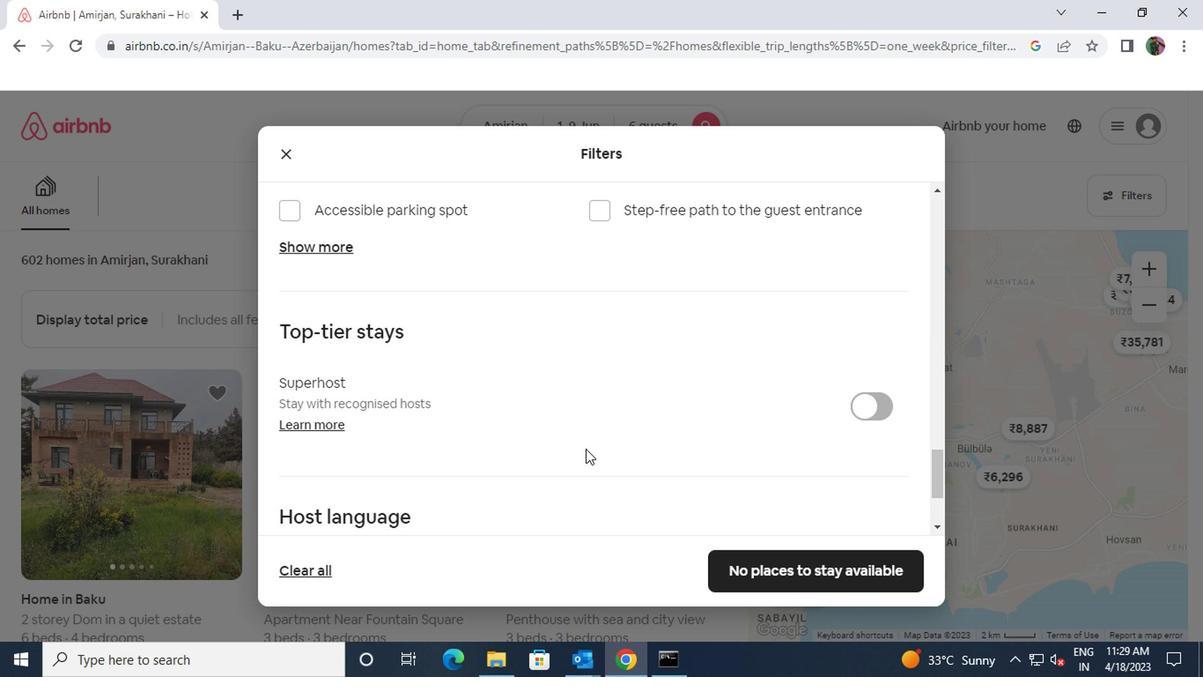 
Action: Mouse moved to (291, 480)
Screenshot: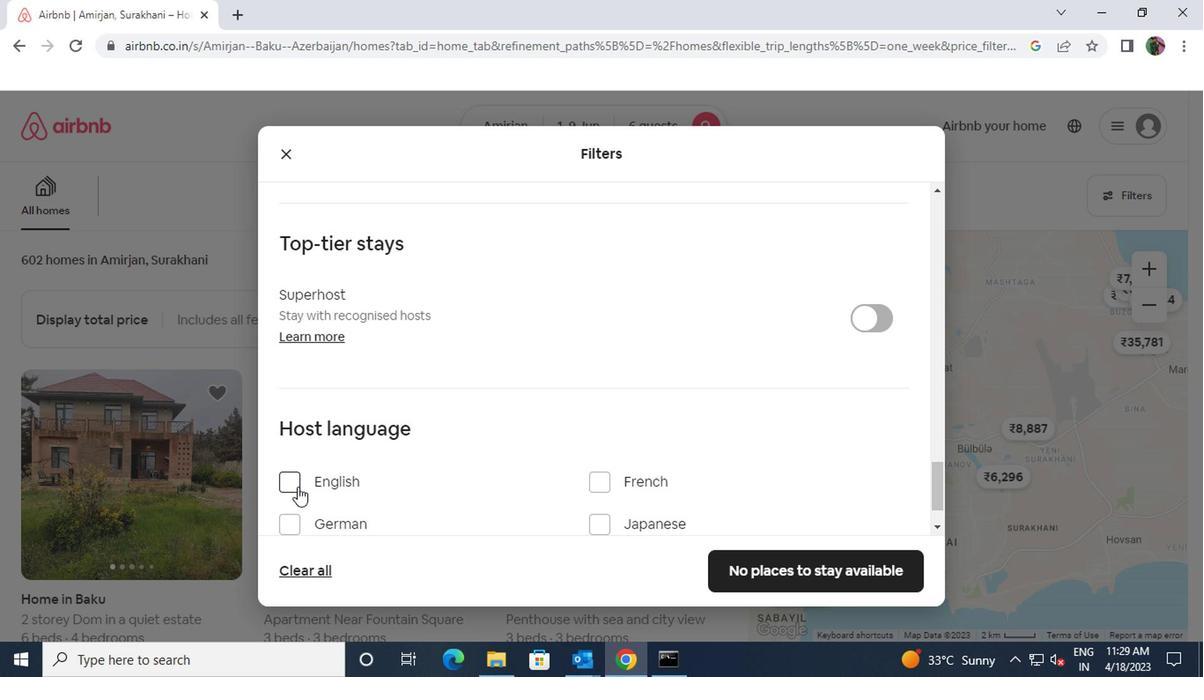 
Action: Mouse pressed left at (291, 480)
Screenshot: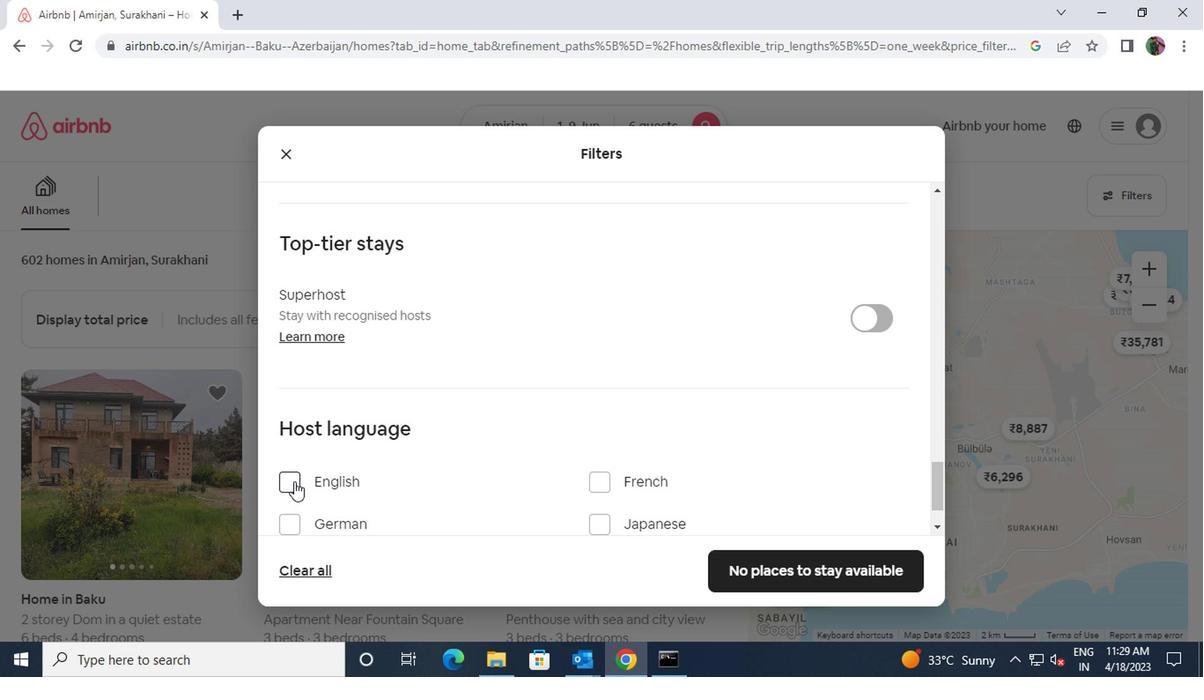 
Action: Mouse moved to (753, 576)
Screenshot: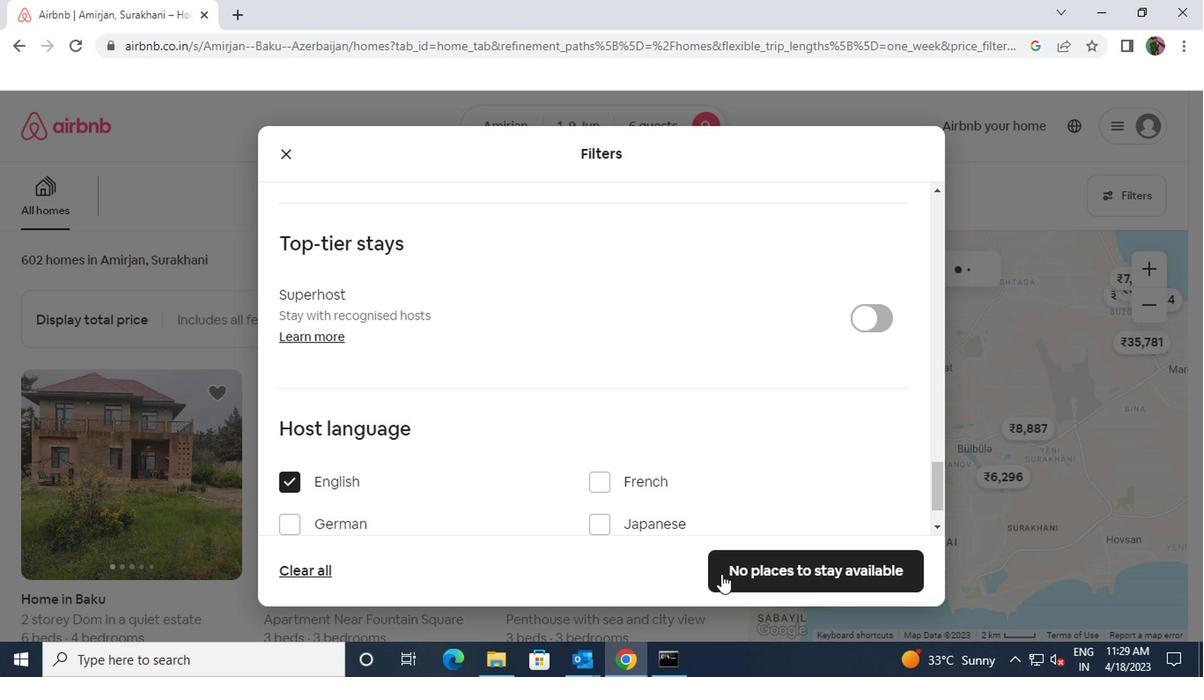 
Action: Mouse pressed left at (753, 576)
Screenshot: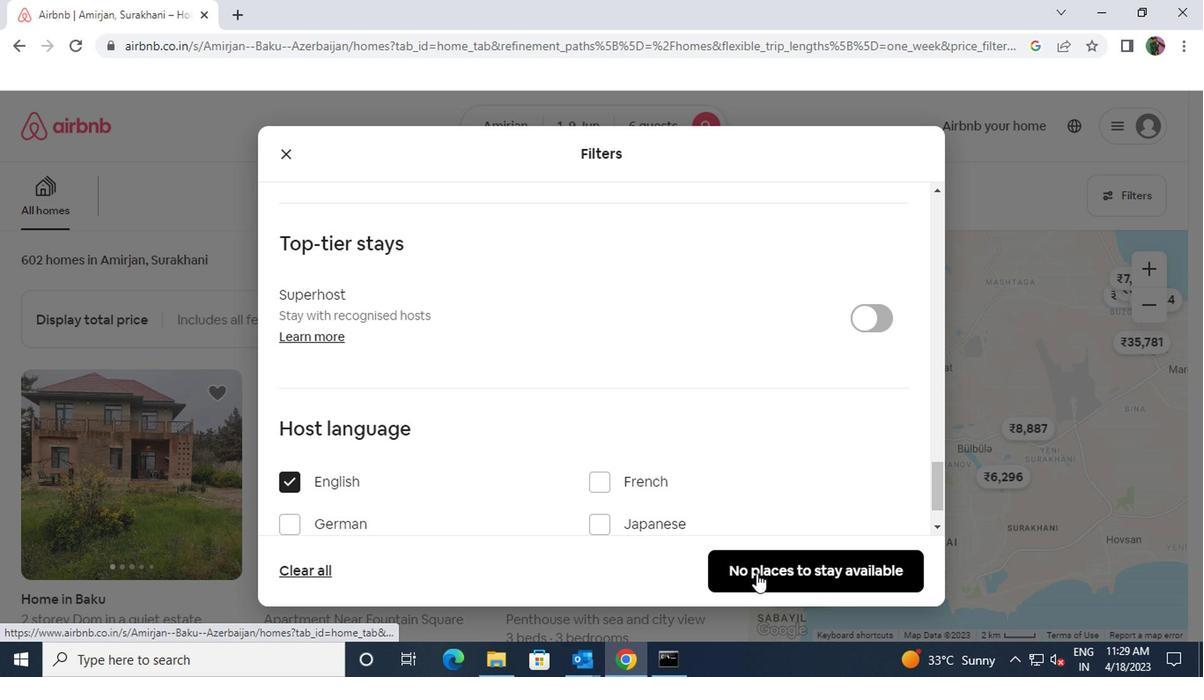 
